 Task: Buy 1 Utility Knives from Kitchen Knives & Accessories section under best seller category for shipping address: Liam Wilson, 531 Junior Avenue, Duluth, Georgia 30097, Cell Number 4046170247. Pay from credit card ending with 9757, CVV 798
Action: Mouse moved to (22, 85)
Screenshot: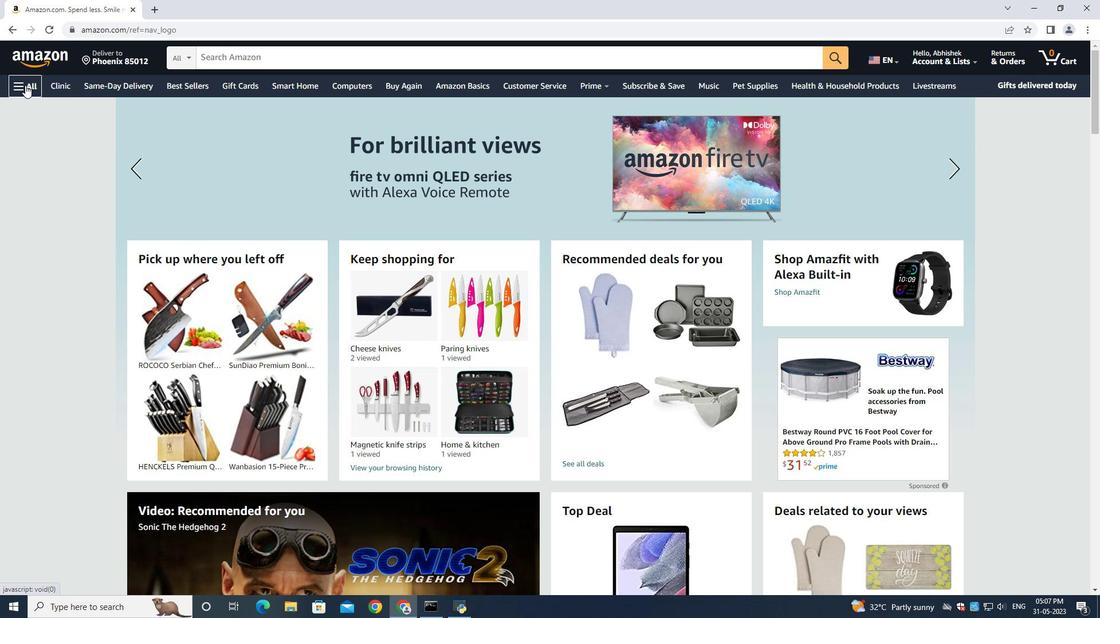 
Action: Mouse pressed left at (22, 85)
Screenshot: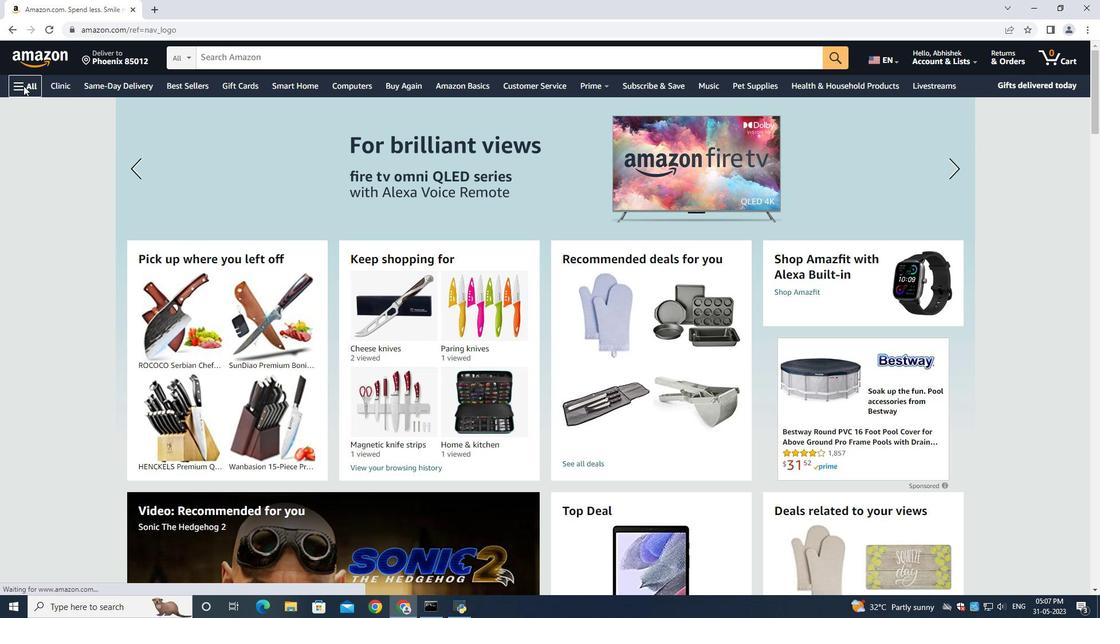 
Action: Mouse moved to (114, 112)
Screenshot: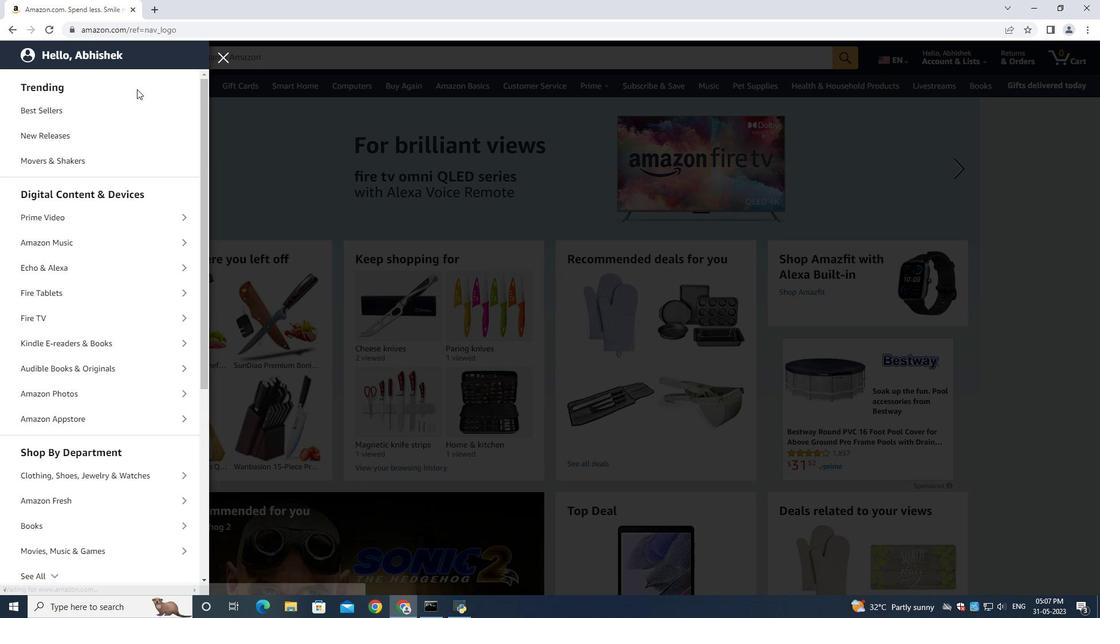 
Action: Mouse pressed left at (114, 112)
Screenshot: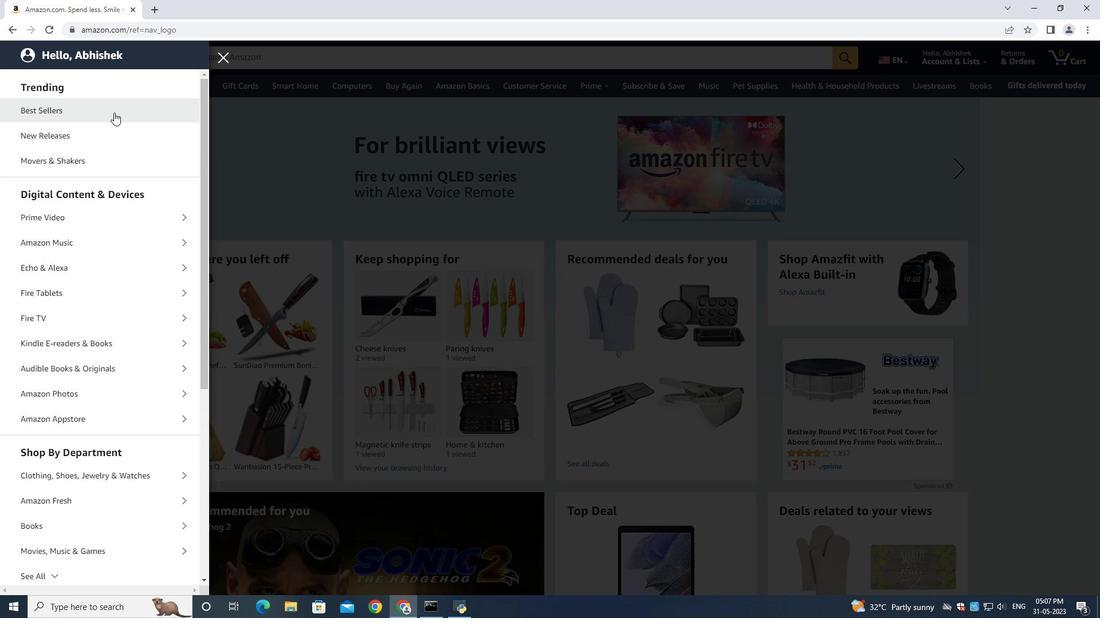 
Action: Mouse moved to (261, 59)
Screenshot: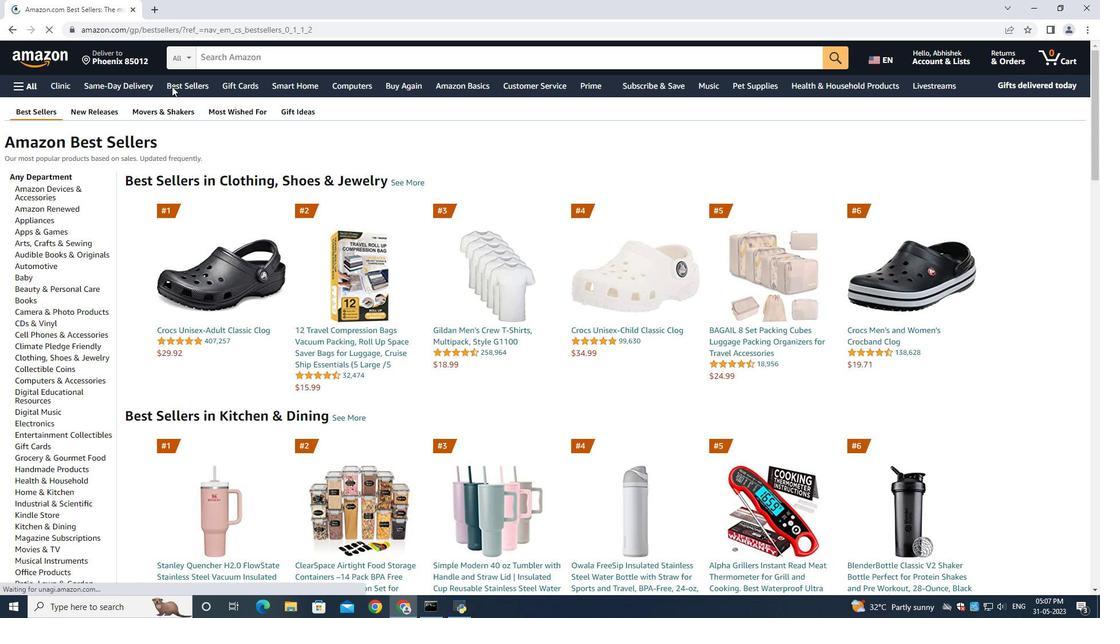 
Action: Mouse pressed left at (261, 59)
Screenshot: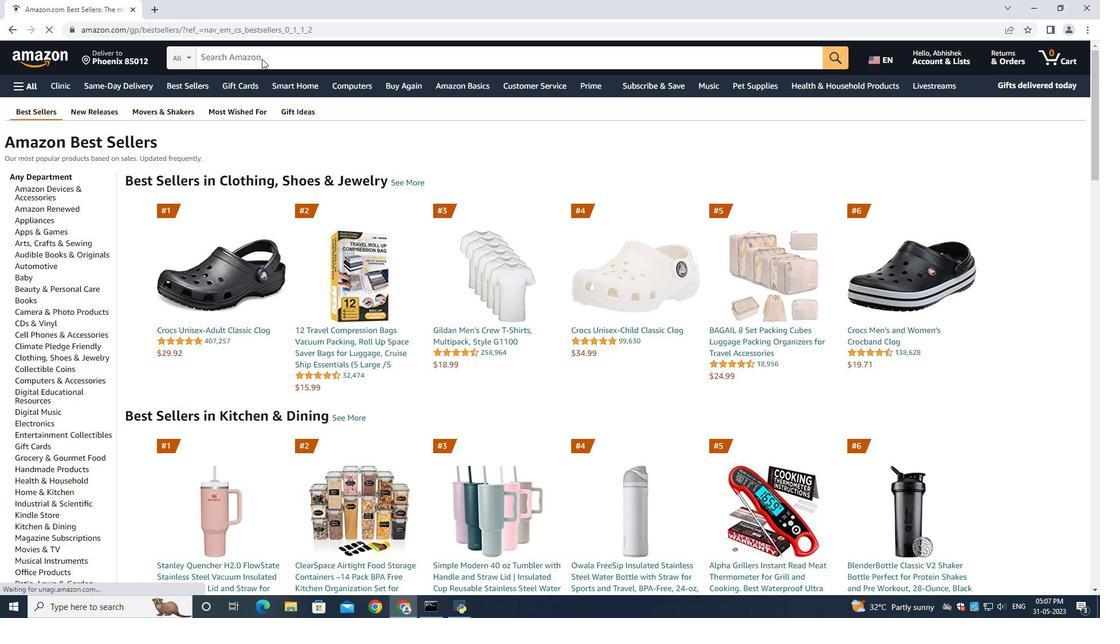 
Action: Key pressed <Key.shift>Utility<Key.space><Key.shift>Knives<Key.enter>
Screenshot: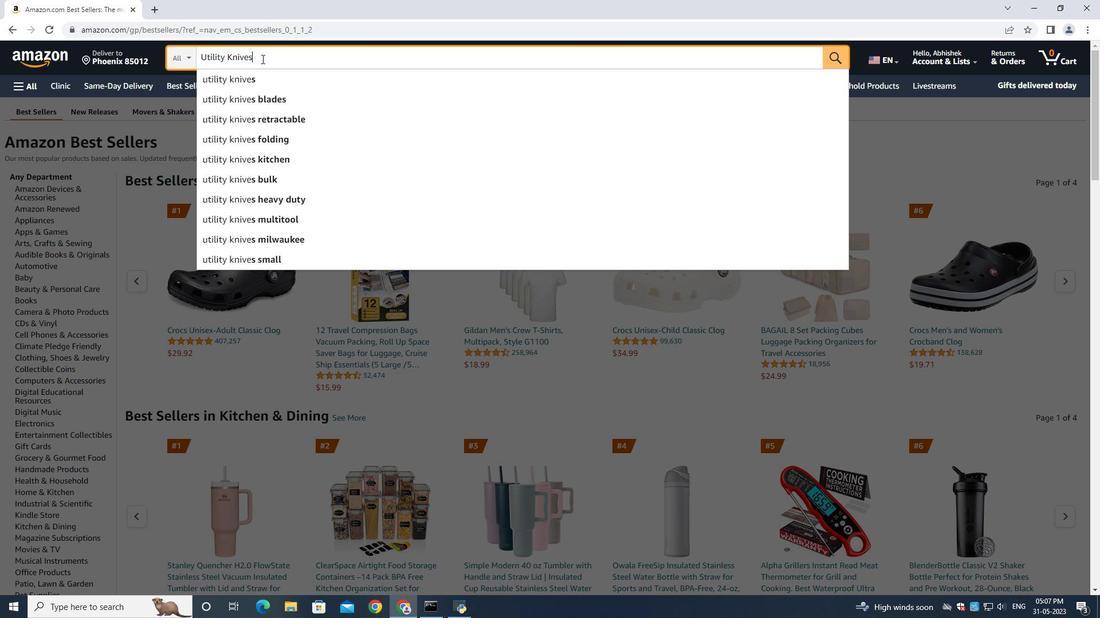 
Action: Mouse moved to (343, 55)
Screenshot: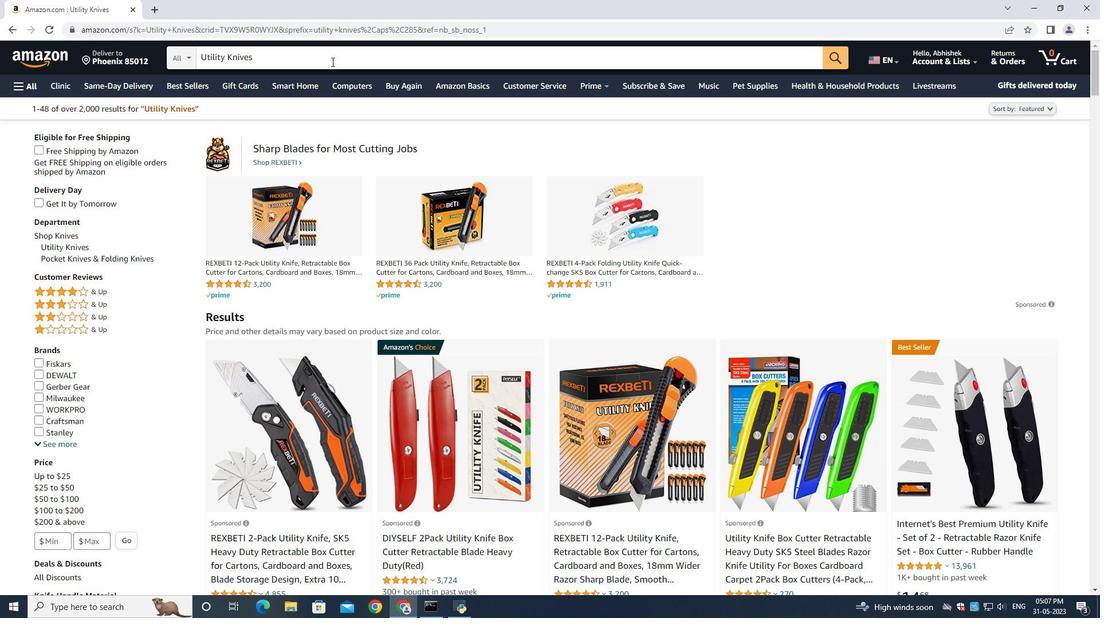 
Action: Mouse pressed left at (343, 55)
Screenshot: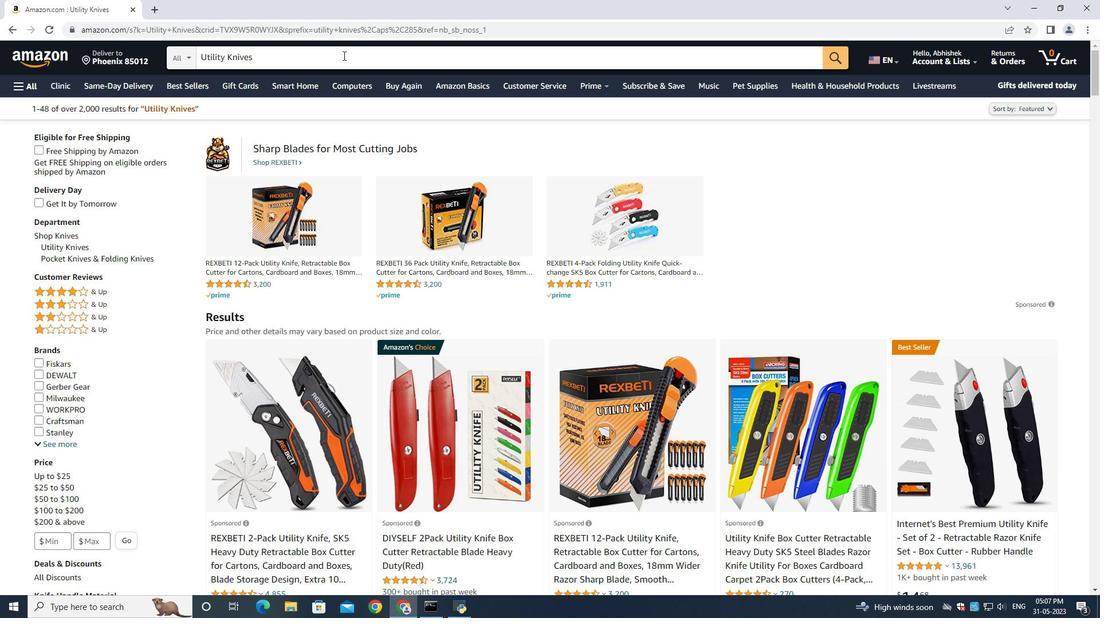 
Action: Key pressed <Key.space>kitchen<Key.enter>
Screenshot: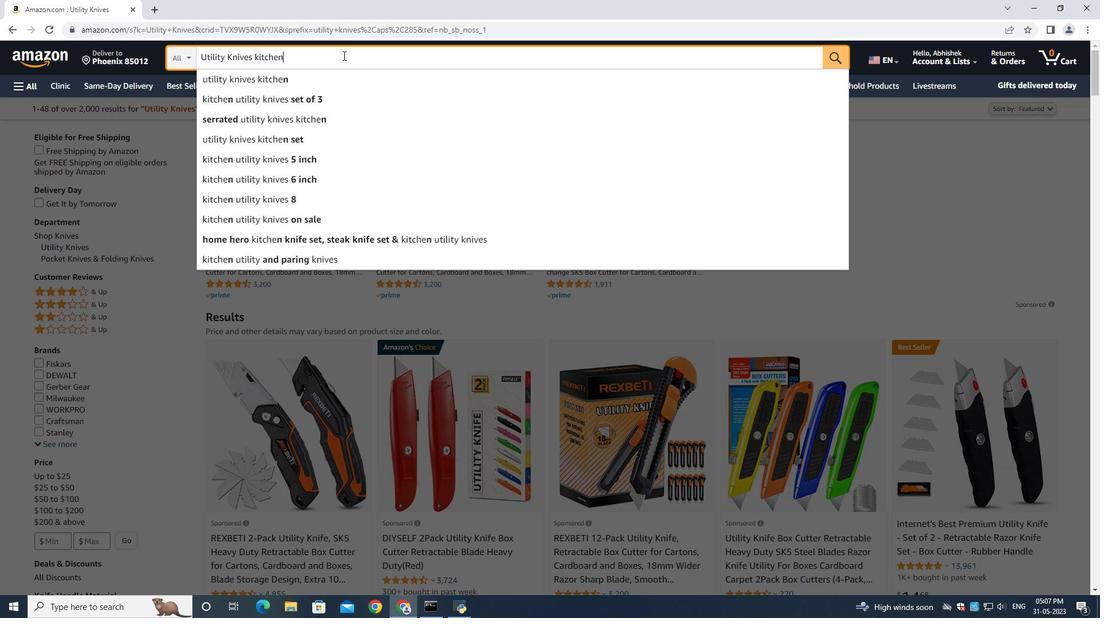 
Action: Mouse moved to (49, 235)
Screenshot: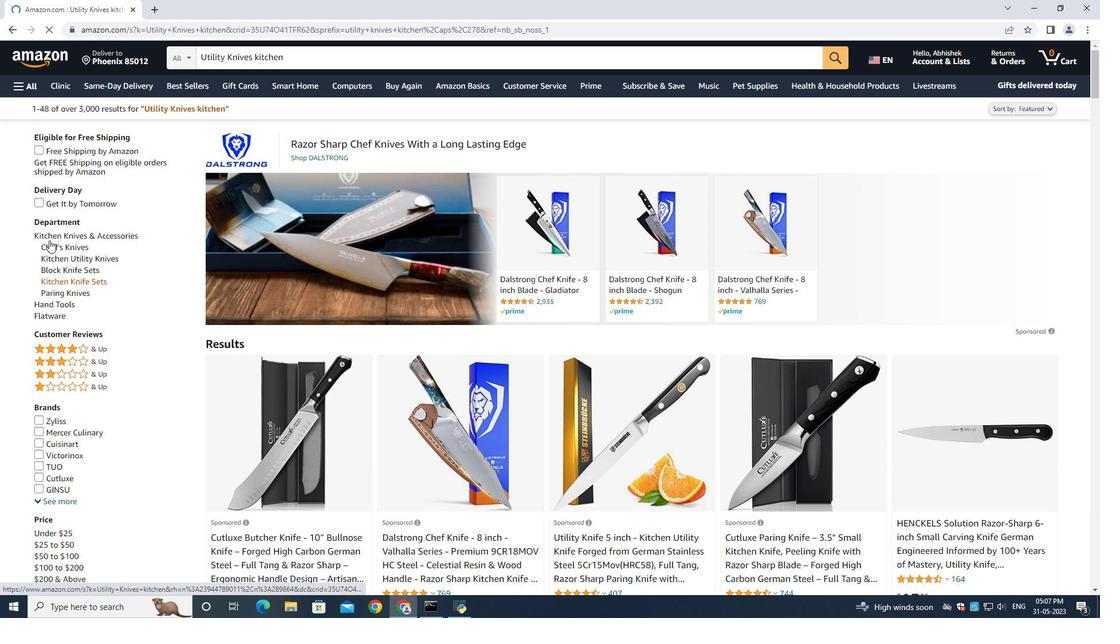 
Action: Mouse pressed left at (49, 235)
Screenshot: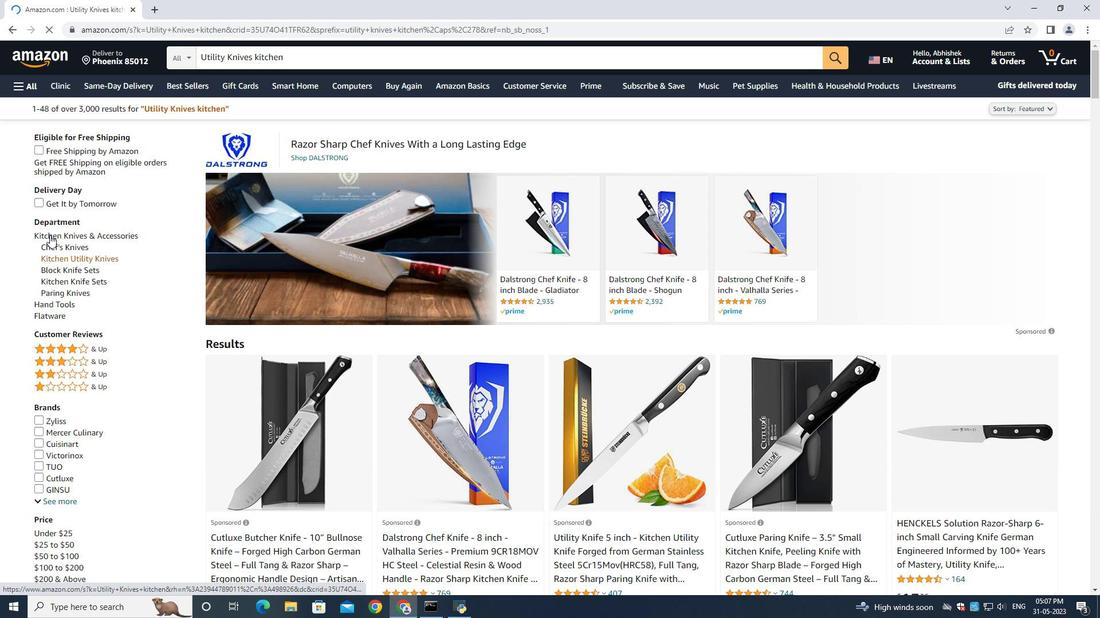 
Action: Mouse moved to (523, 354)
Screenshot: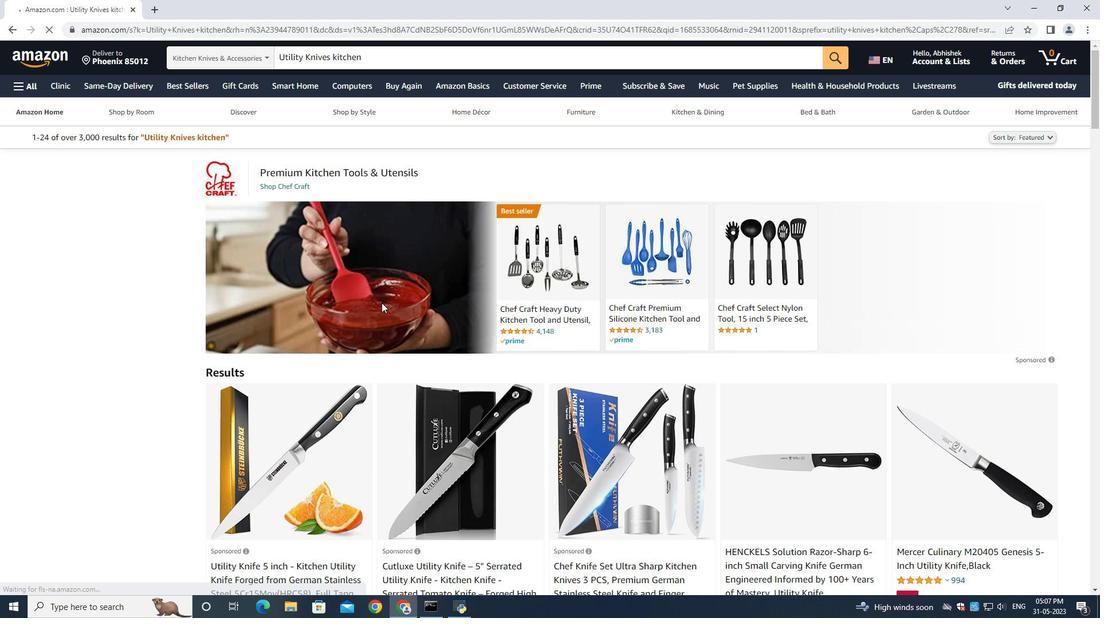 
Action: Mouse scrolled (522, 353) with delta (0, 0)
Screenshot: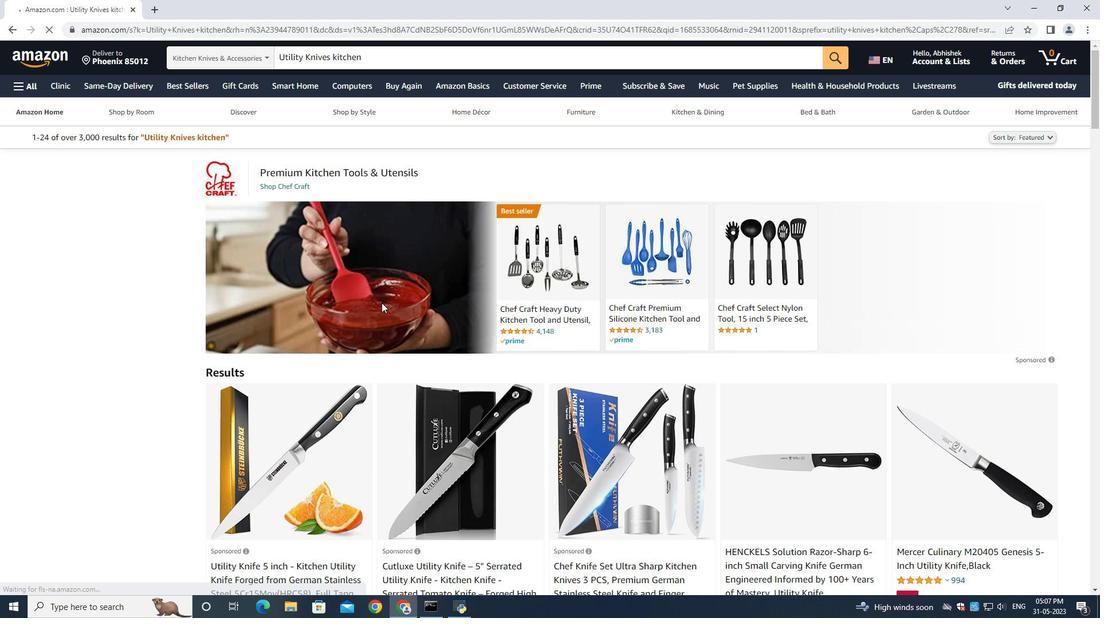 
Action: Mouse moved to (523, 354)
Screenshot: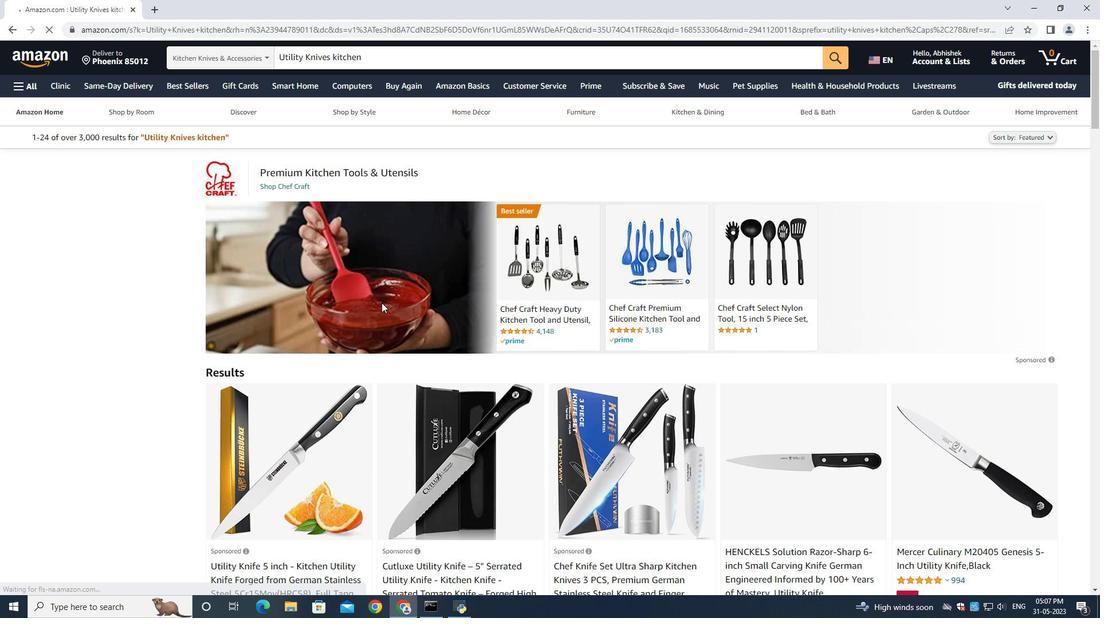 
Action: Mouse scrolled (523, 353) with delta (0, 0)
Screenshot: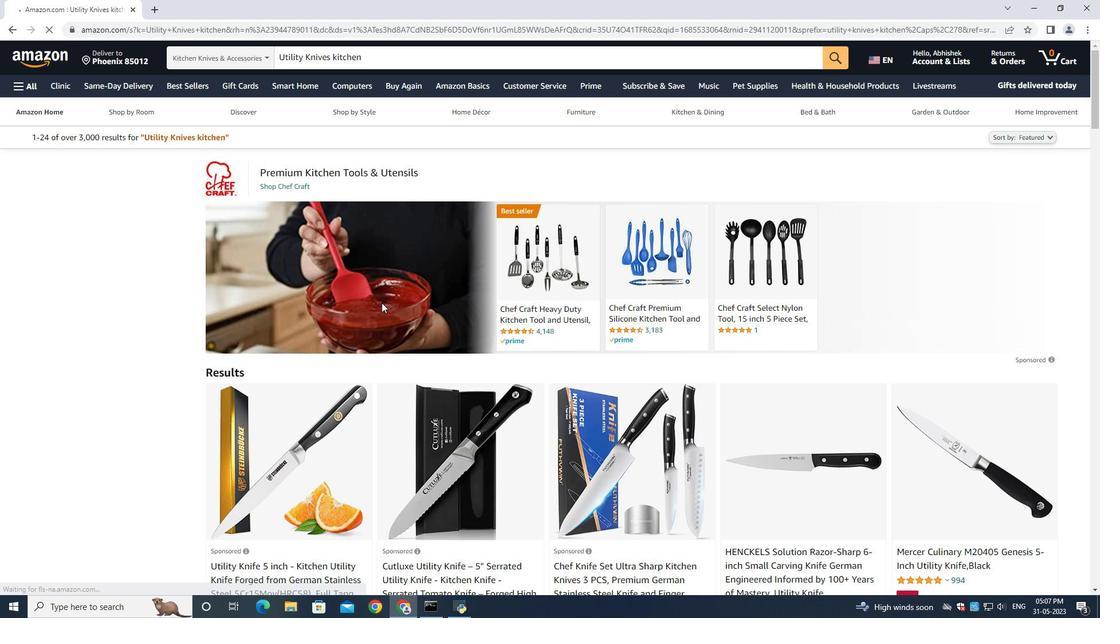 
Action: Mouse moved to (523, 354)
Screenshot: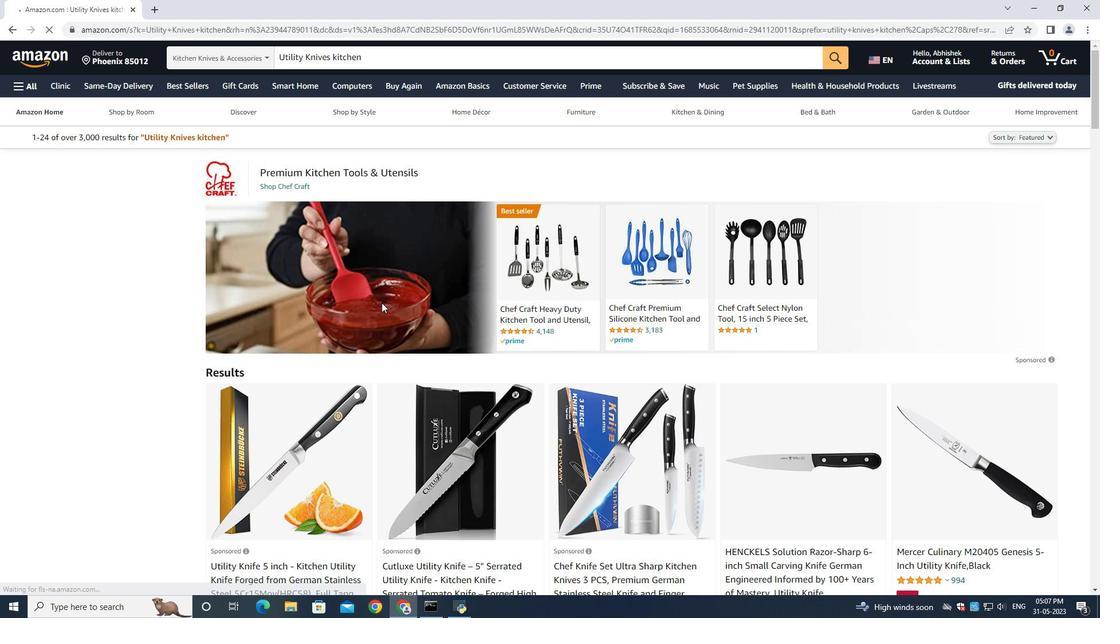 
Action: Mouse scrolled (523, 353) with delta (0, 0)
Screenshot: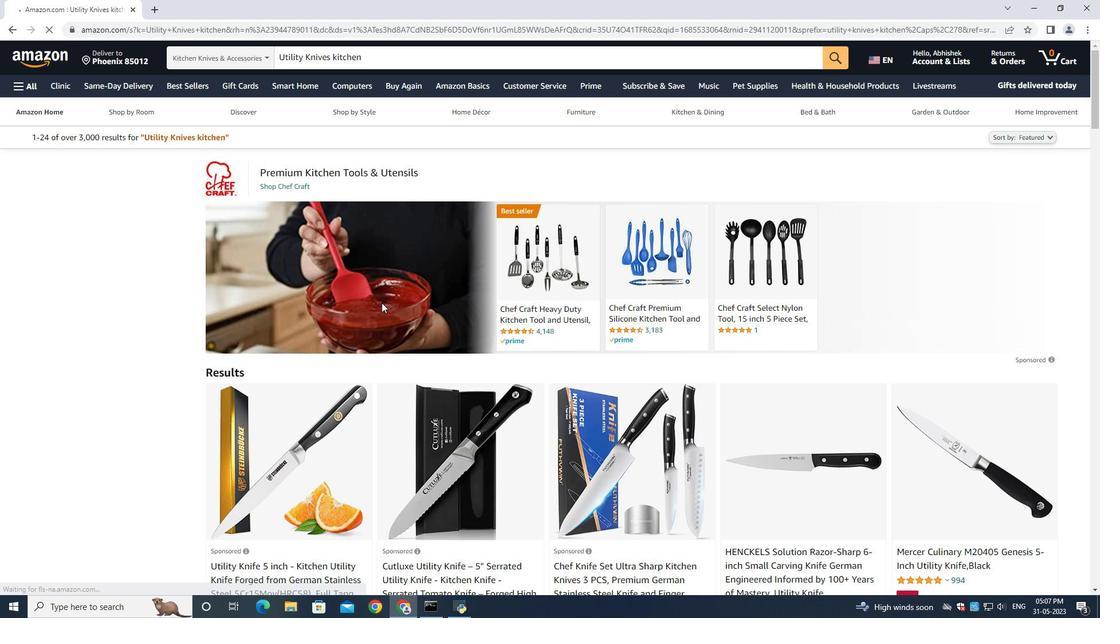 
Action: Mouse moved to (523, 352)
Screenshot: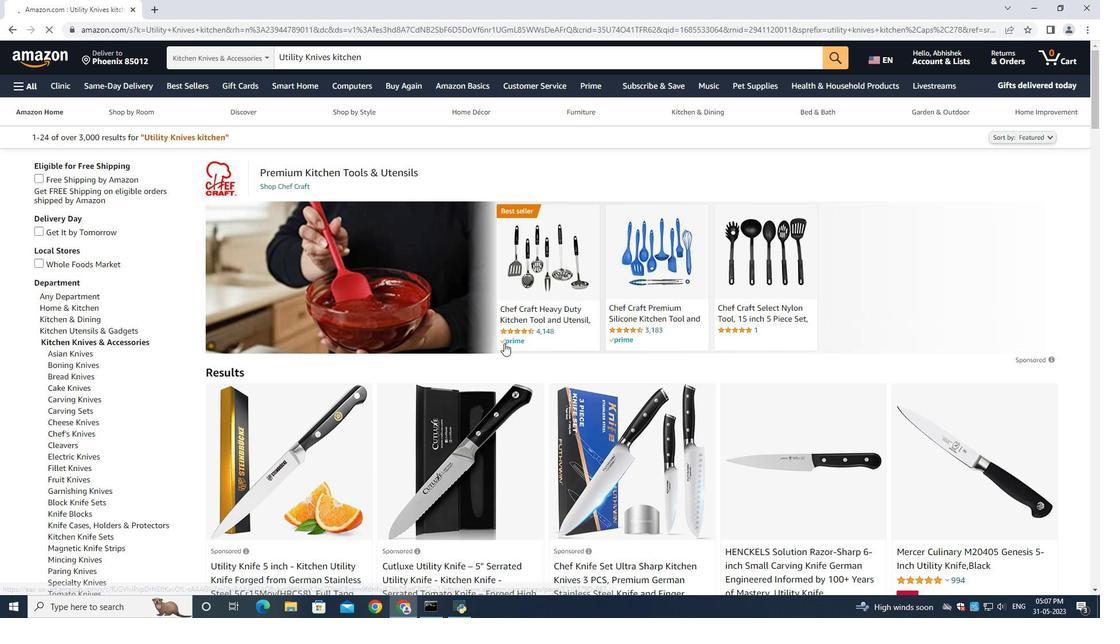 
Action: Mouse scrolled (523, 353) with delta (0, 0)
Screenshot: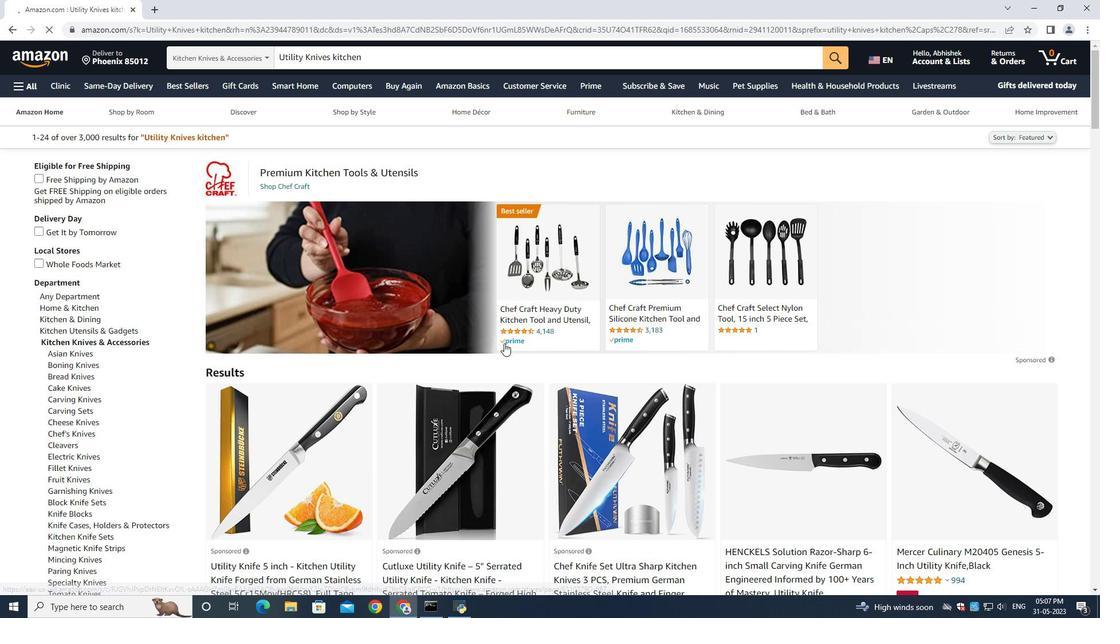 
Action: Mouse moved to (463, 340)
Screenshot: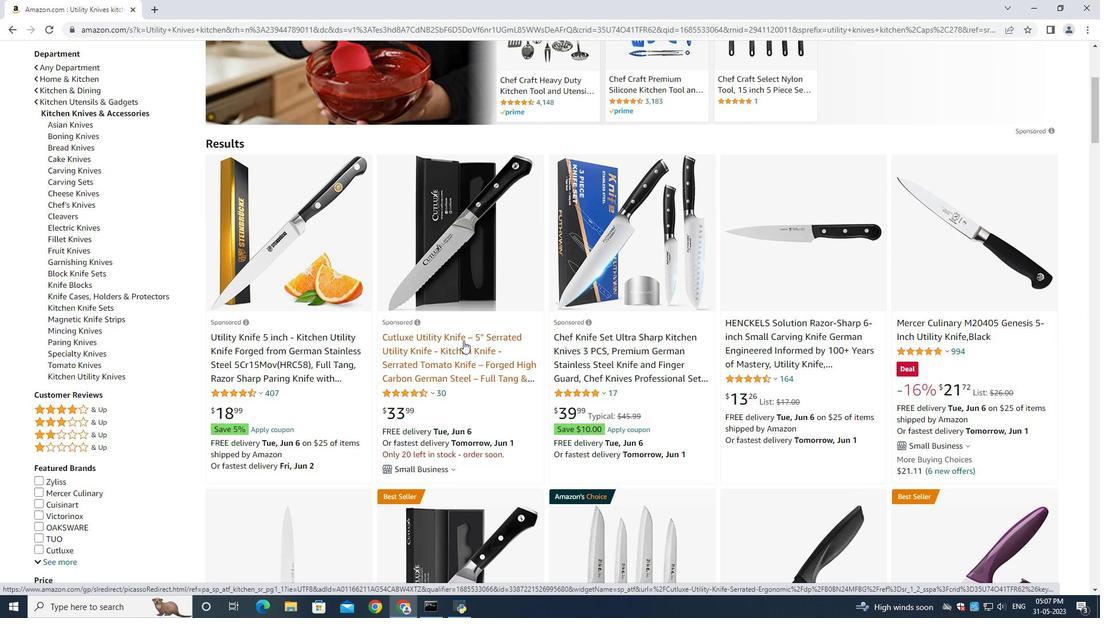 
Action: Mouse pressed left at (463, 340)
Screenshot: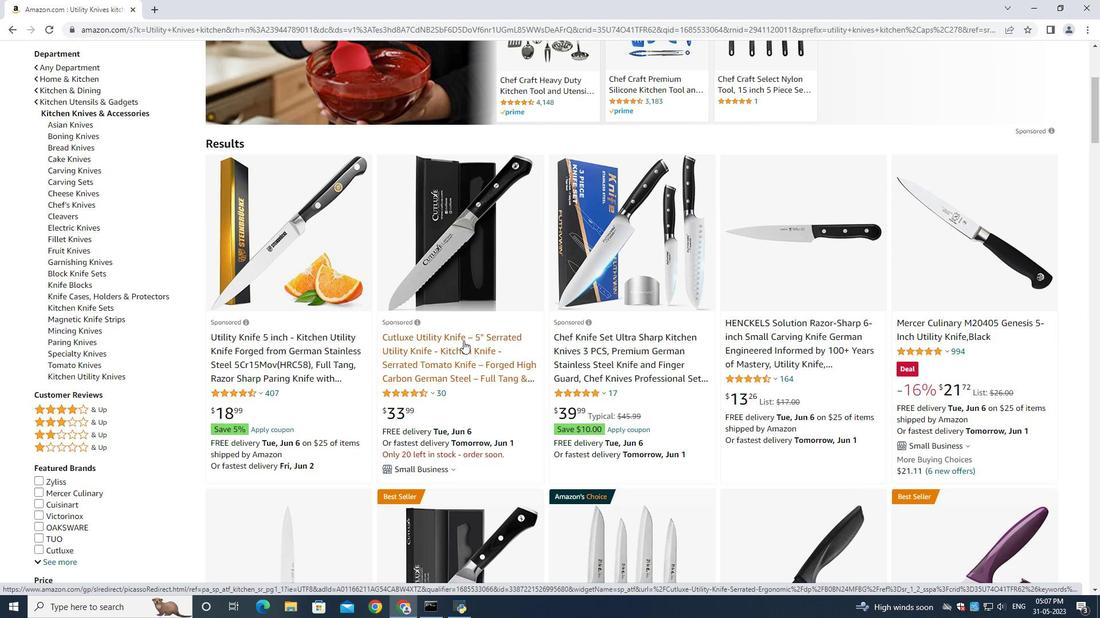 
Action: Mouse moved to (895, 469)
Screenshot: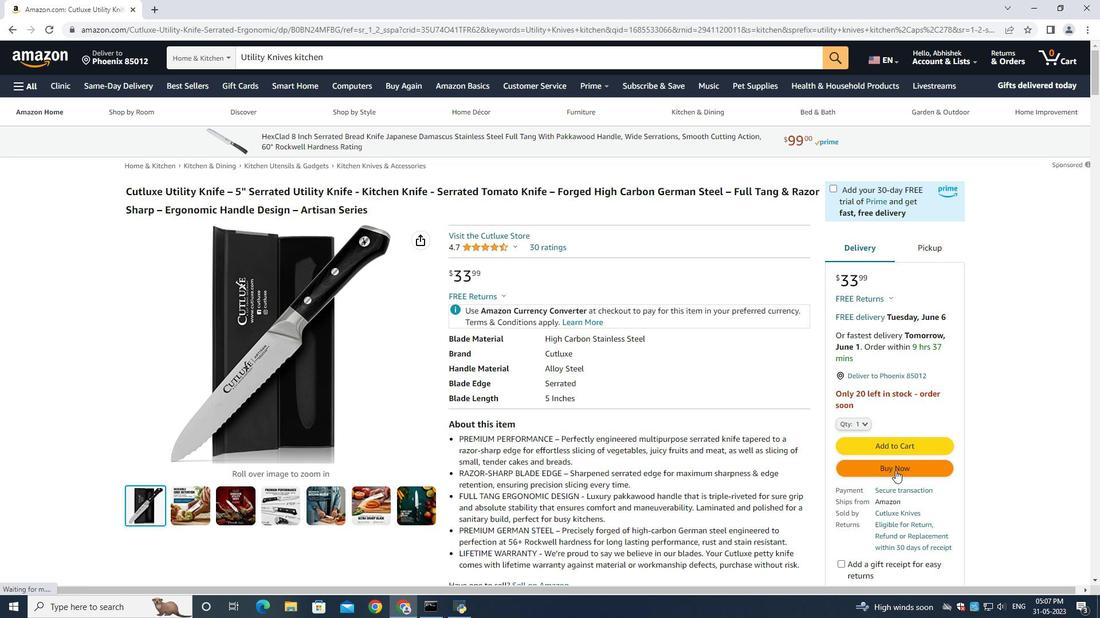 
Action: Mouse pressed left at (895, 469)
Screenshot: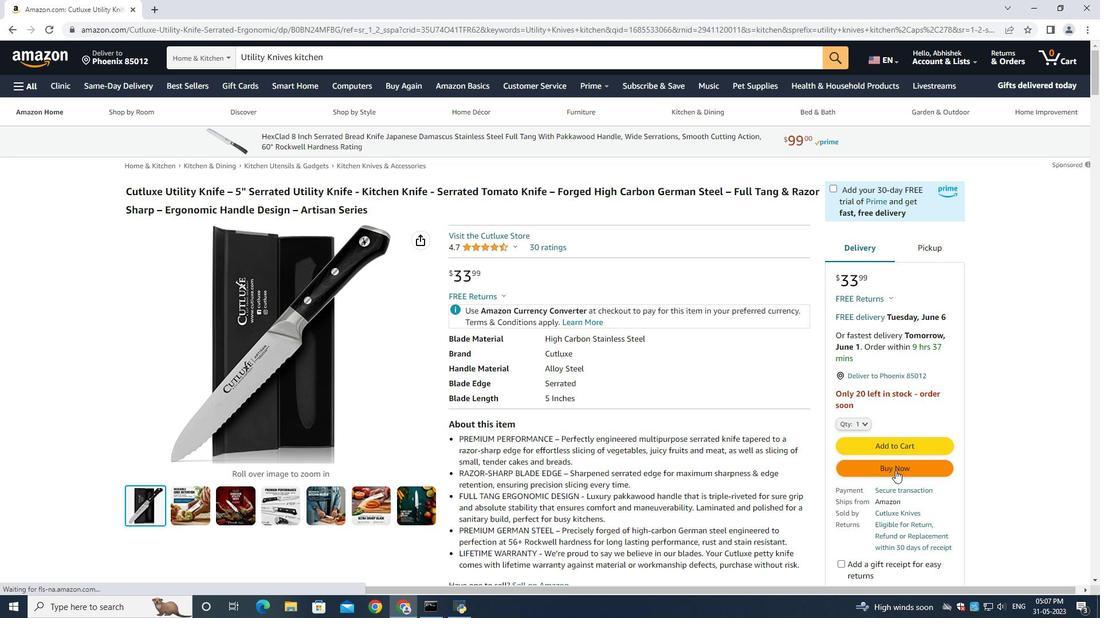
Action: Mouse moved to (833, 430)
Screenshot: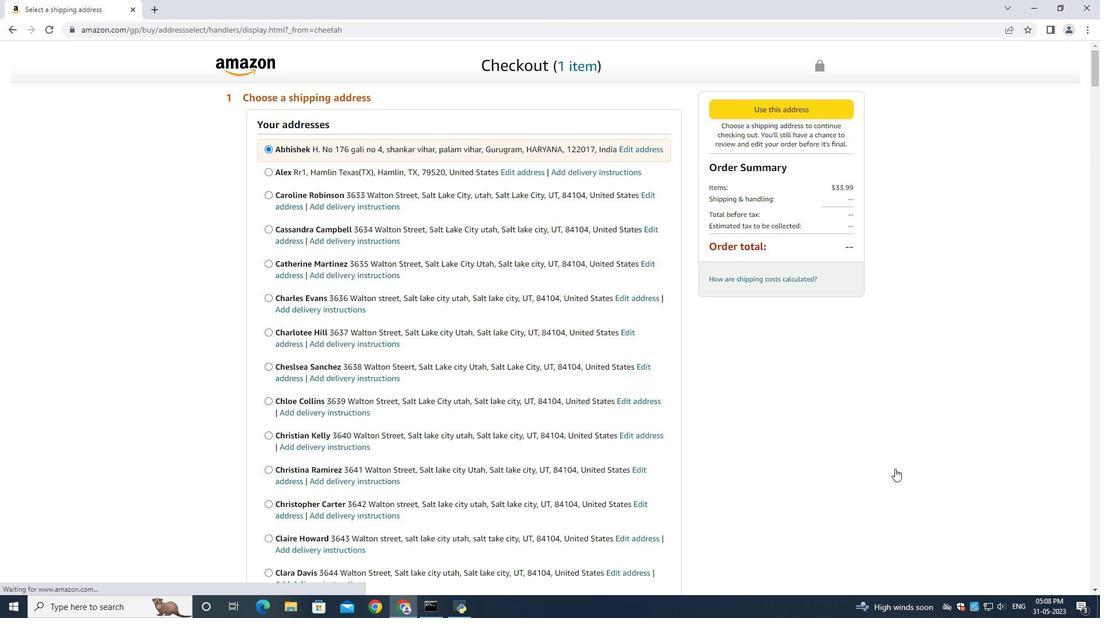 
Action: Mouse scrolled (833, 429) with delta (0, 0)
Screenshot: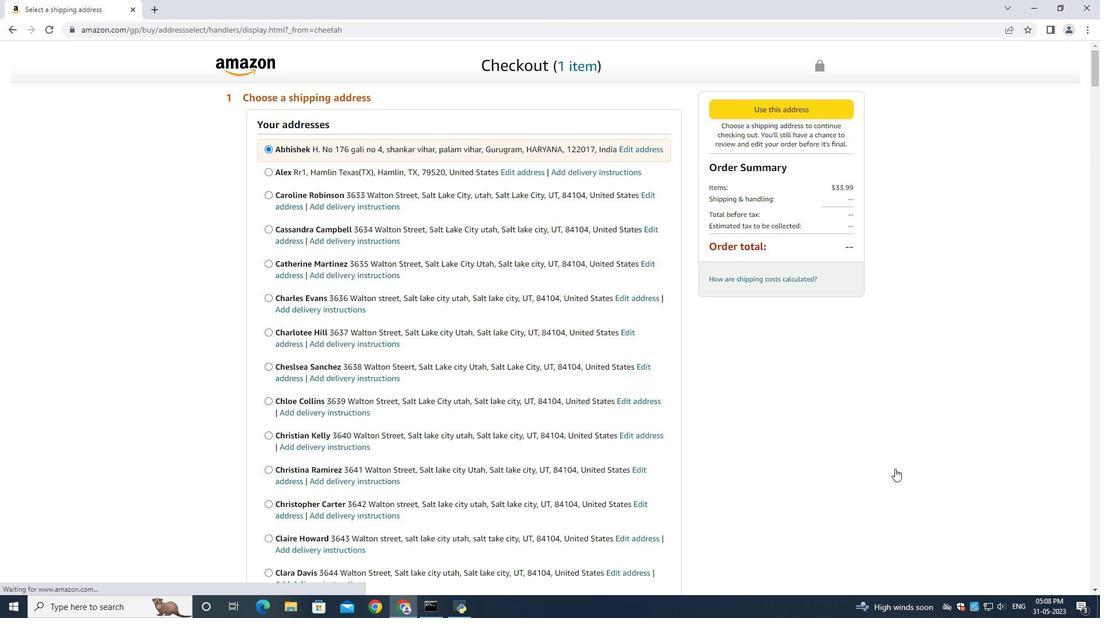 
Action: Mouse moved to (832, 428)
Screenshot: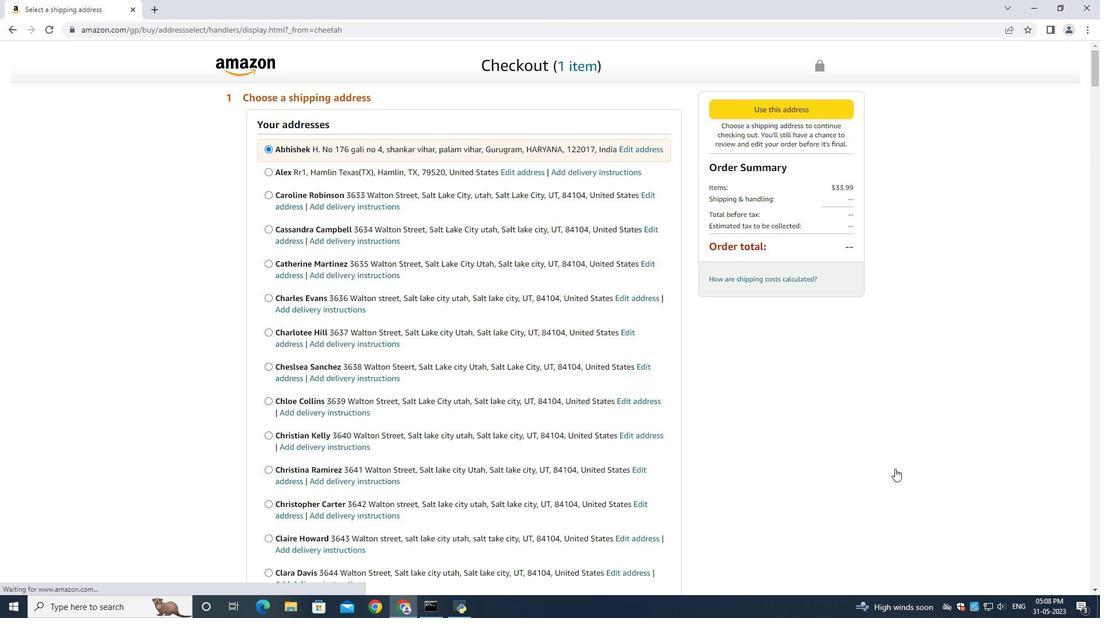 
Action: Mouse scrolled (832, 428) with delta (0, 0)
Screenshot: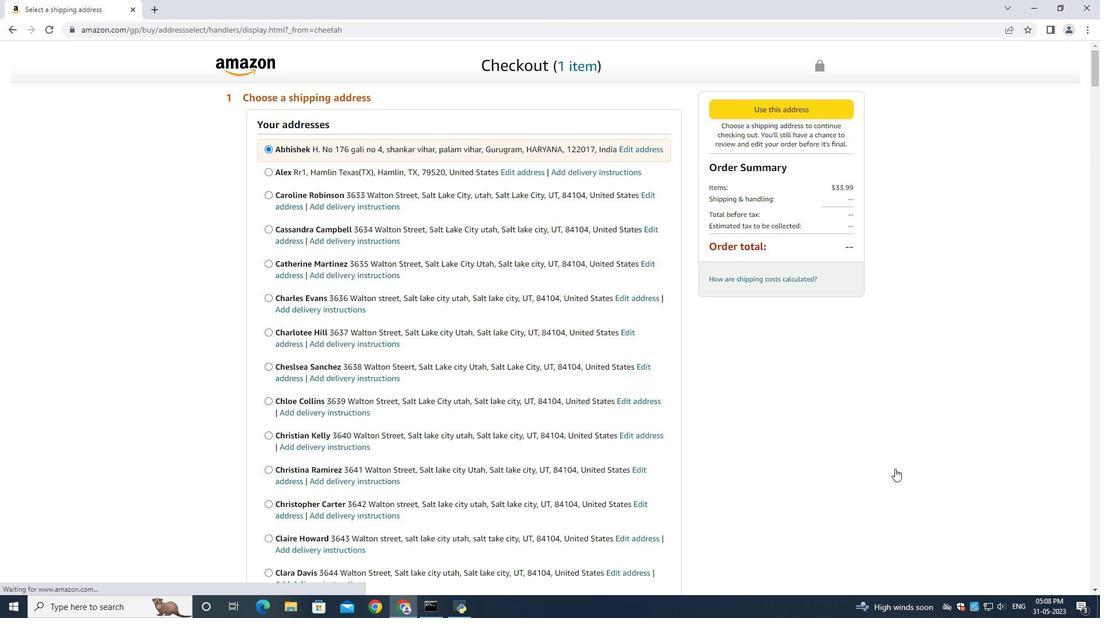 
Action: Mouse moved to (832, 423)
Screenshot: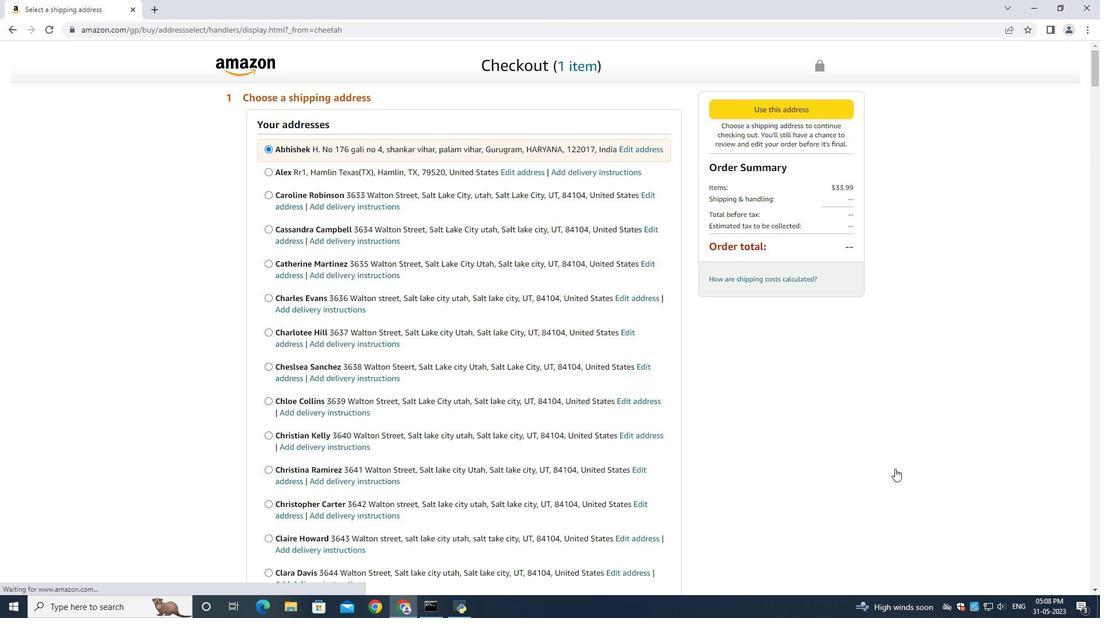 
Action: Mouse scrolled (832, 426) with delta (0, 0)
Screenshot: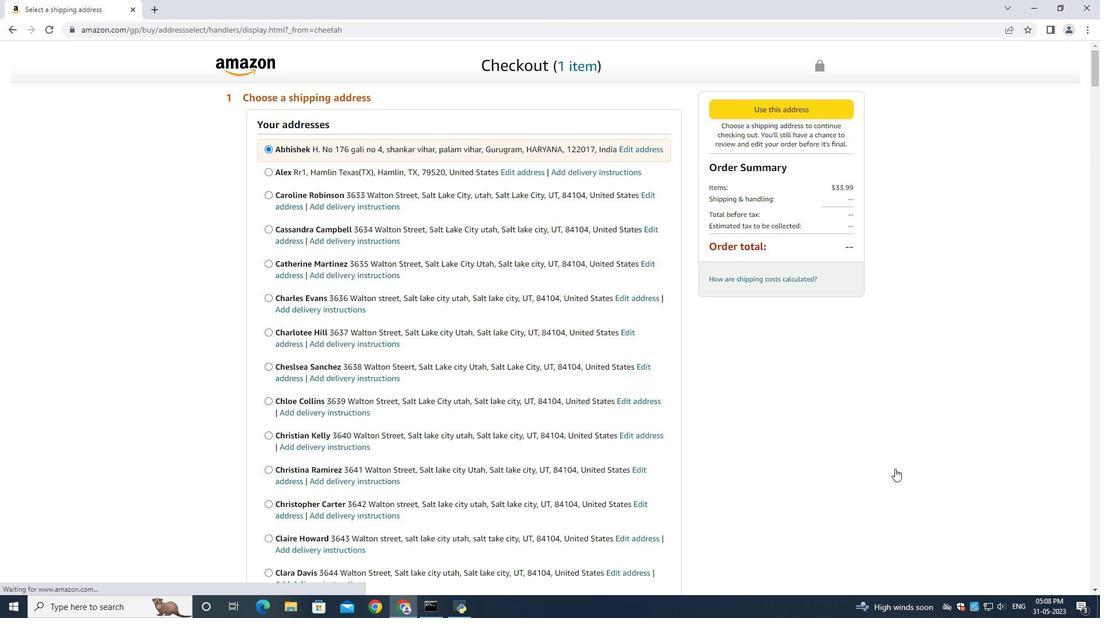 
Action: Mouse moved to (830, 416)
Screenshot: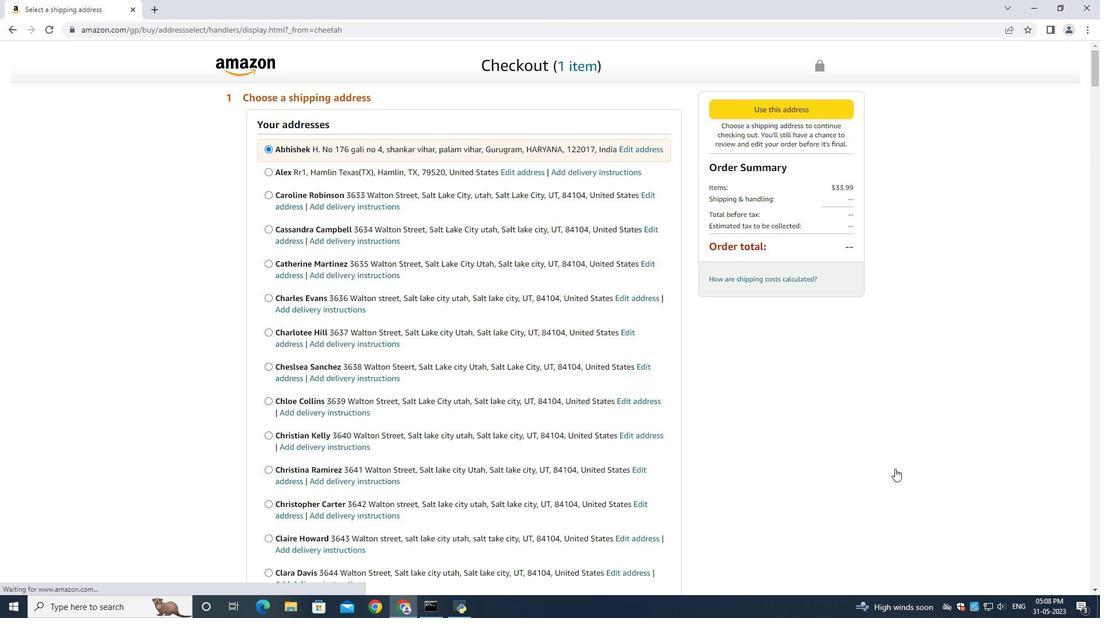 
Action: Mouse scrolled (832, 422) with delta (0, 0)
Screenshot: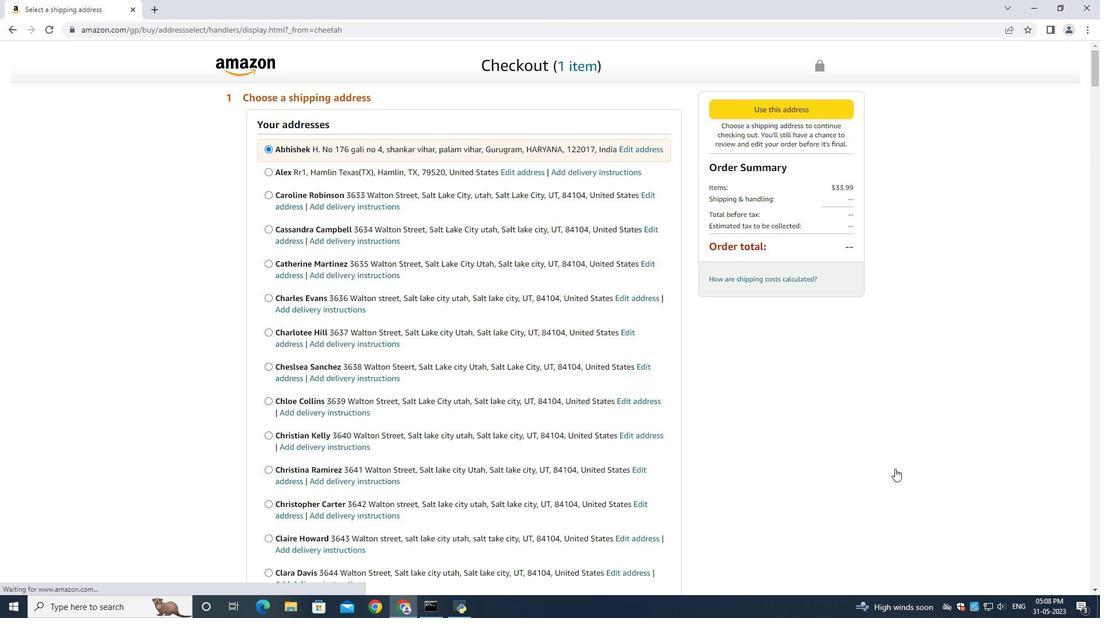 
Action: Mouse moved to (829, 404)
Screenshot: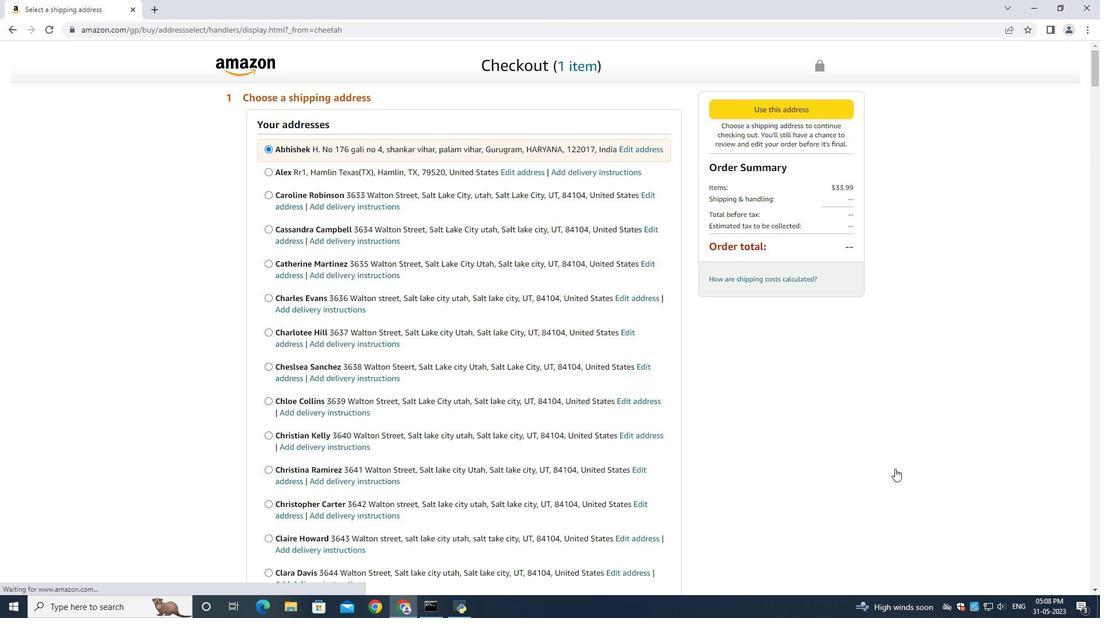 
Action: Mouse scrolled (830, 415) with delta (0, -1)
Screenshot: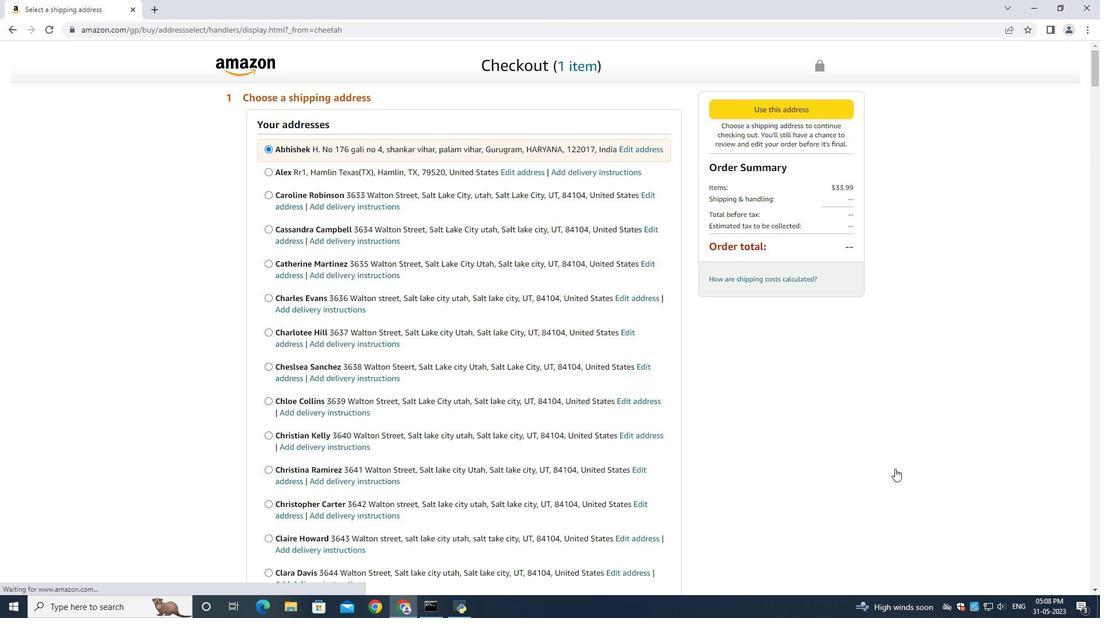 
Action: Mouse moved to (825, 395)
Screenshot: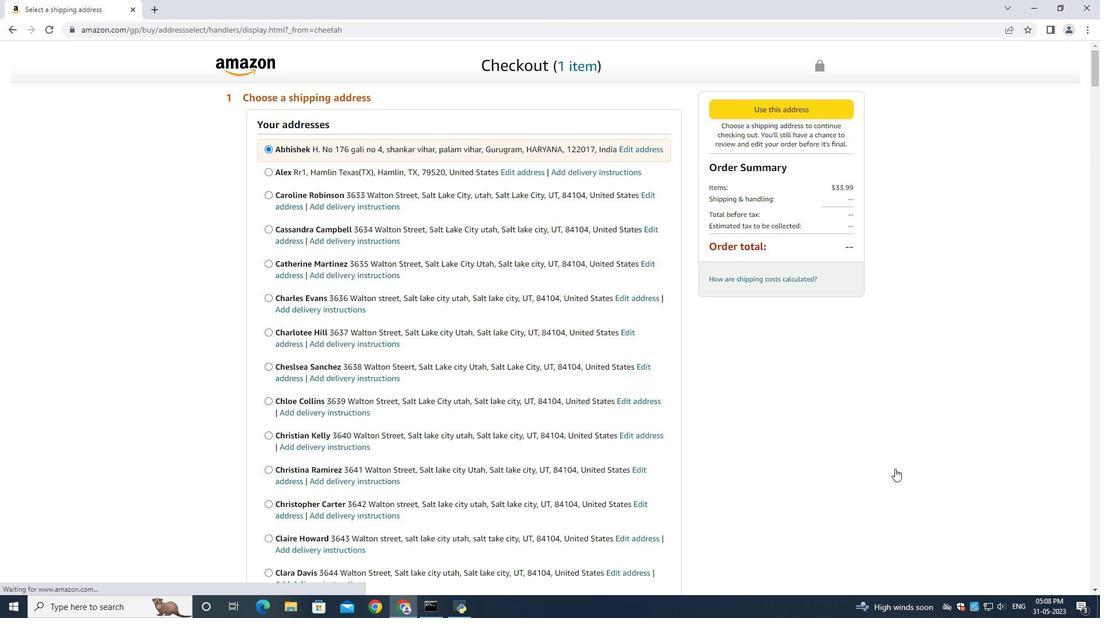 
Action: Mouse scrolled (829, 403) with delta (0, 0)
Screenshot: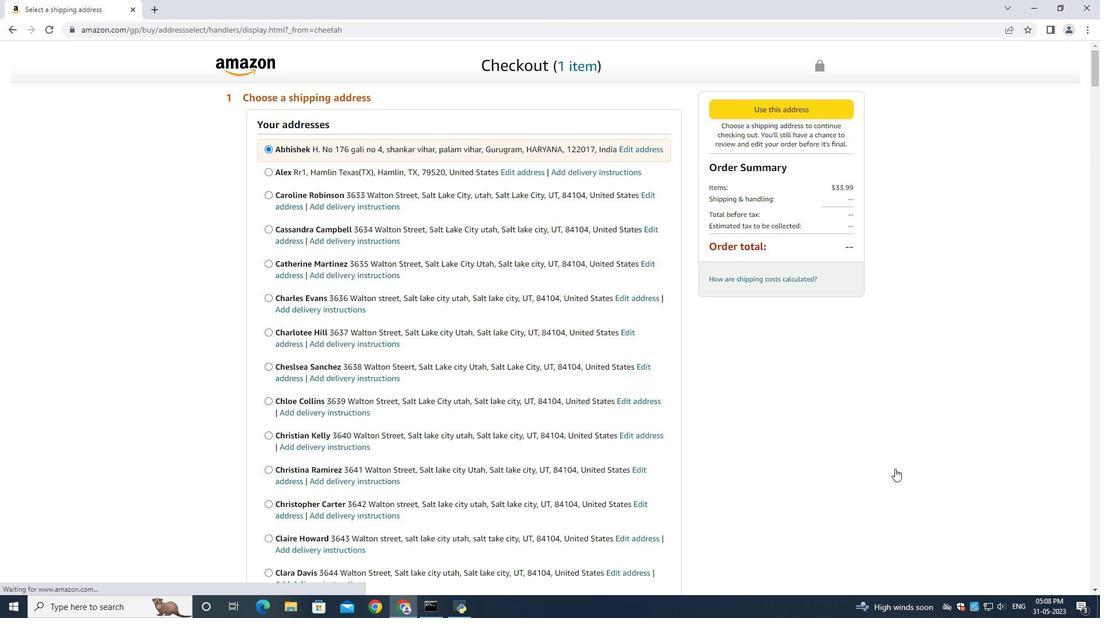 
Action: Mouse moved to (792, 365)
Screenshot: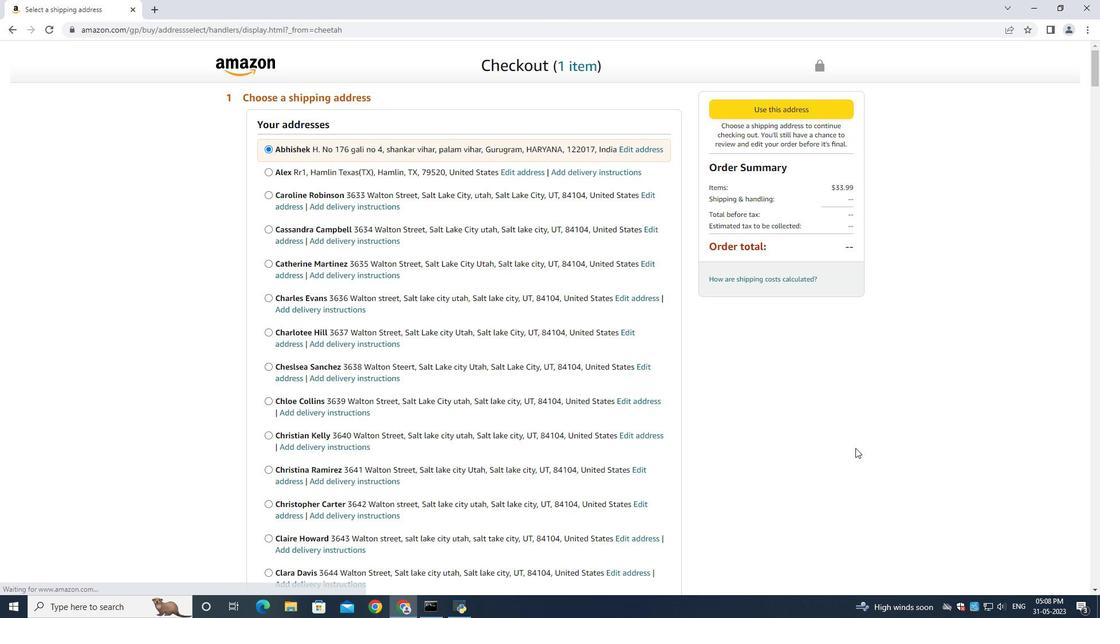 
Action: Mouse scrolled (816, 387) with delta (0, 0)
Screenshot: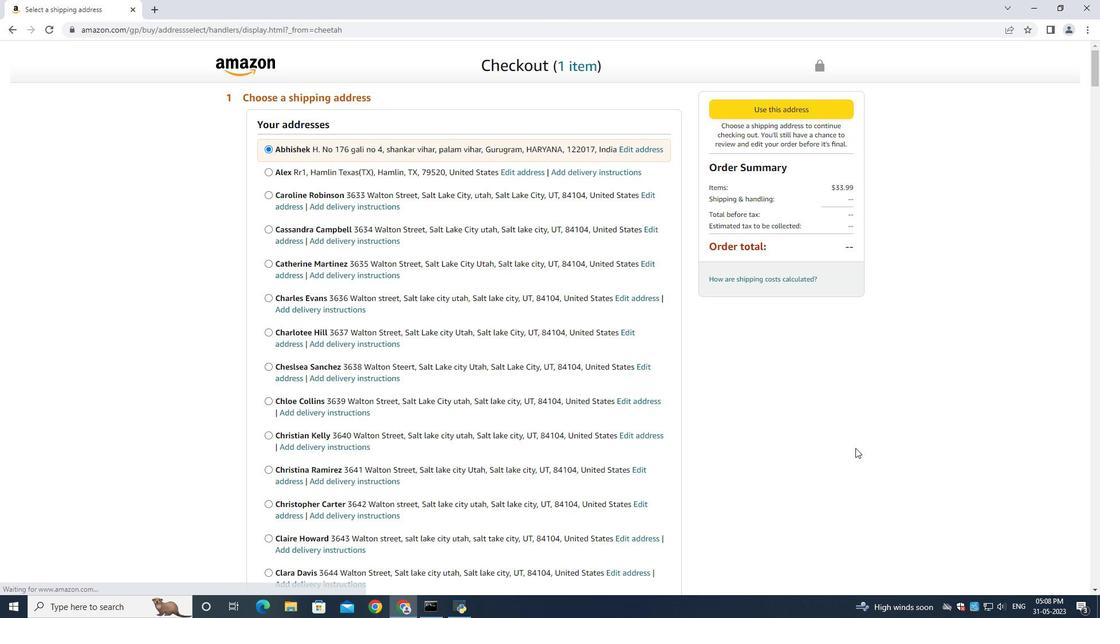 
Action: Mouse moved to (762, 320)
Screenshot: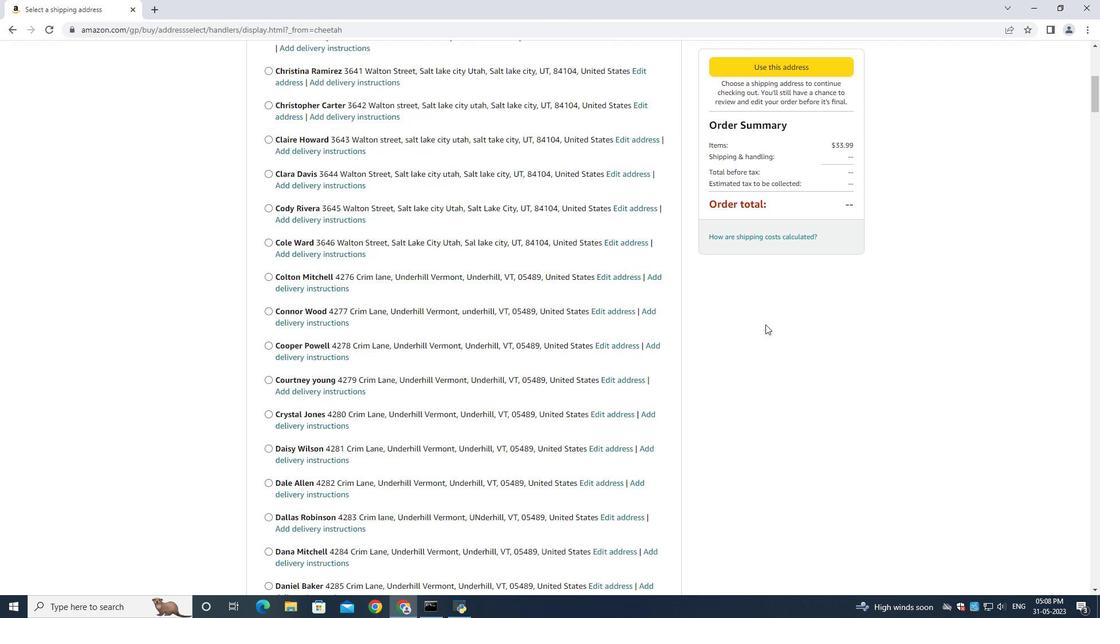 
Action: Mouse scrolled (762, 319) with delta (0, 0)
Screenshot: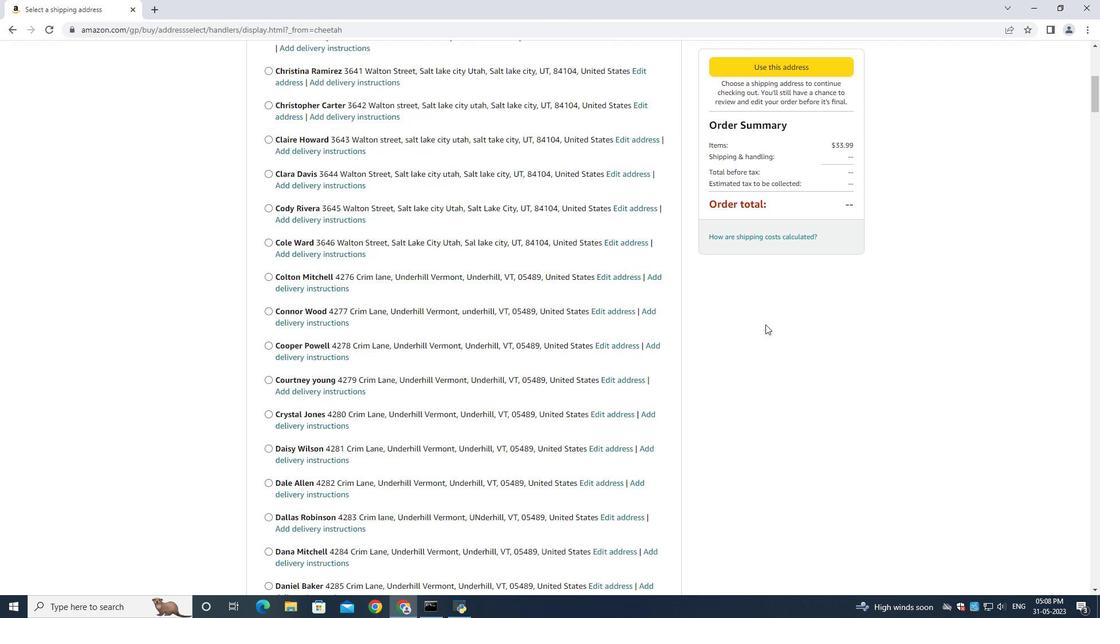 
Action: Mouse scrolled (762, 319) with delta (0, 0)
Screenshot: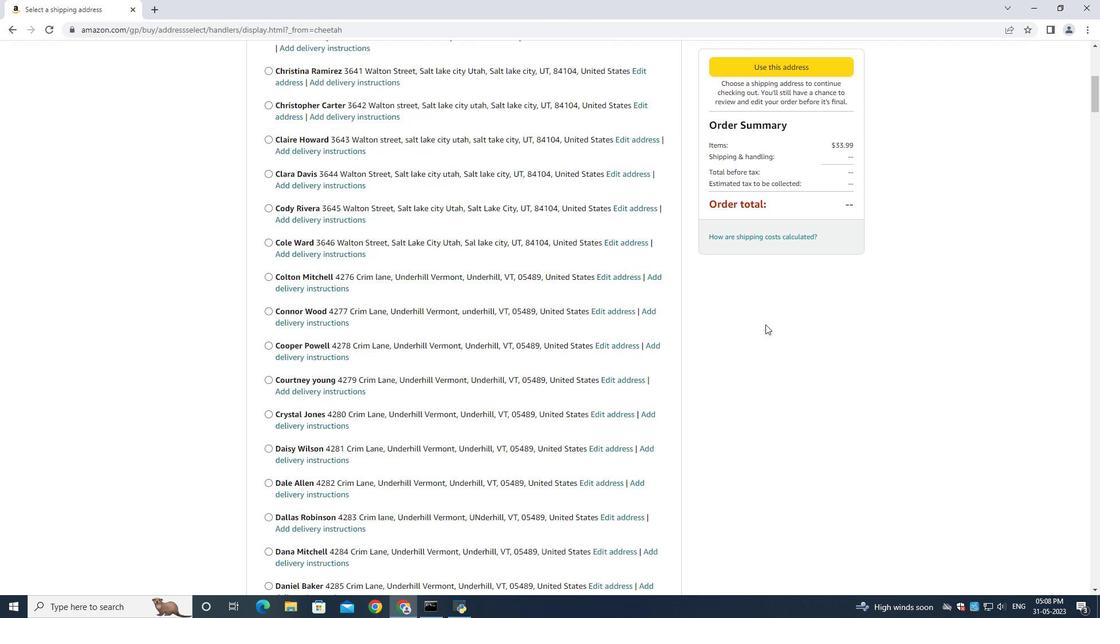 
Action: Mouse scrolled (762, 319) with delta (0, -1)
Screenshot: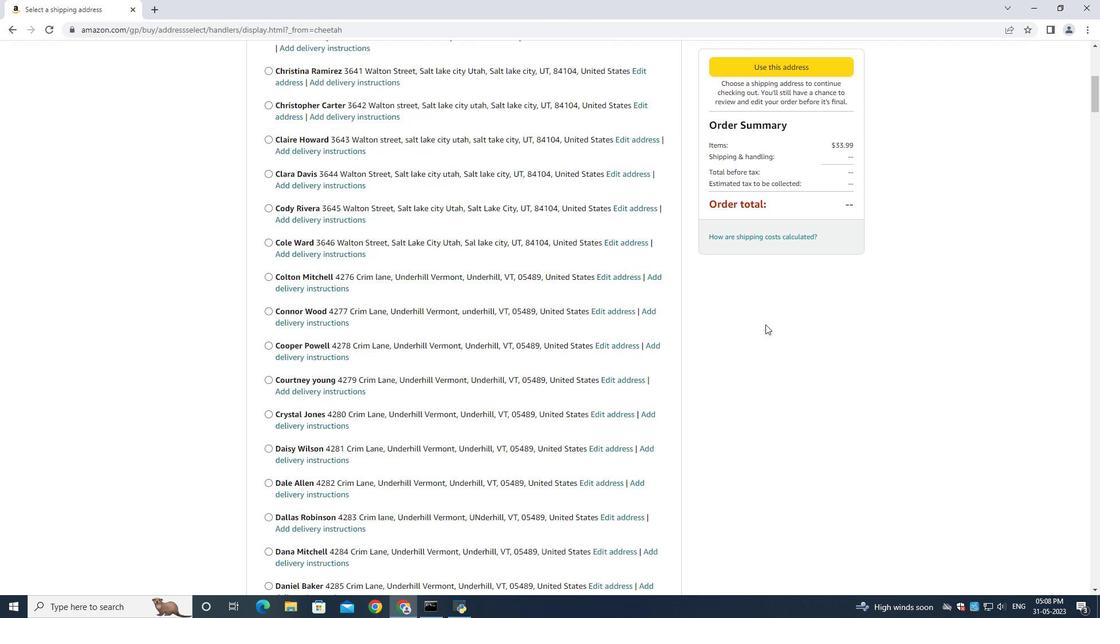 
Action: Mouse scrolled (762, 319) with delta (0, -1)
Screenshot: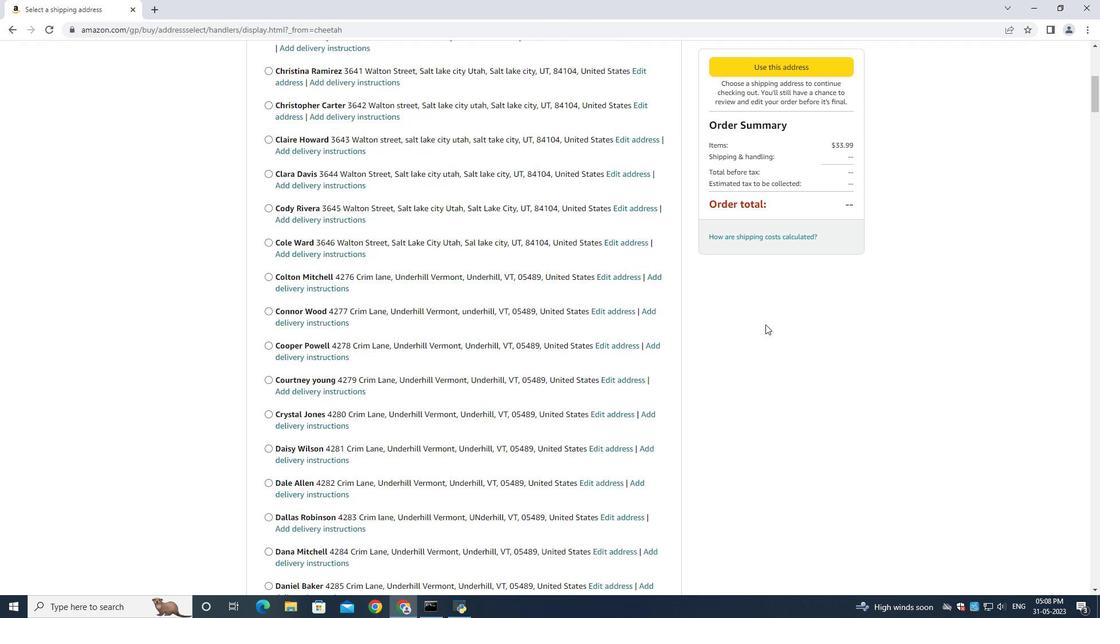 
Action: Mouse scrolled (762, 319) with delta (0, 0)
Screenshot: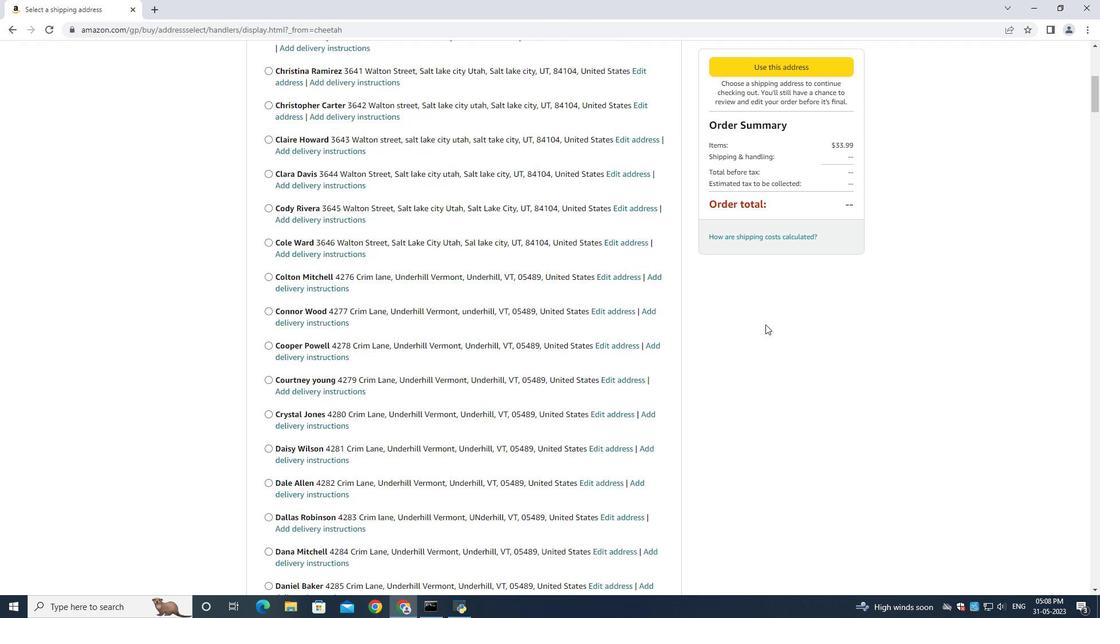
Action: Mouse moved to (764, 321)
Screenshot: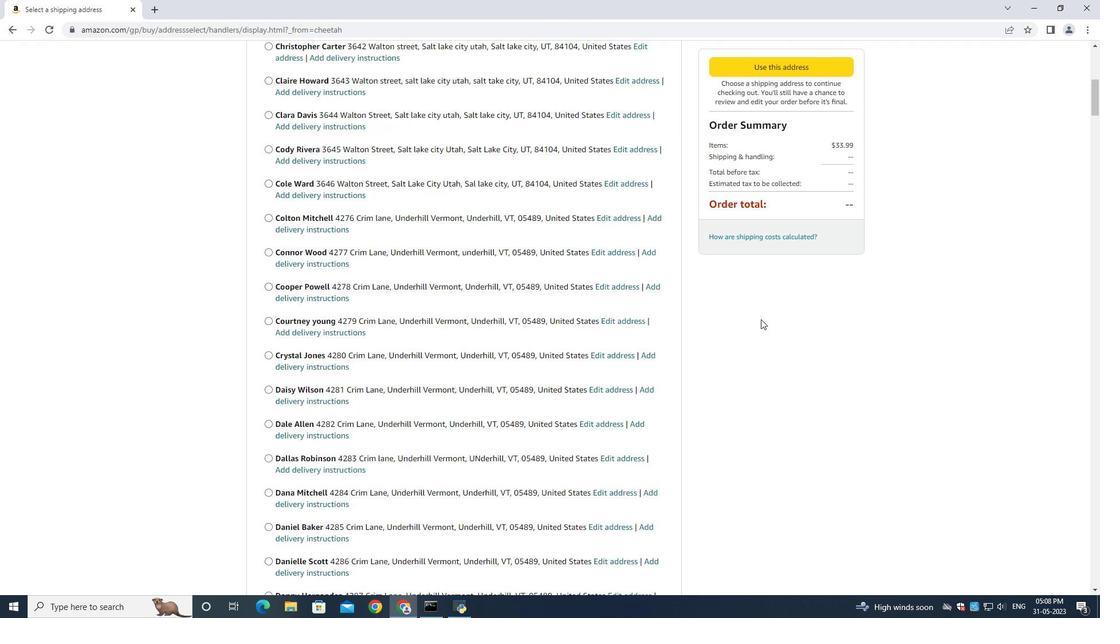 
Action: Mouse scrolled (764, 320) with delta (0, 0)
Screenshot: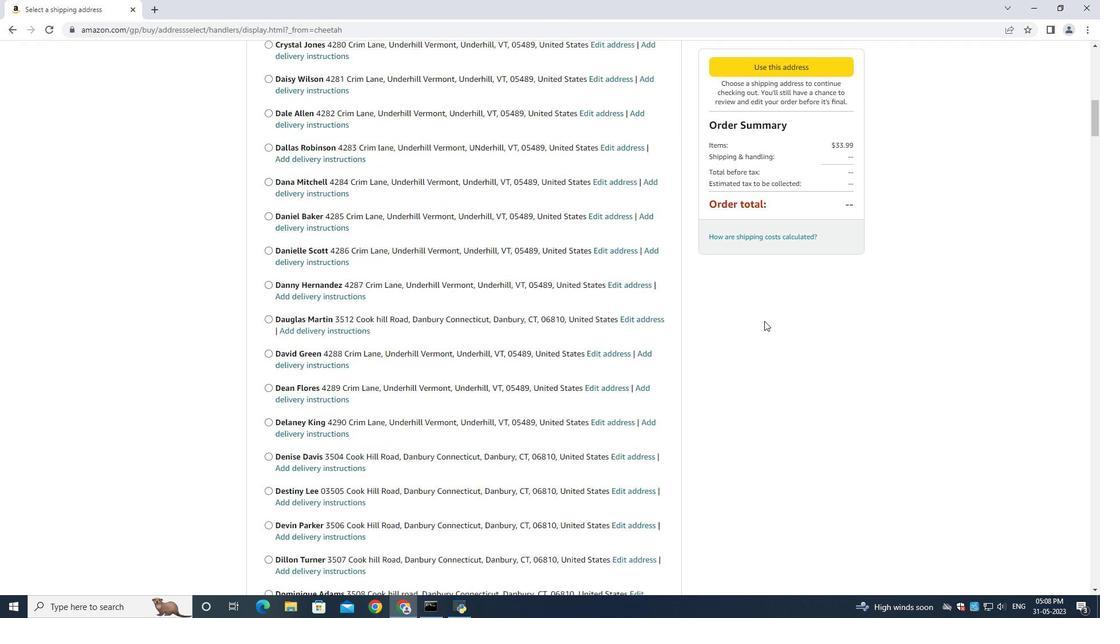 
Action: Mouse scrolled (764, 320) with delta (0, 0)
Screenshot: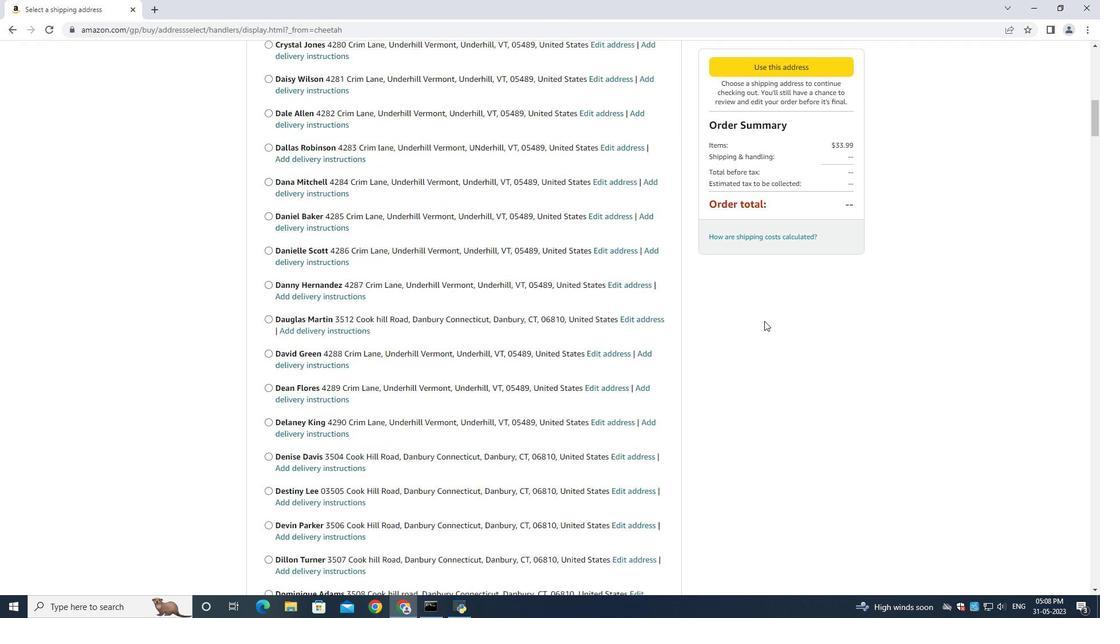 
Action: Mouse scrolled (764, 320) with delta (0, -1)
Screenshot: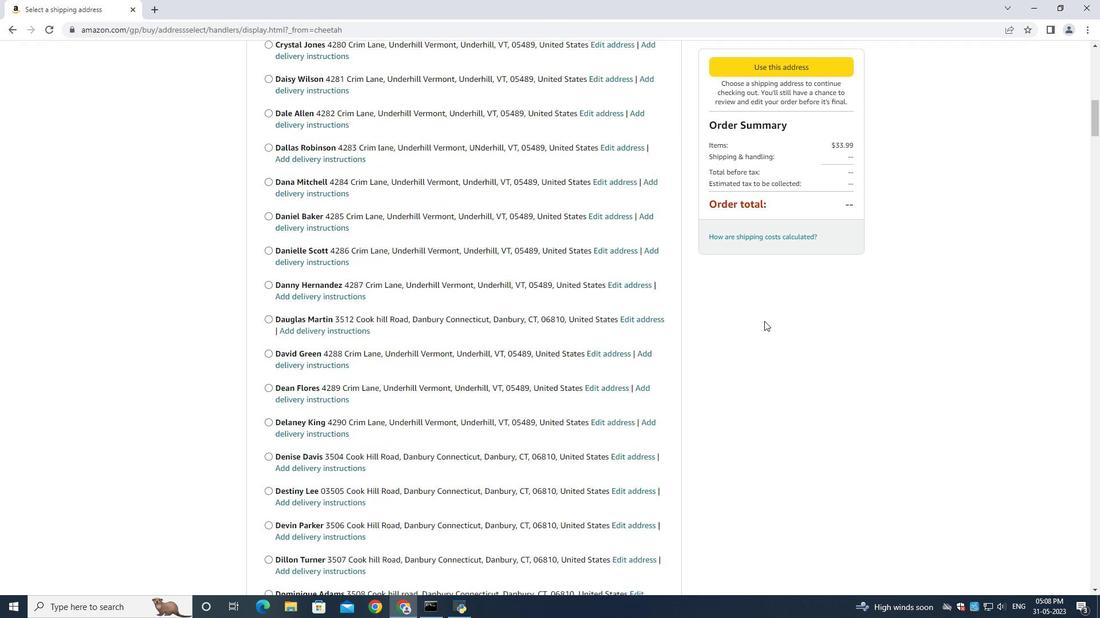 
Action: Mouse scrolled (764, 320) with delta (0, 0)
Screenshot: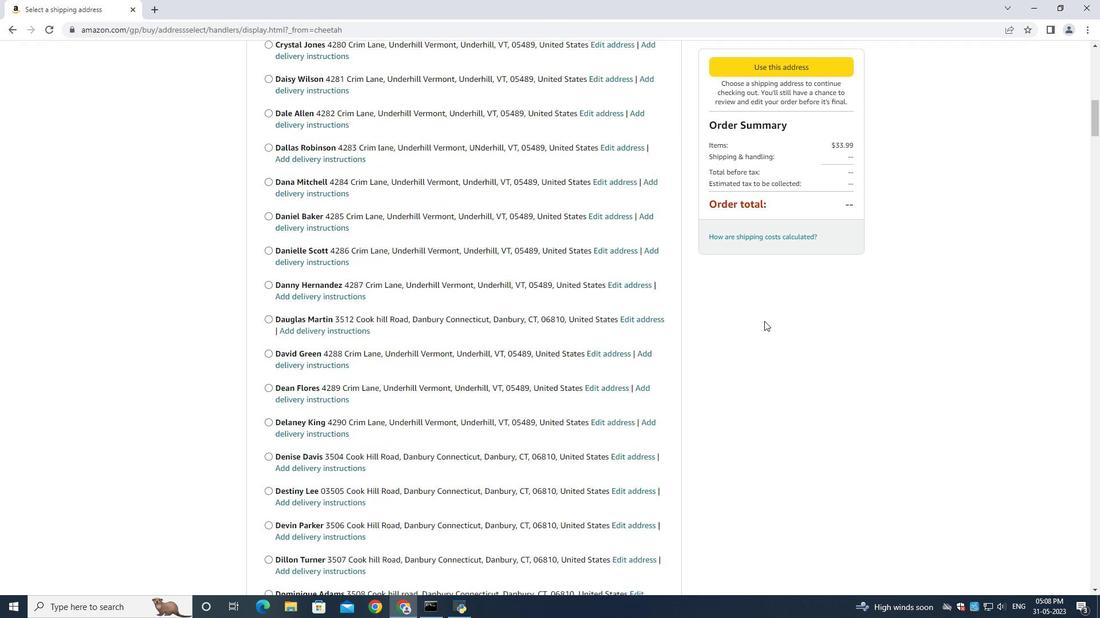 
Action: Mouse moved to (764, 321)
Screenshot: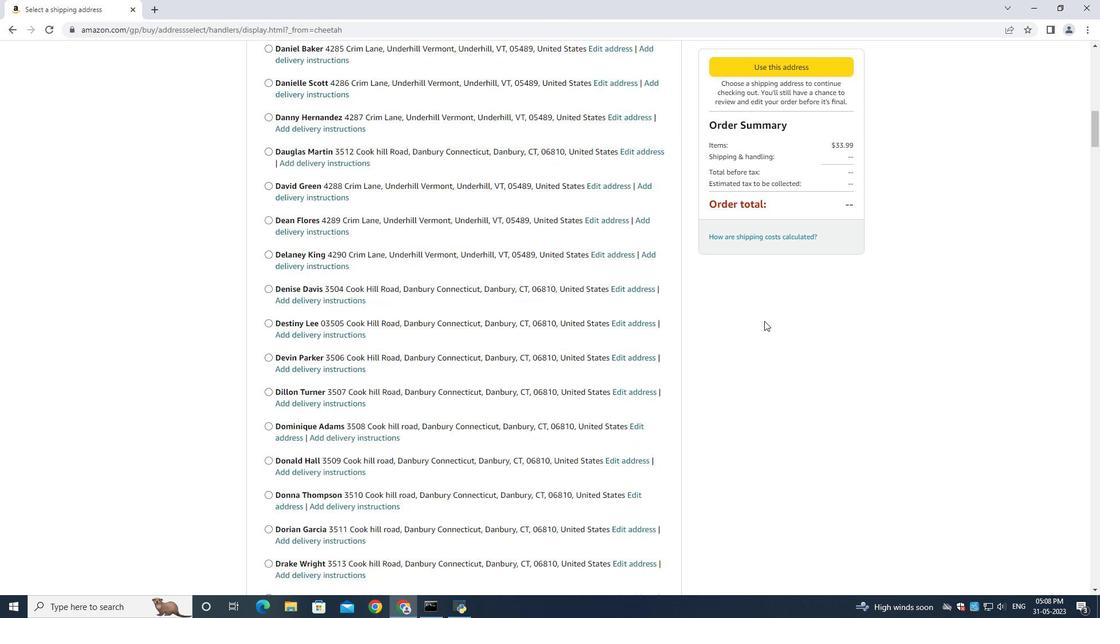 
Action: Mouse scrolled (764, 320) with delta (0, 0)
Screenshot: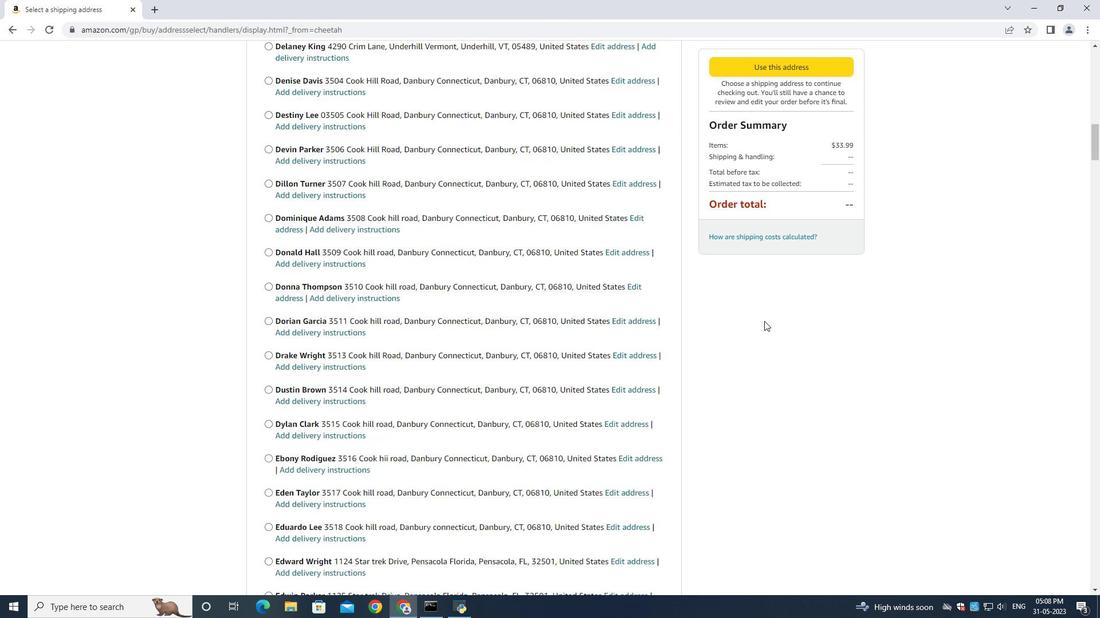 
Action: Mouse scrolled (764, 320) with delta (0, 0)
Screenshot: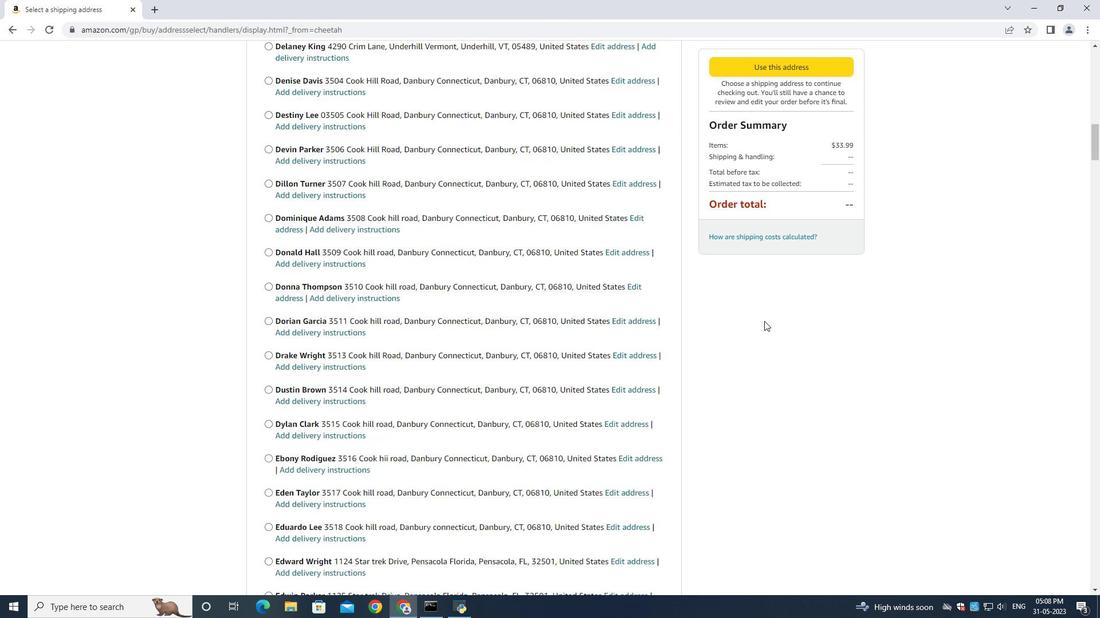 
Action: Mouse scrolled (764, 320) with delta (0, 0)
Screenshot: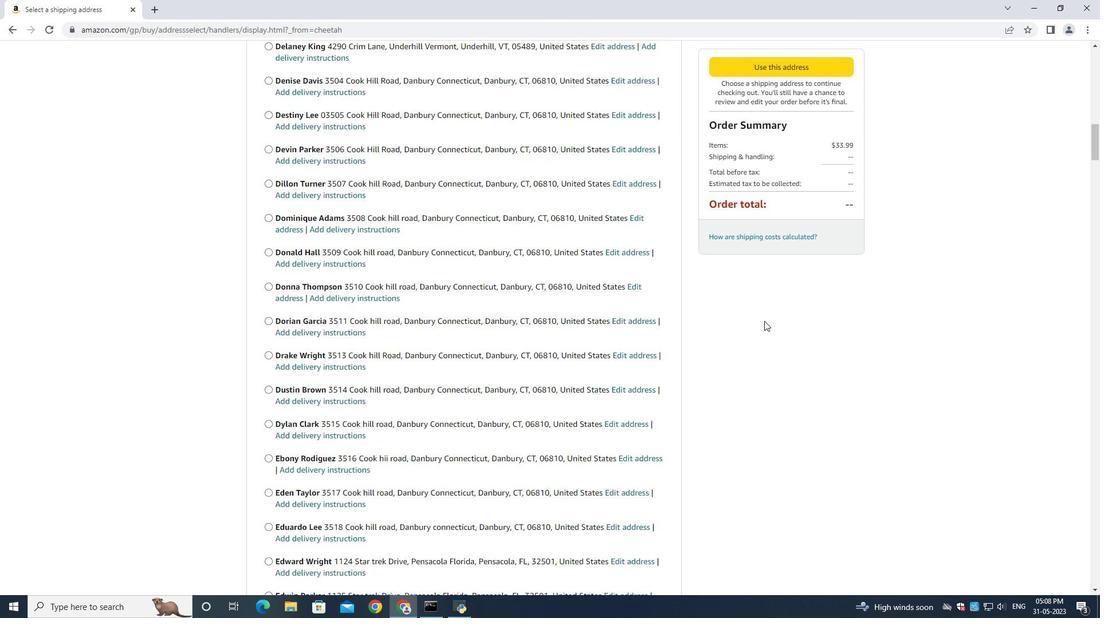 
Action: Mouse scrolled (764, 320) with delta (0, -1)
Screenshot: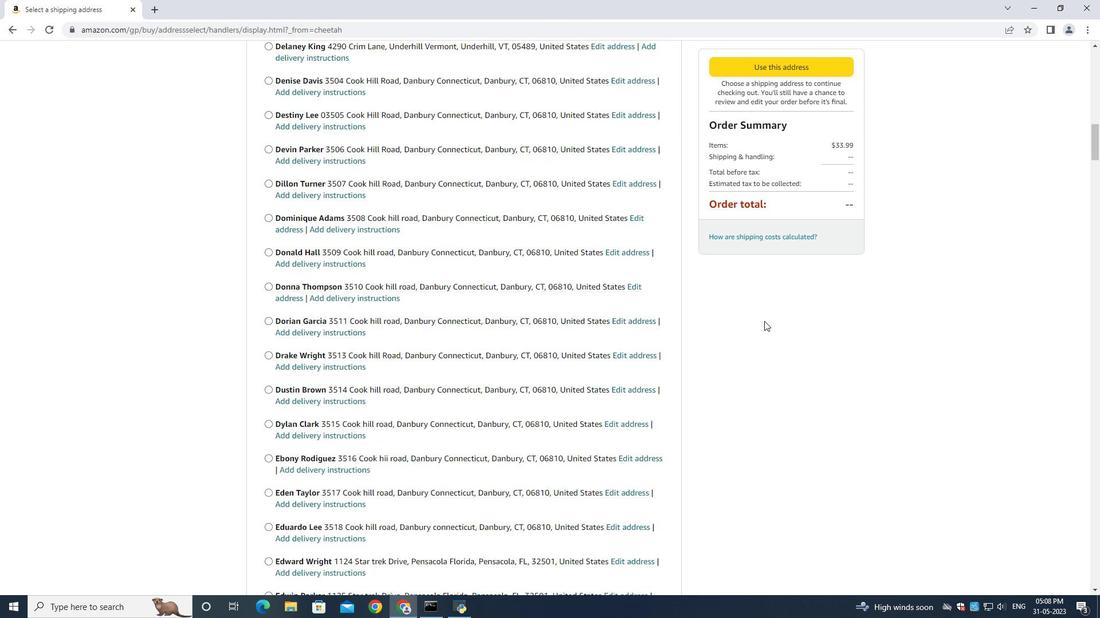 
Action: Mouse scrolled (764, 320) with delta (0, 0)
Screenshot: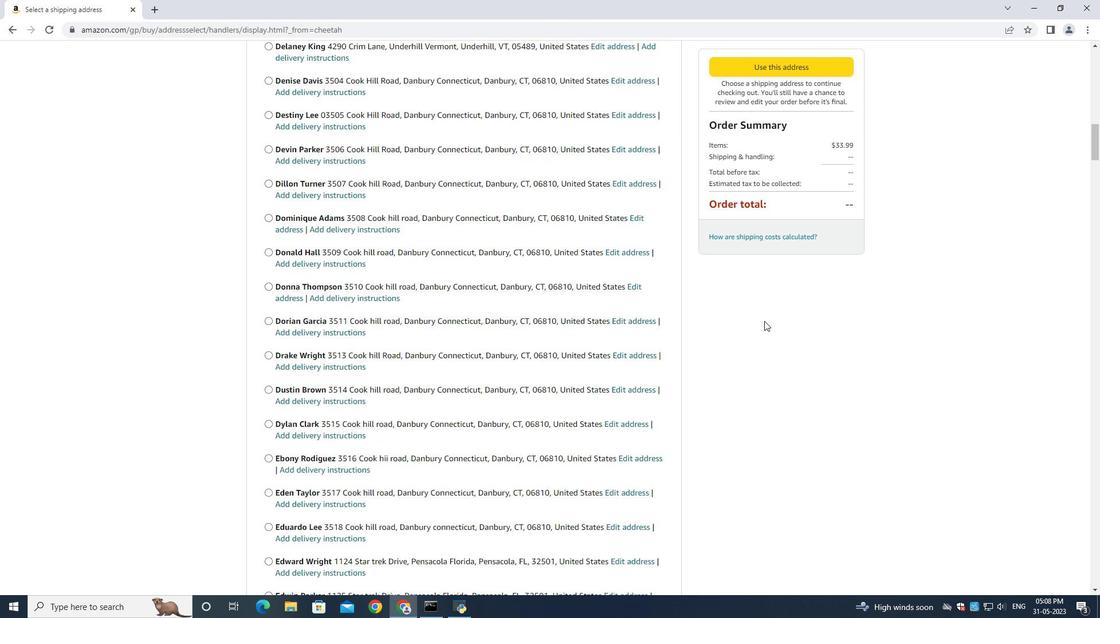 
Action: Mouse scrolled (764, 320) with delta (0, 0)
Screenshot: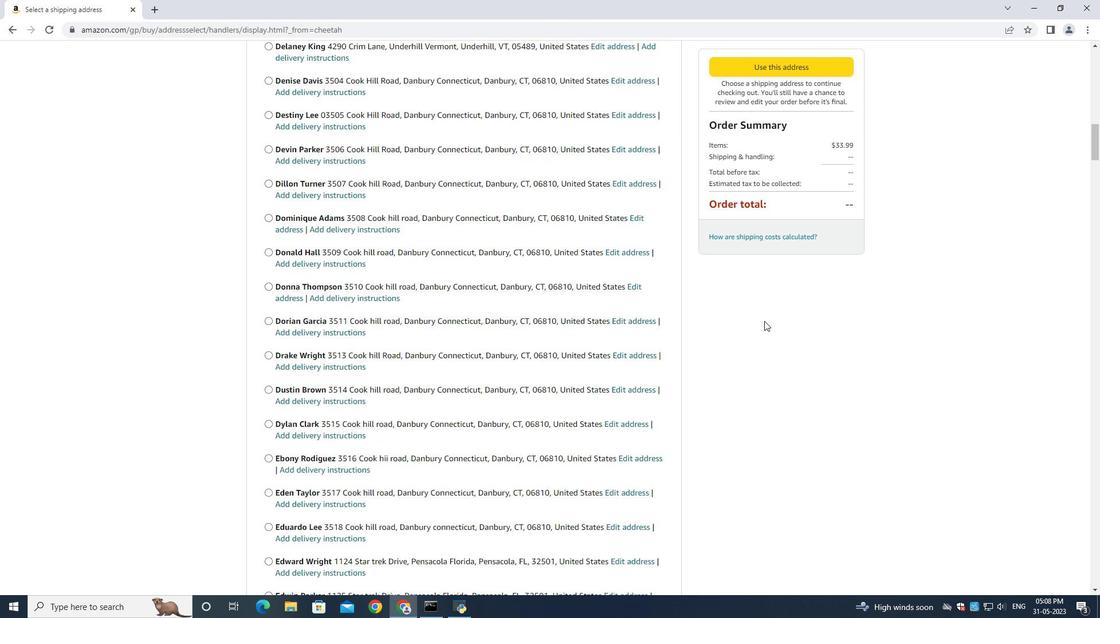 
Action: Mouse scrolled (764, 320) with delta (0, 0)
Screenshot: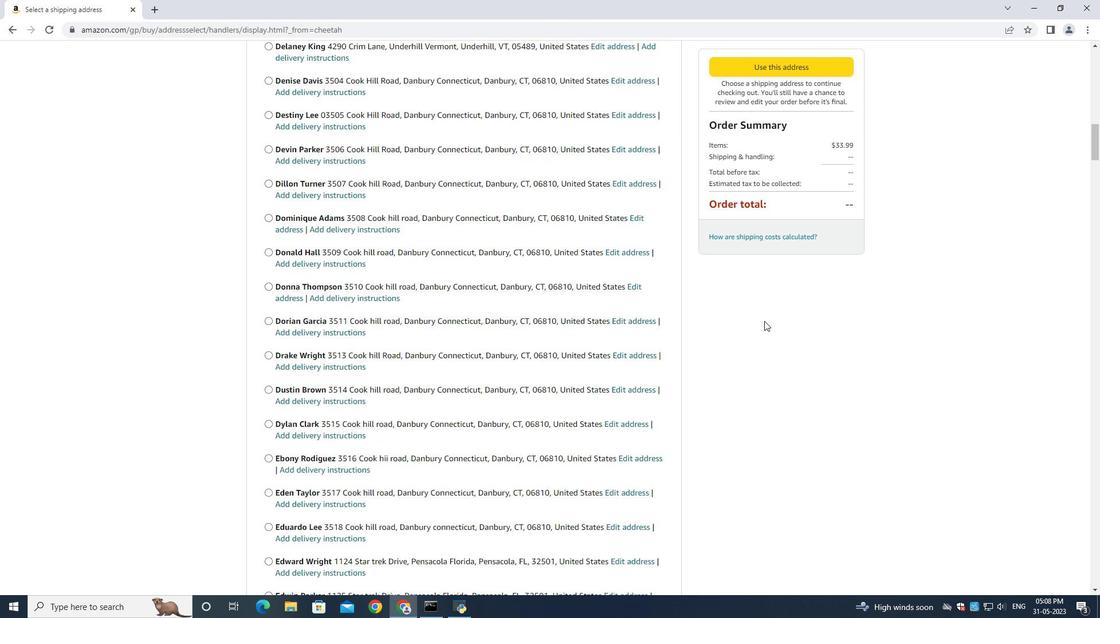 
Action: Mouse scrolled (764, 320) with delta (0, 0)
Screenshot: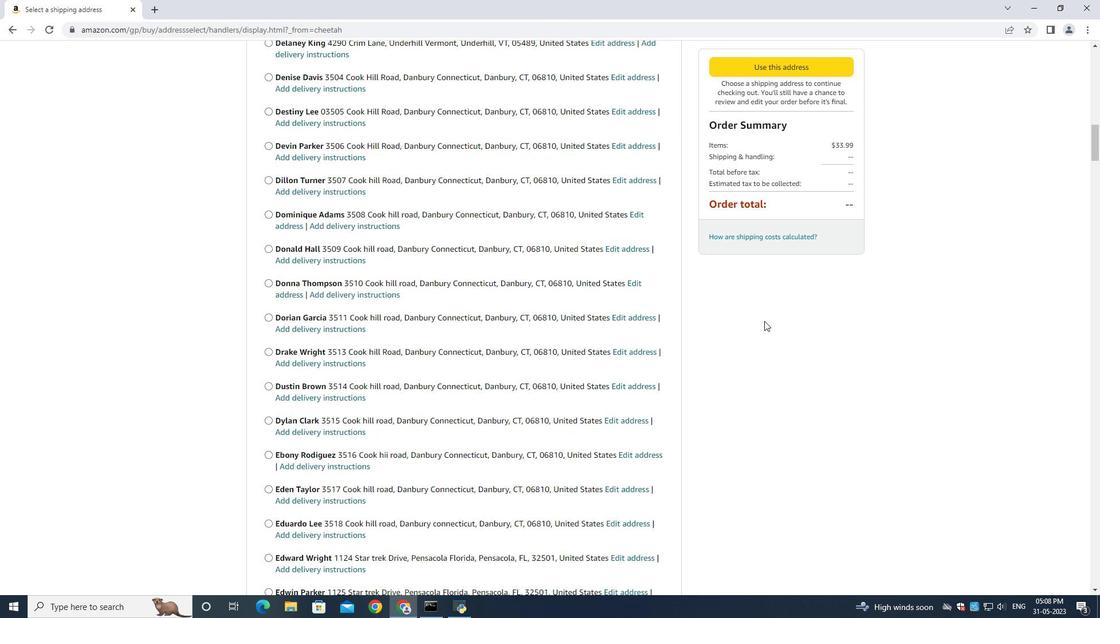
Action: Mouse scrolled (764, 320) with delta (0, 0)
Screenshot: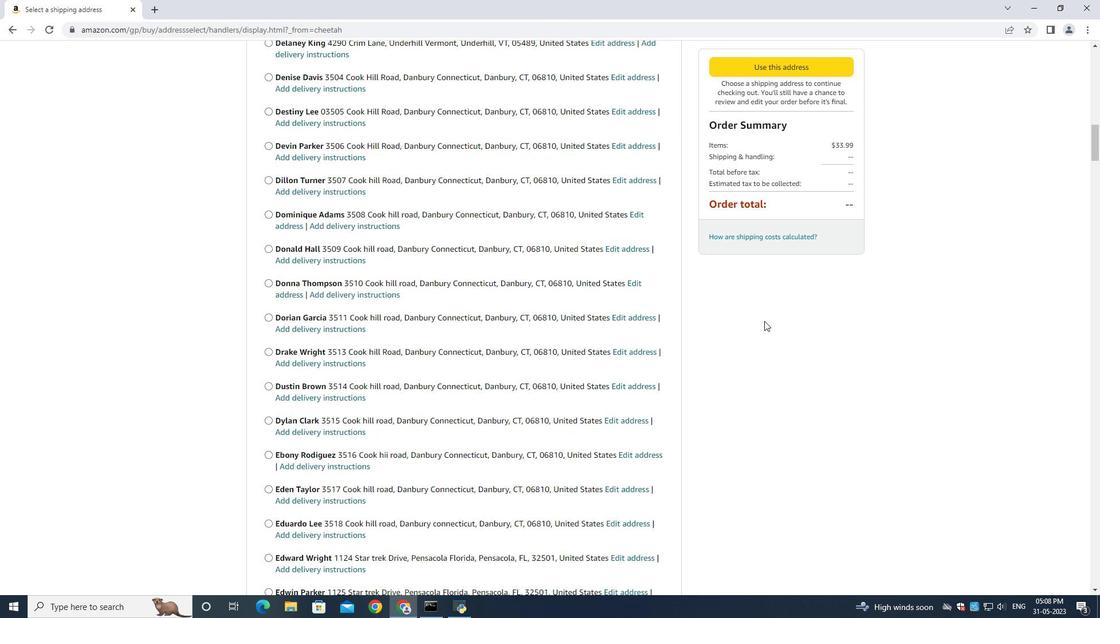
Action: Mouse scrolled (764, 320) with delta (0, -1)
Screenshot: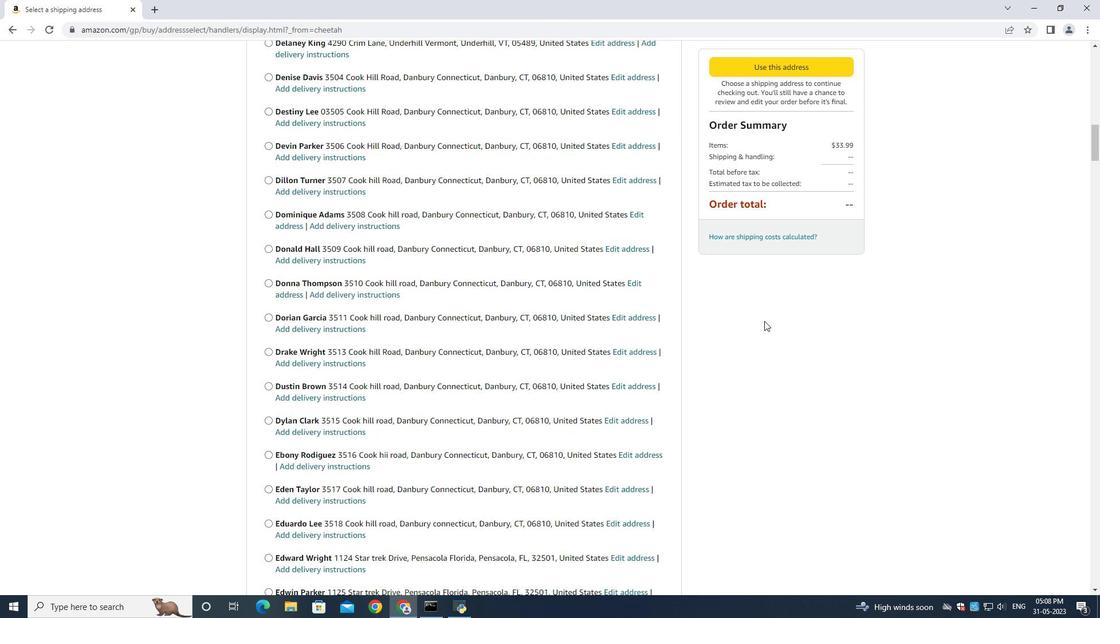 
Action: Mouse scrolled (764, 320) with delta (0, 0)
Screenshot: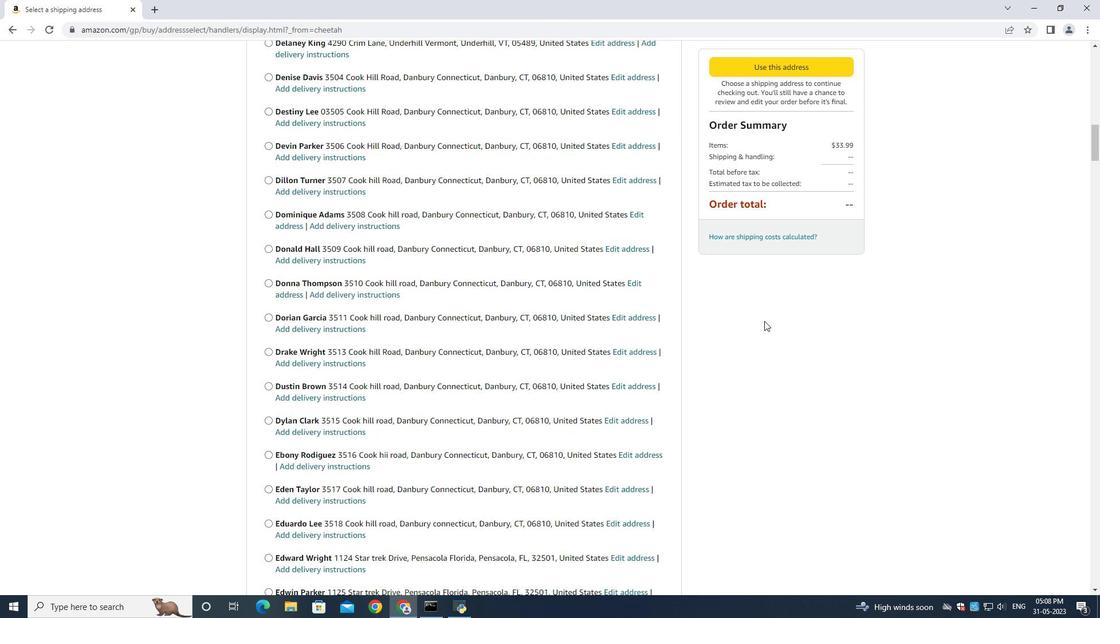 
Action: Mouse scrolled (764, 320) with delta (0, -1)
Screenshot: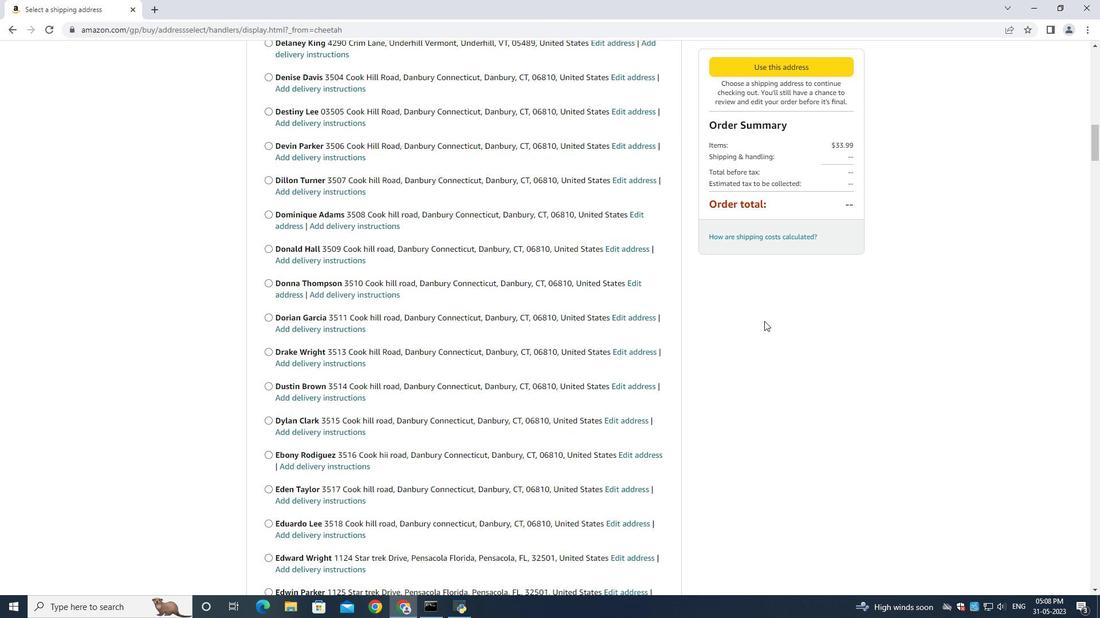 
Action: Mouse scrolled (764, 320) with delta (0, 0)
Screenshot: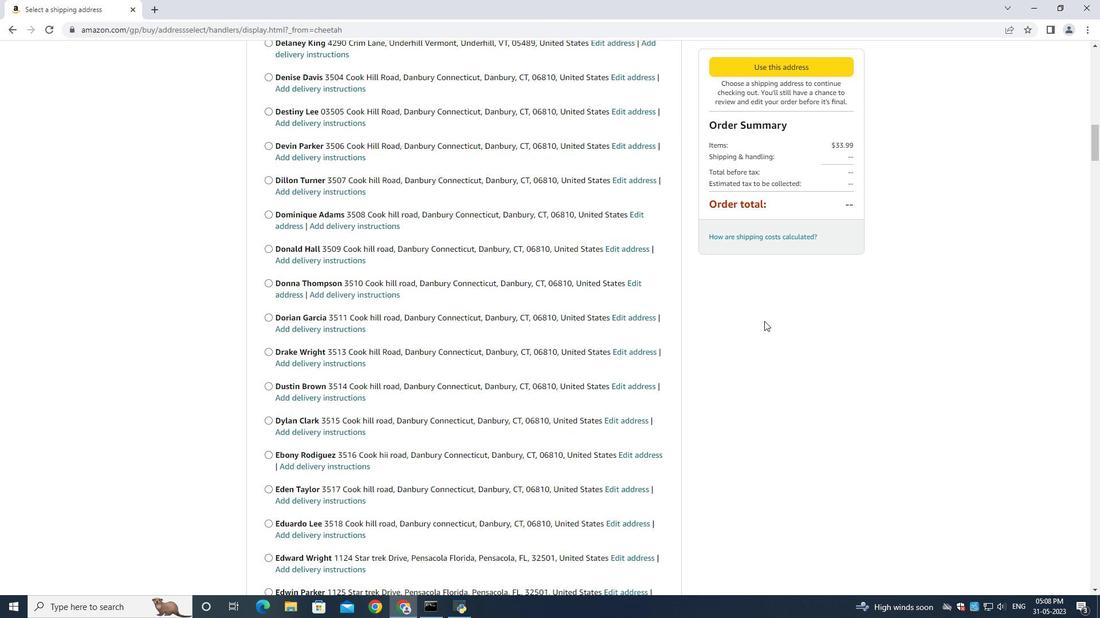 
Action: Mouse scrolled (764, 320) with delta (0, 0)
Screenshot: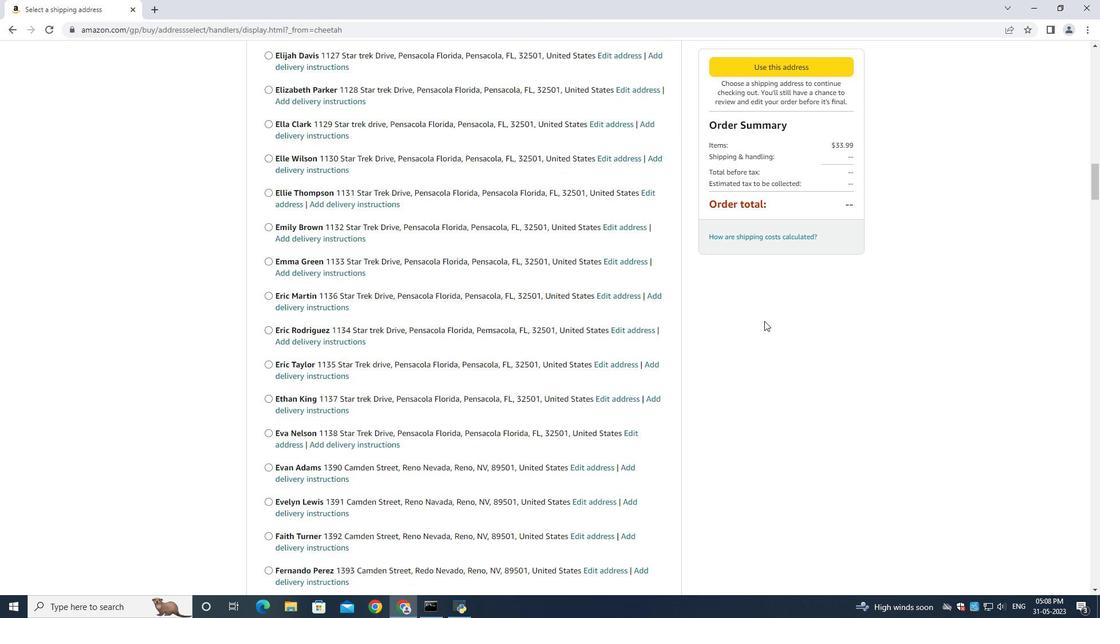 
Action: Mouse scrolled (764, 320) with delta (0, 0)
Screenshot: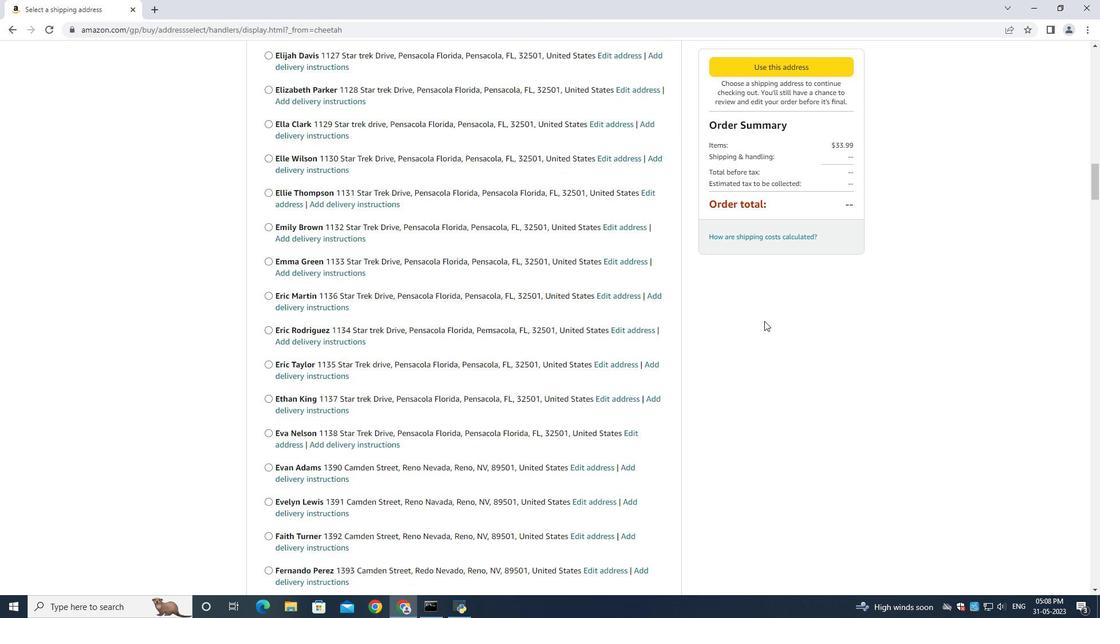 
Action: Mouse scrolled (764, 320) with delta (0, -1)
Screenshot: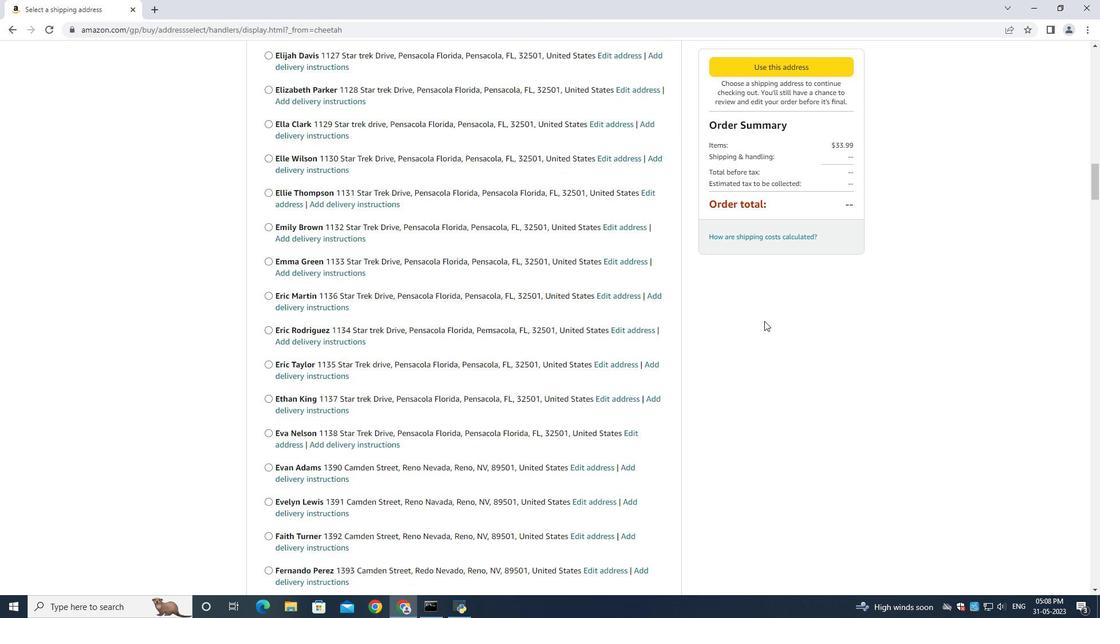 
Action: Mouse scrolled (764, 320) with delta (0, -1)
Screenshot: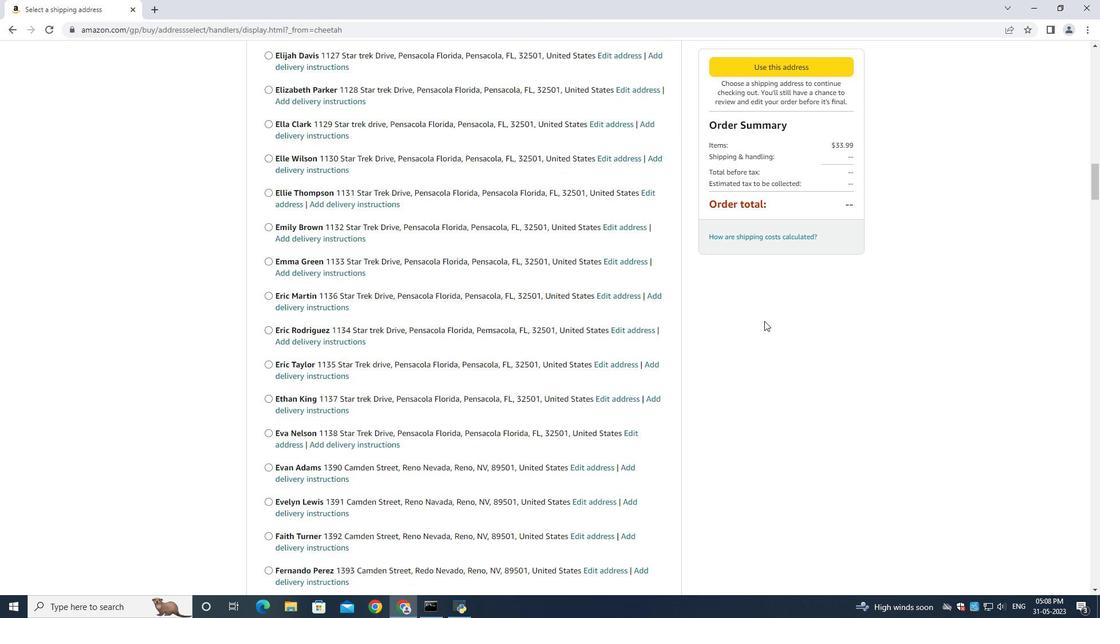 
Action: Mouse scrolled (764, 320) with delta (0, 0)
Screenshot: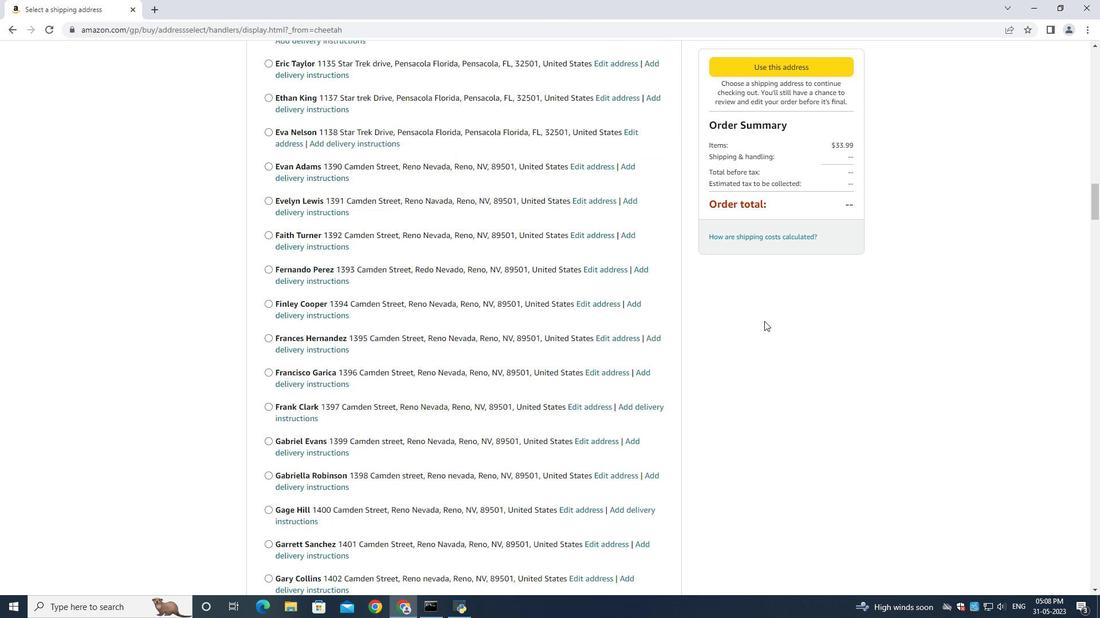 
Action: Mouse scrolled (764, 320) with delta (0, 0)
Screenshot: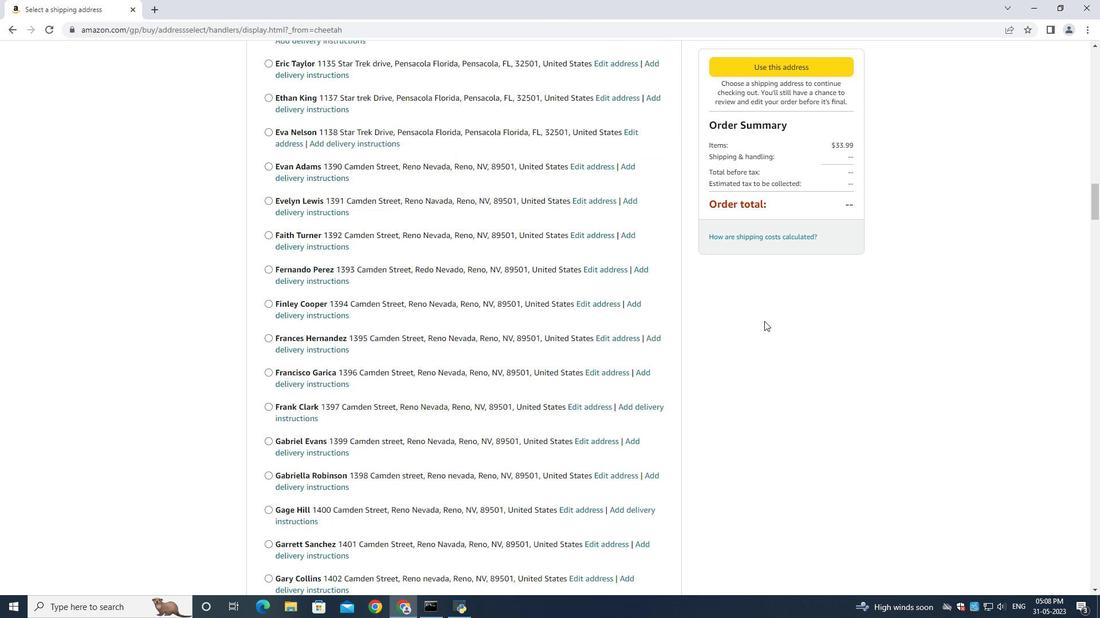 
Action: Mouse scrolled (764, 320) with delta (0, 0)
Screenshot: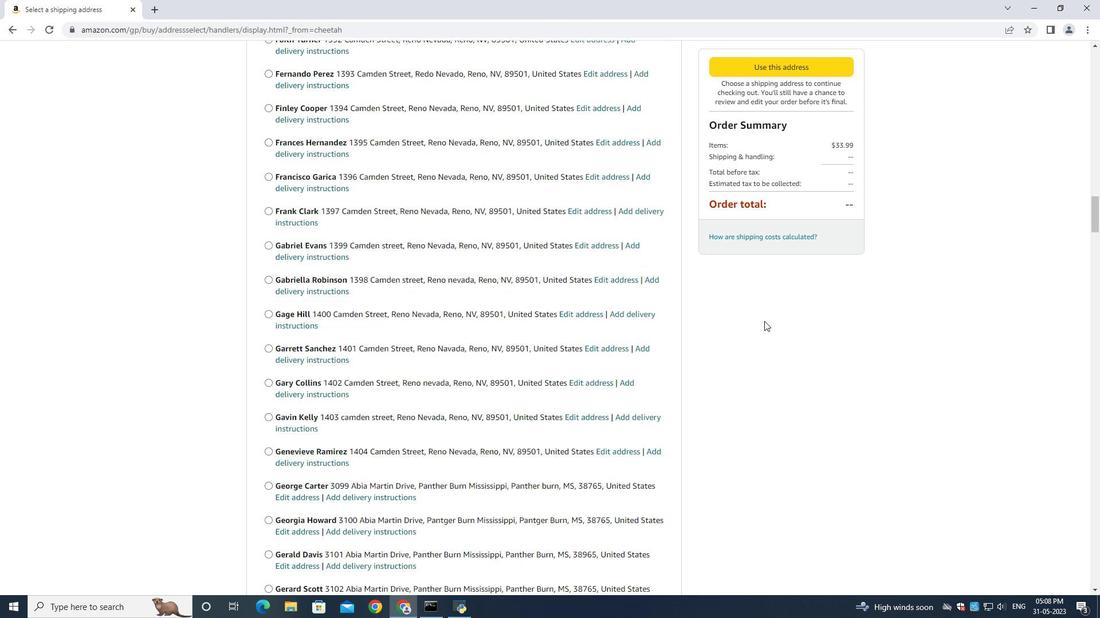 
Action: Mouse scrolled (764, 320) with delta (0, 0)
Screenshot: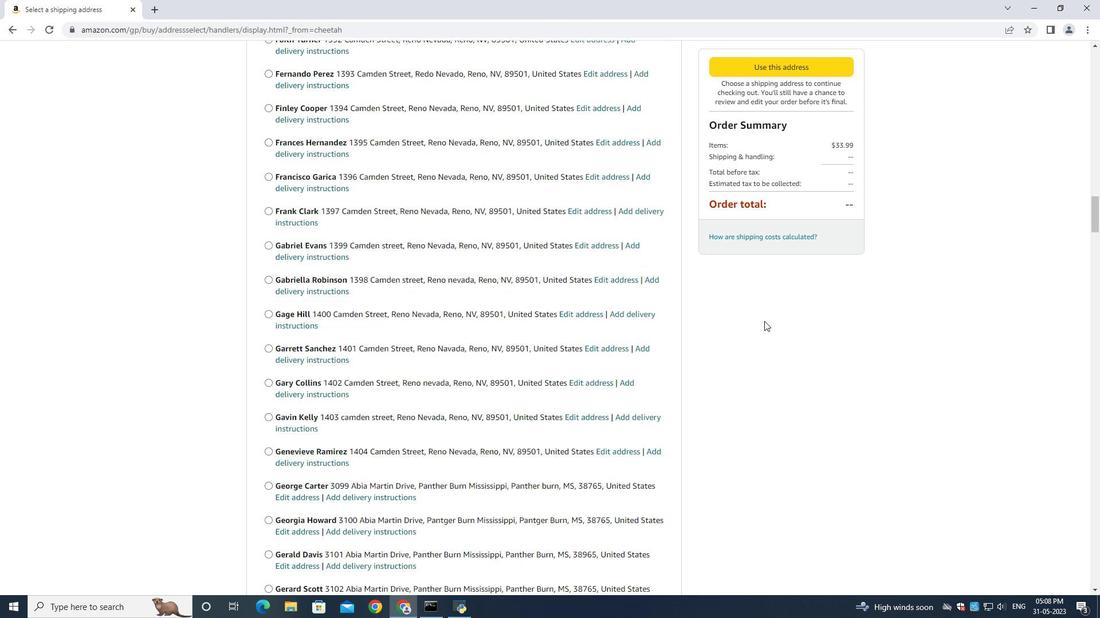 
Action: Mouse scrolled (764, 320) with delta (0, -1)
Screenshot: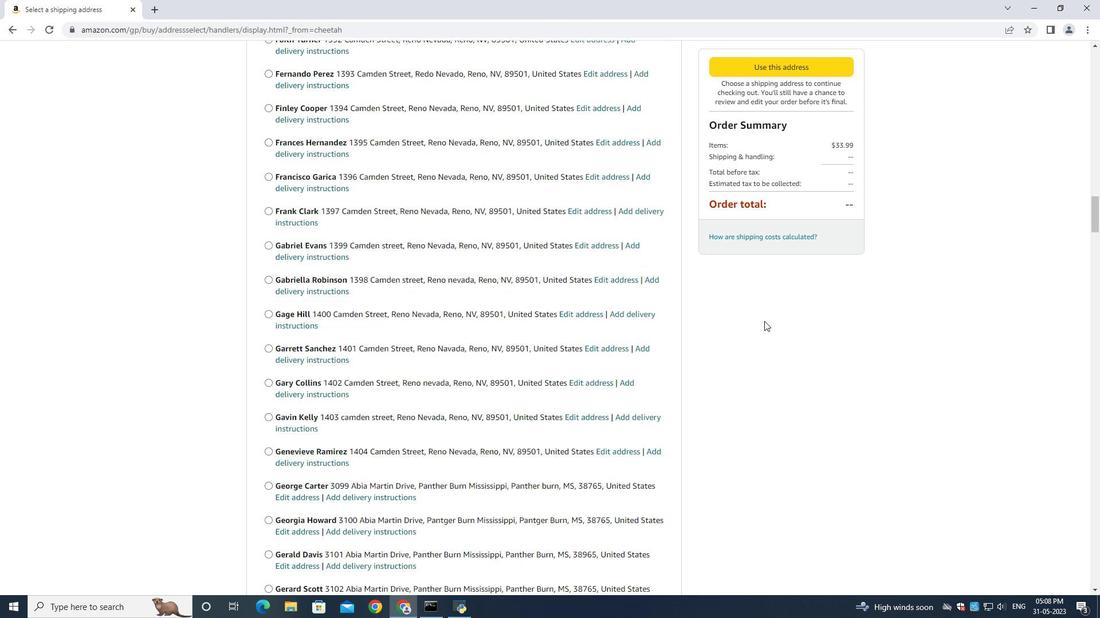 
Action: Mouse scrolled (764, 320) with delta (0, 0)
Screenshot: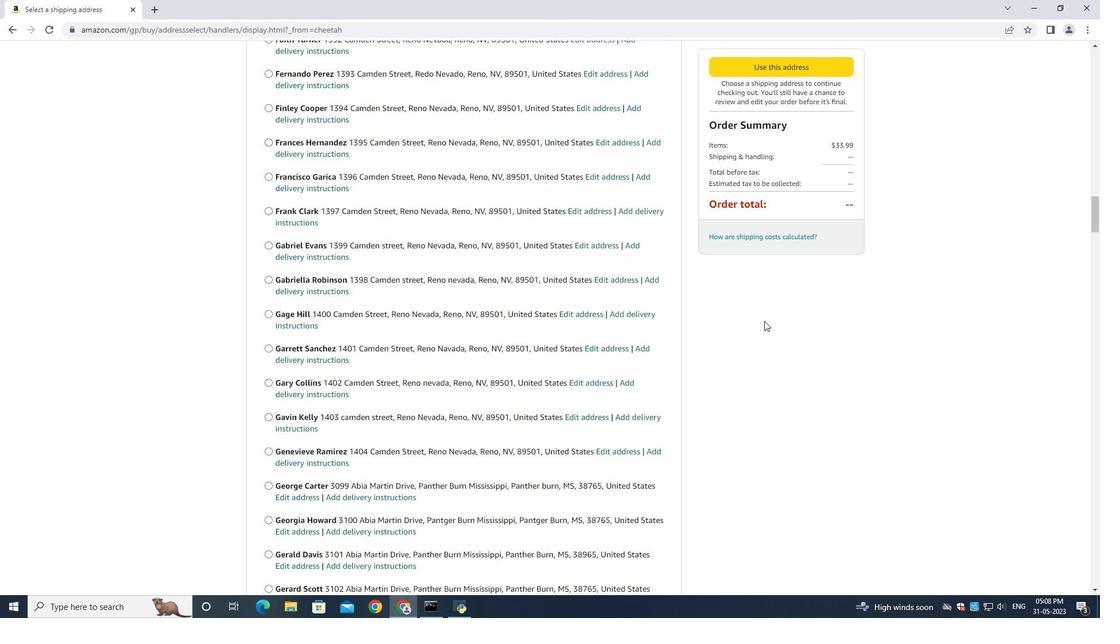 
Action: Mouse scrolled (764, 320) with delta (0, -1)
Screenshot: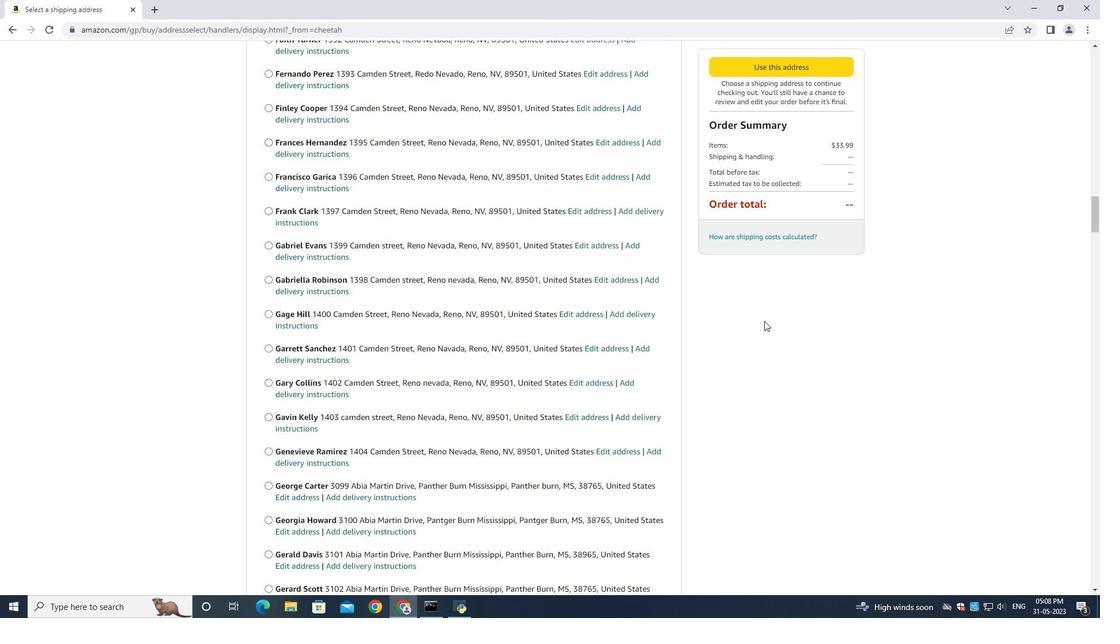 
Action: Mouse scrolled (764, 320) with delta (0, 0)
Screenshot: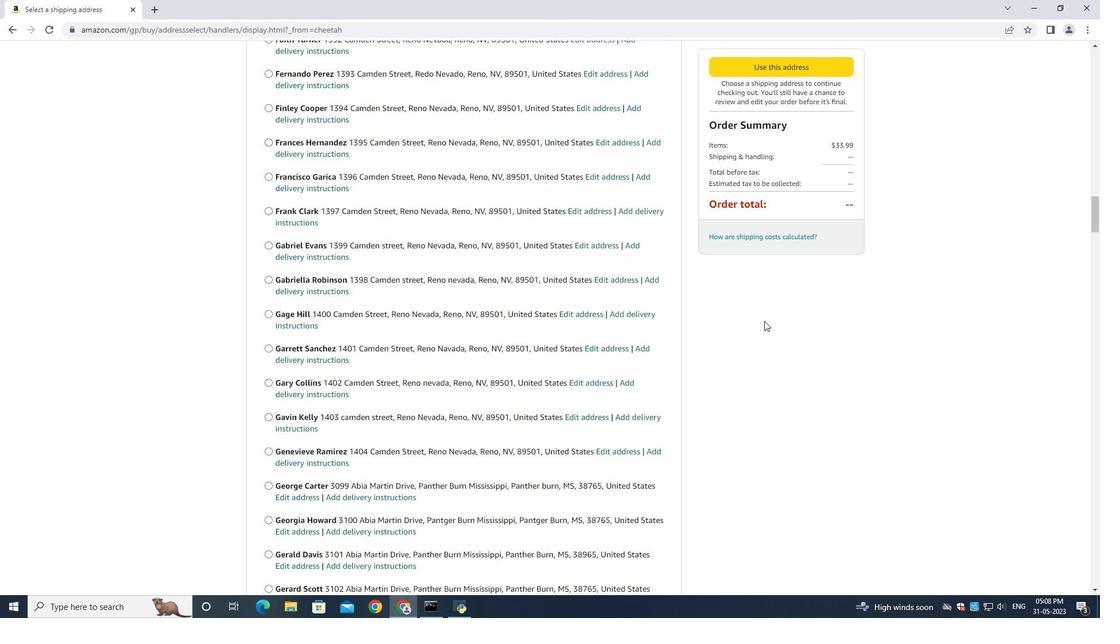 
Action: Mouse scrolled (764, 320) with delta (0, 0)
Screenshot: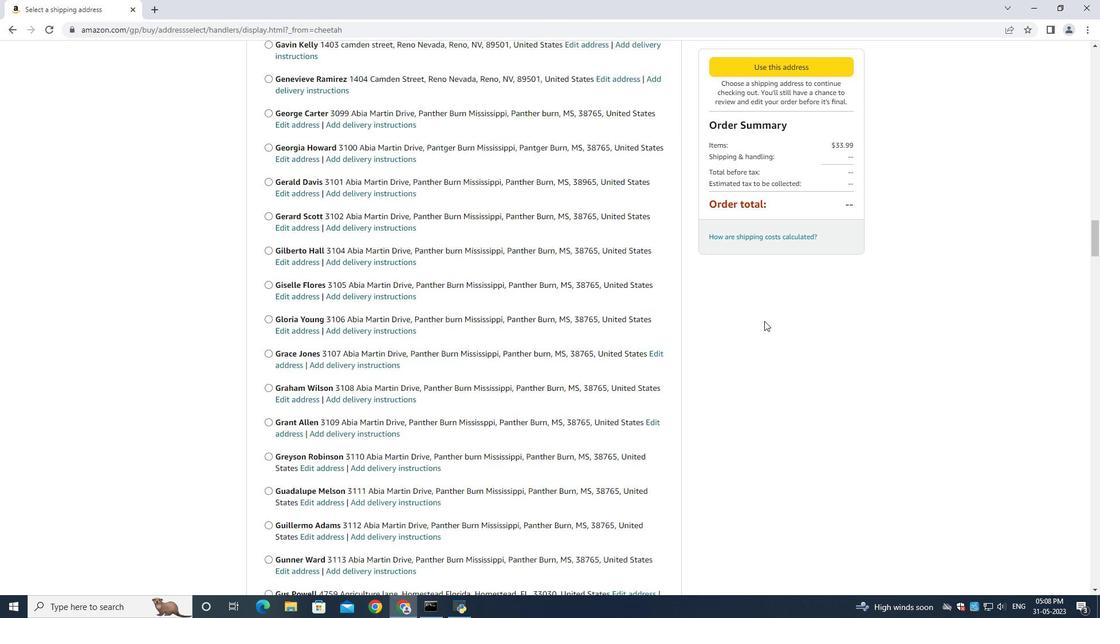 
Action: Mouse scrolled (764, 320) with delta (0, 0)
Screenshot: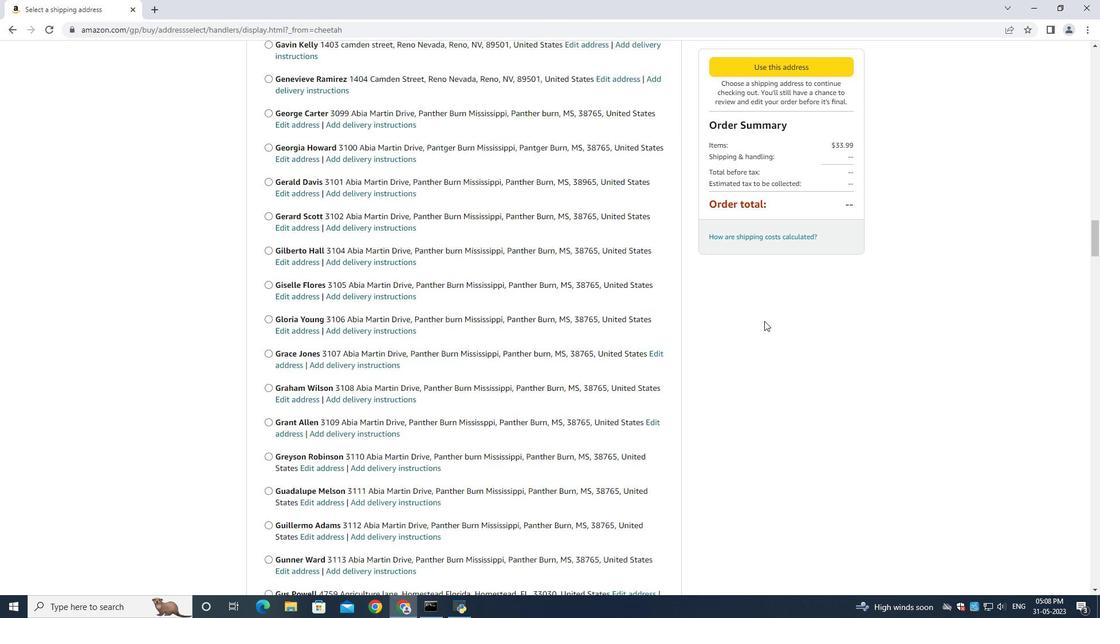 
Action: Mouse scrolled (764, 320) with delta (0, 0)
Screenshot: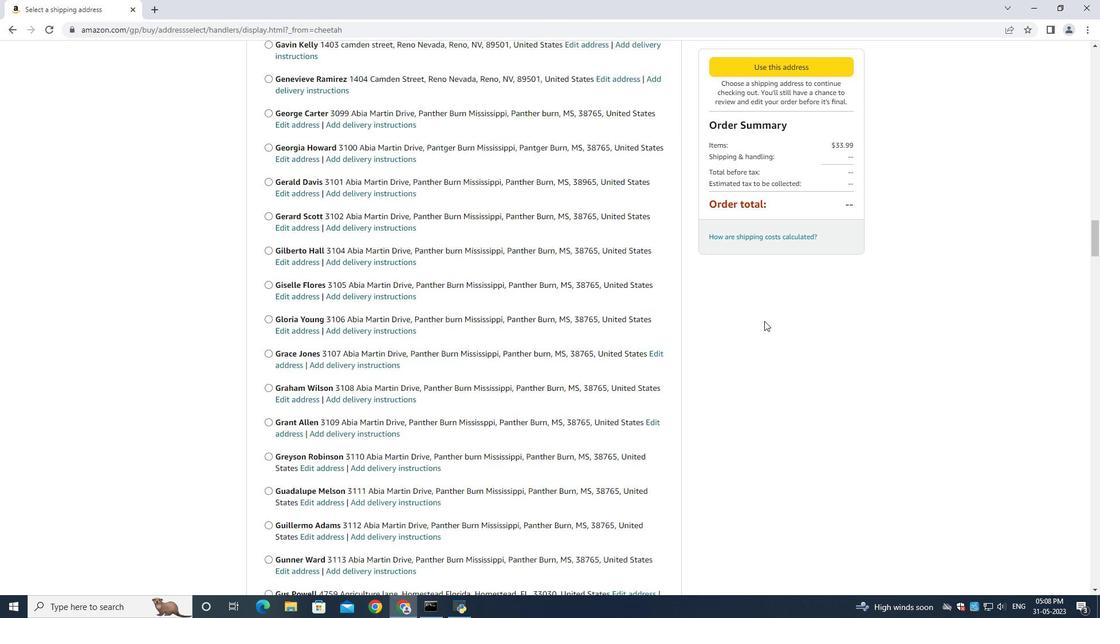 
Action: Mouse scrolled (764, 320) with delta (0, 0)
Screenshot: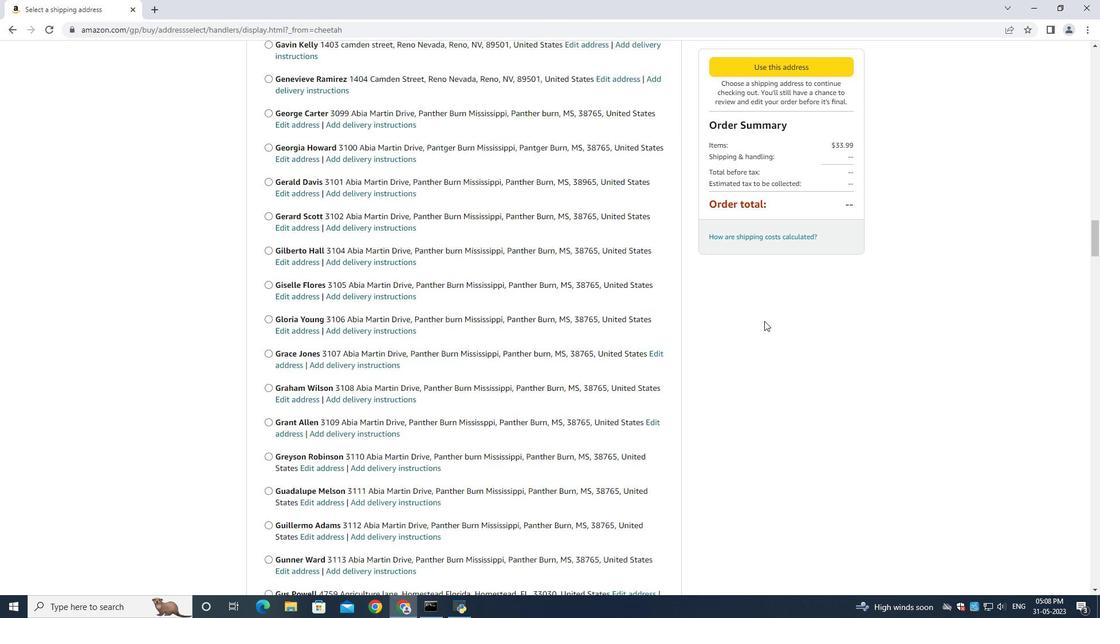 
Action: Mouse scrolled (764, 320) with delta (0, -1)
Screenshot: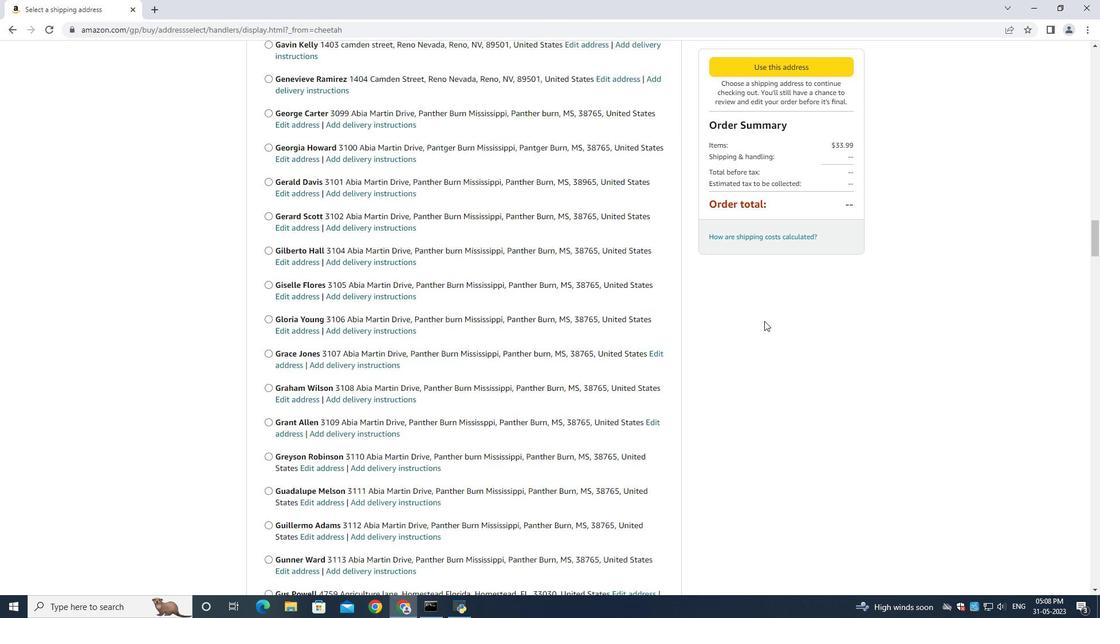 
Action: Mouse scrolled (764, 320) with delta (0, 0)
Screenshot: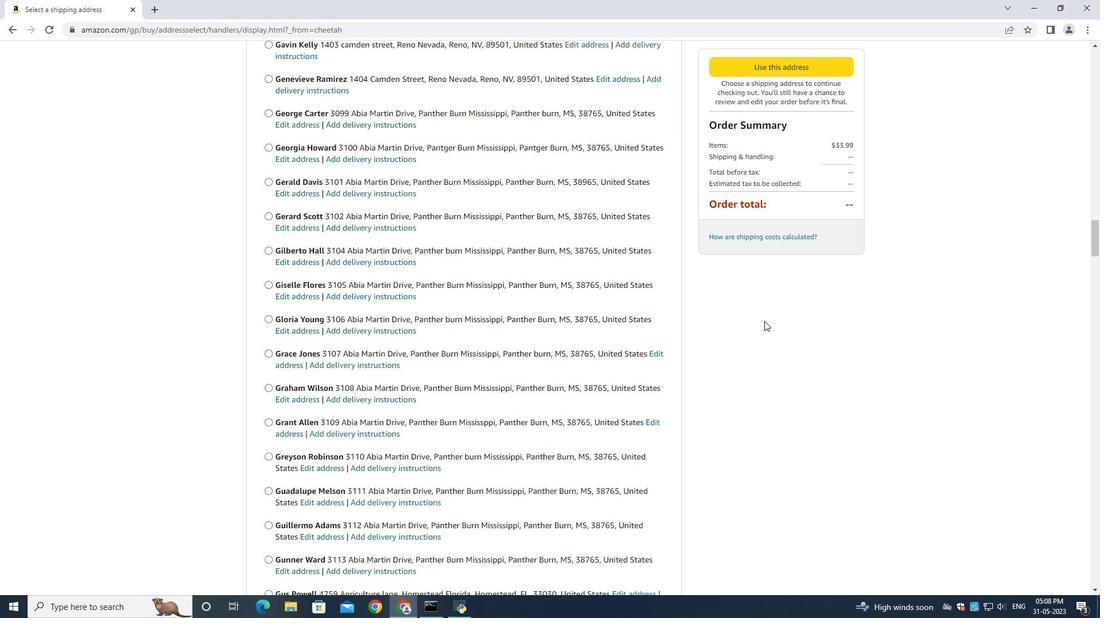 
Action: Mouse scrolled (764, 320) with delta (0, 0)
Screenshot: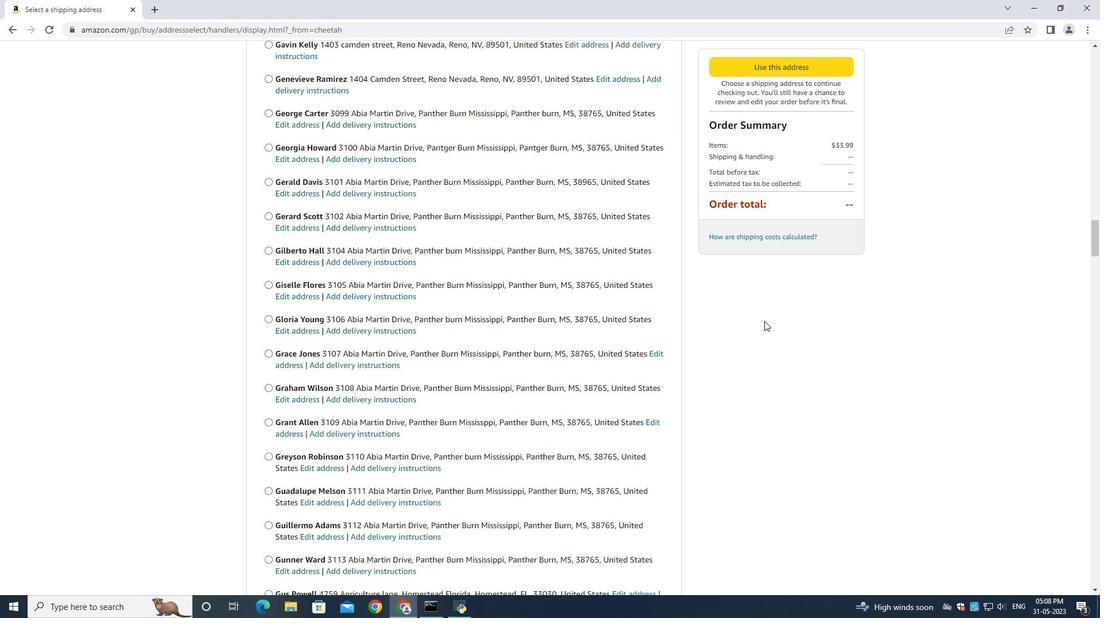 
Action: Mouse scrolled (764, 320) with delta (0, 0)
Screenshot: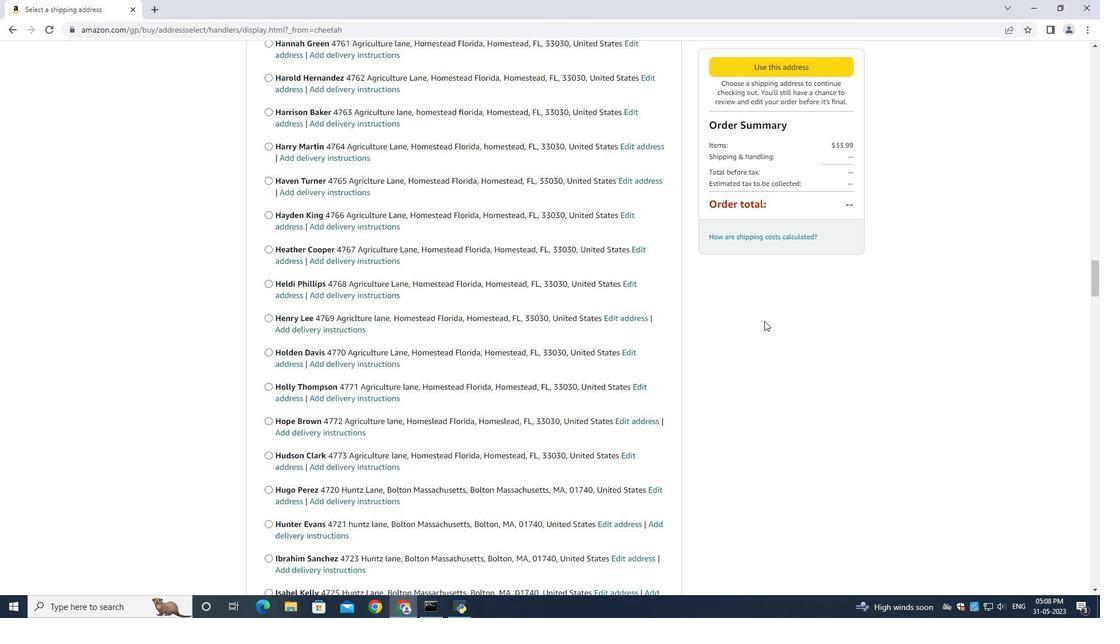 
Action: Mouse scrolled (764, 320) with delta (0, -1)
Screenshot: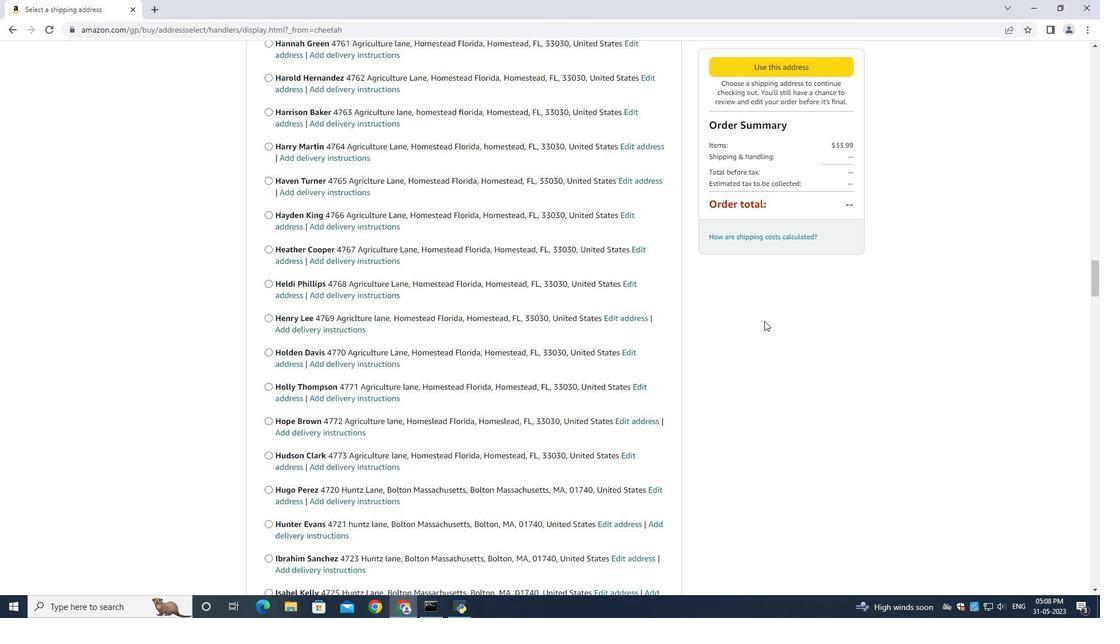 
Action: Mouse scrolled (764, 320) with delta (0, 0)
Screenshot: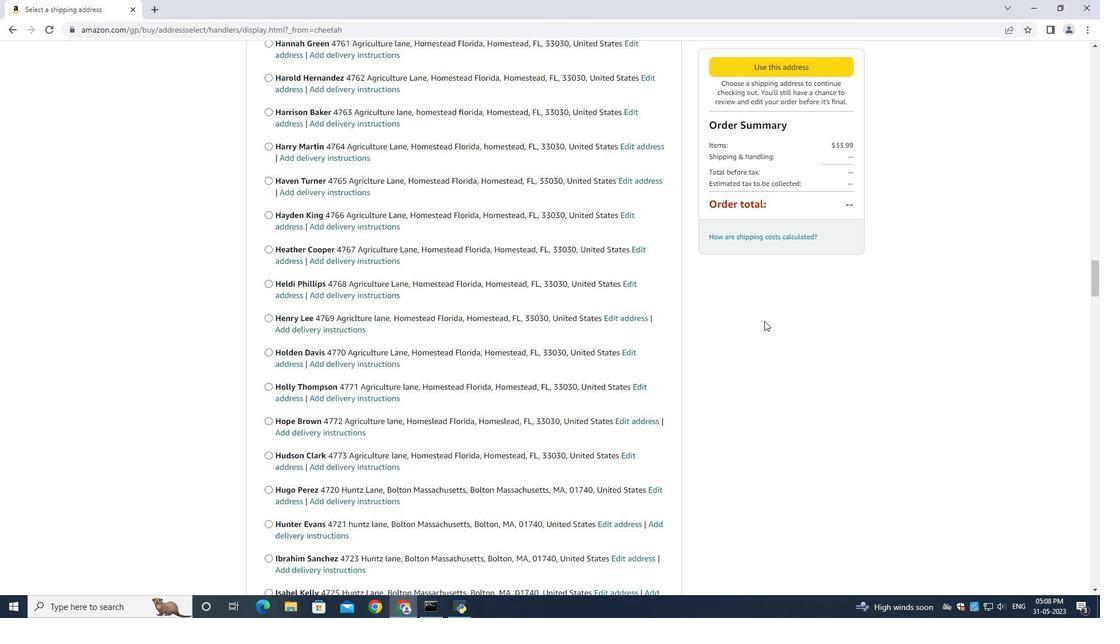 
Action: Mouse scrolled (764, 320) with delta (0, 0)
Screenshot: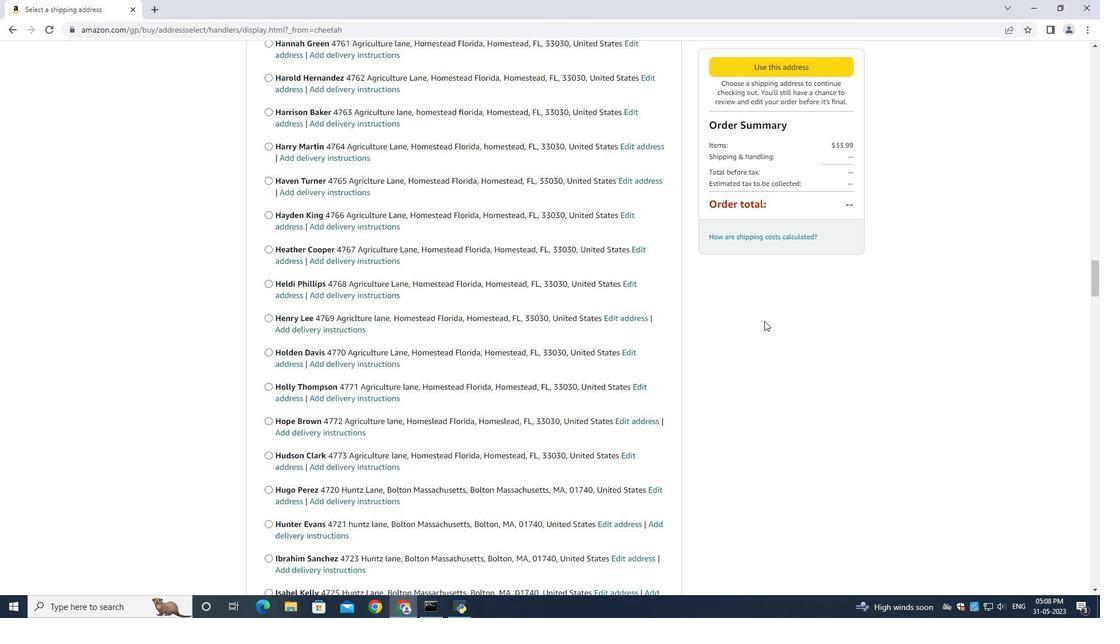 
Action: Mouse scrolled (764, 320) with delta (0, 0)
Screenshot: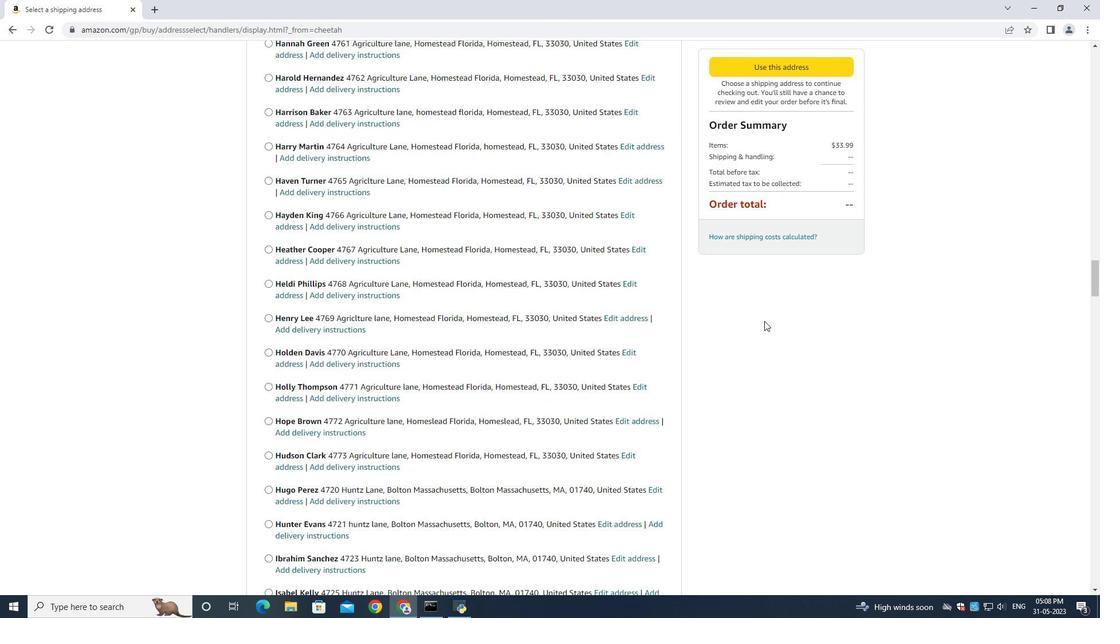 
Action: Mouse scrolled (764, 320) with delta (0, 0)
Screenshot: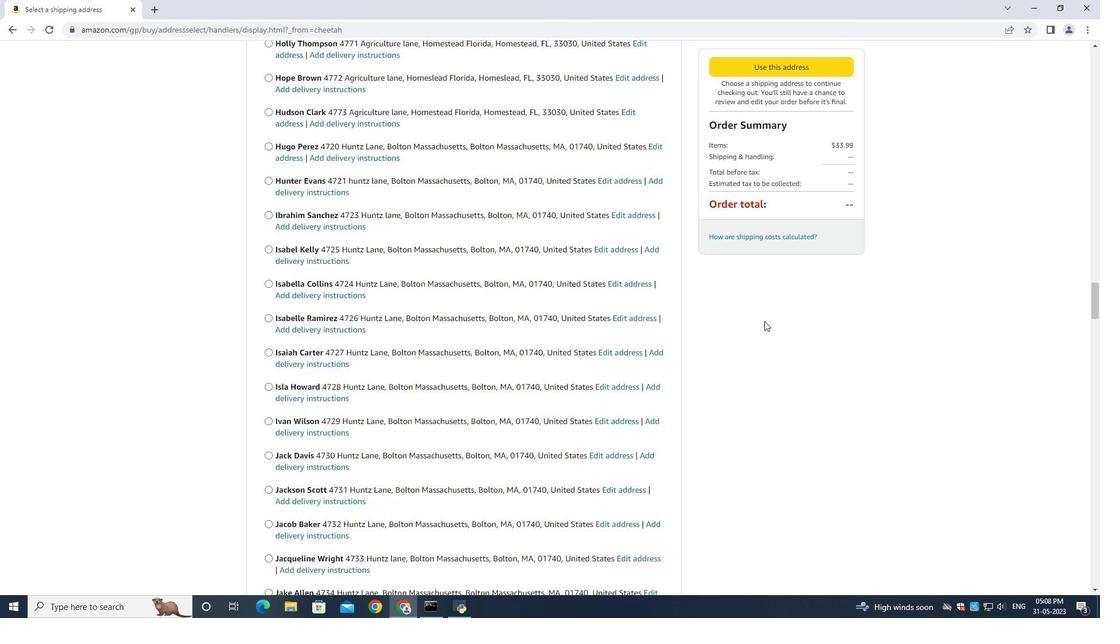 
Action: Mouse scrolled (764, 320) with delta (0, 0)
Screenshot: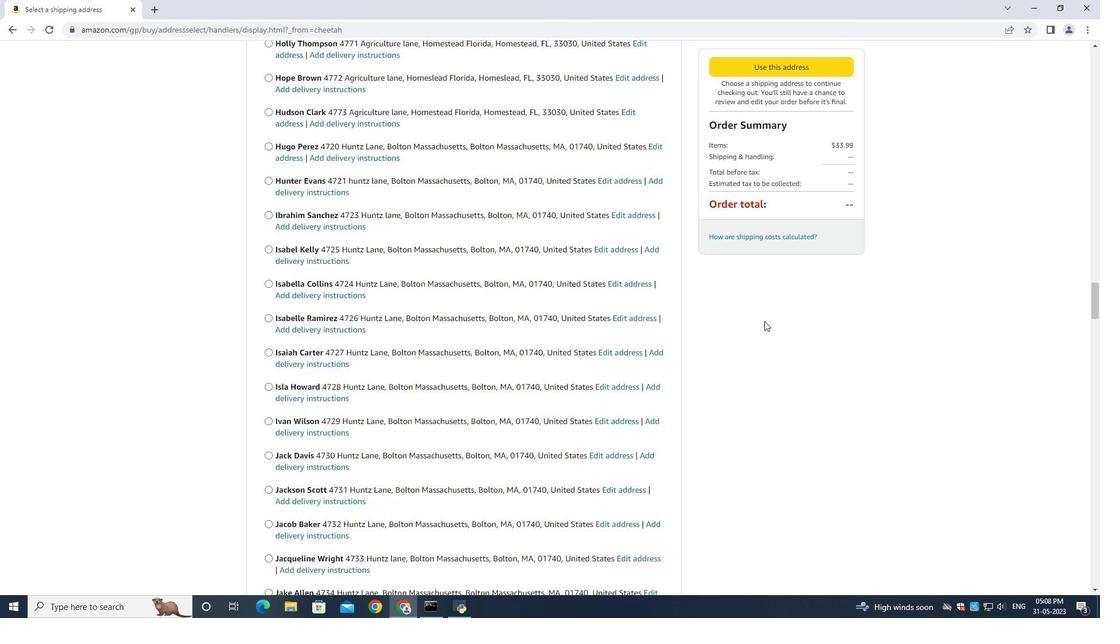 
Action: Mouse scrolled (764, 320) with delta (0, 0)
Screenshot: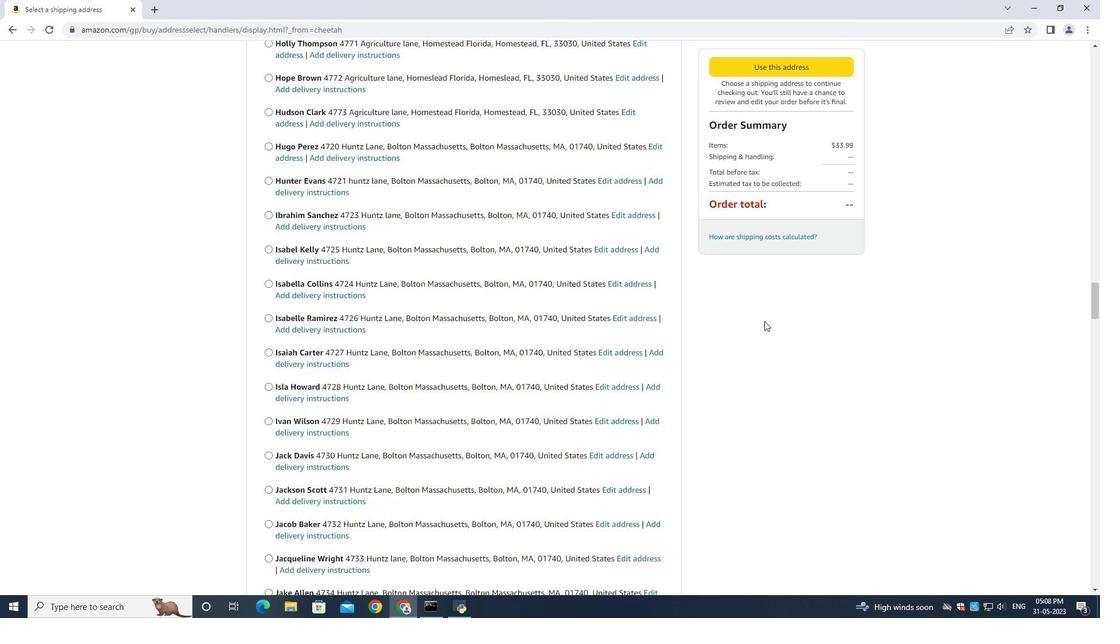 
Action: Mouse scrolled (764, 320) with delta (0, 0)
Screenshot: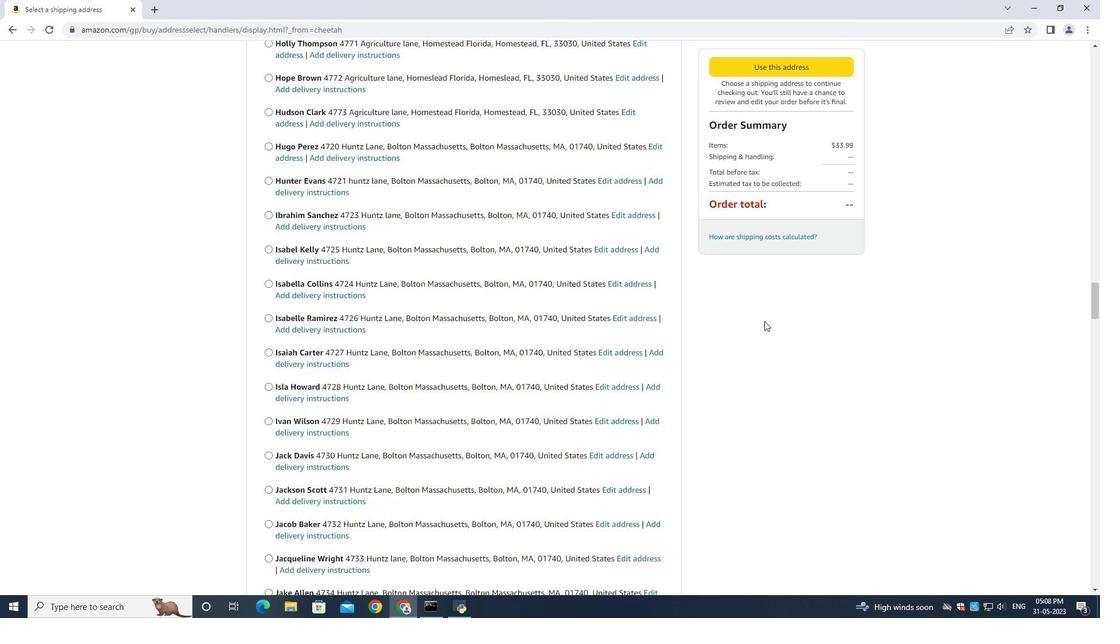 
Action: Mouse scrolled (764, 320) with delta (0, 0)
Screenshot: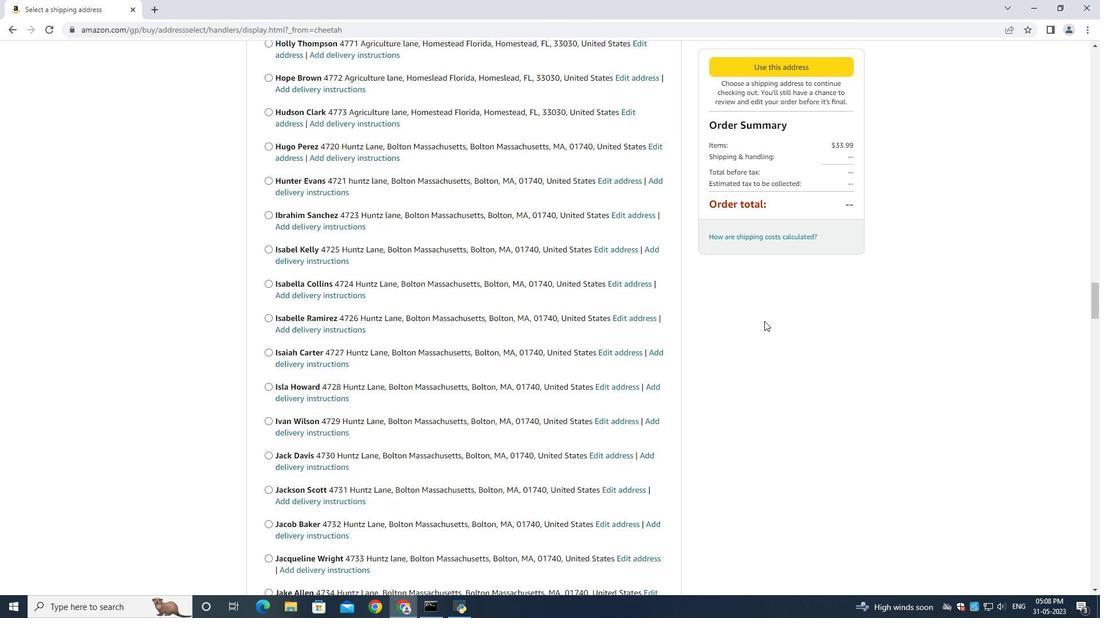 
Action: Mouse scrolled (764, 320) with delta (0, 0)
Screenshot: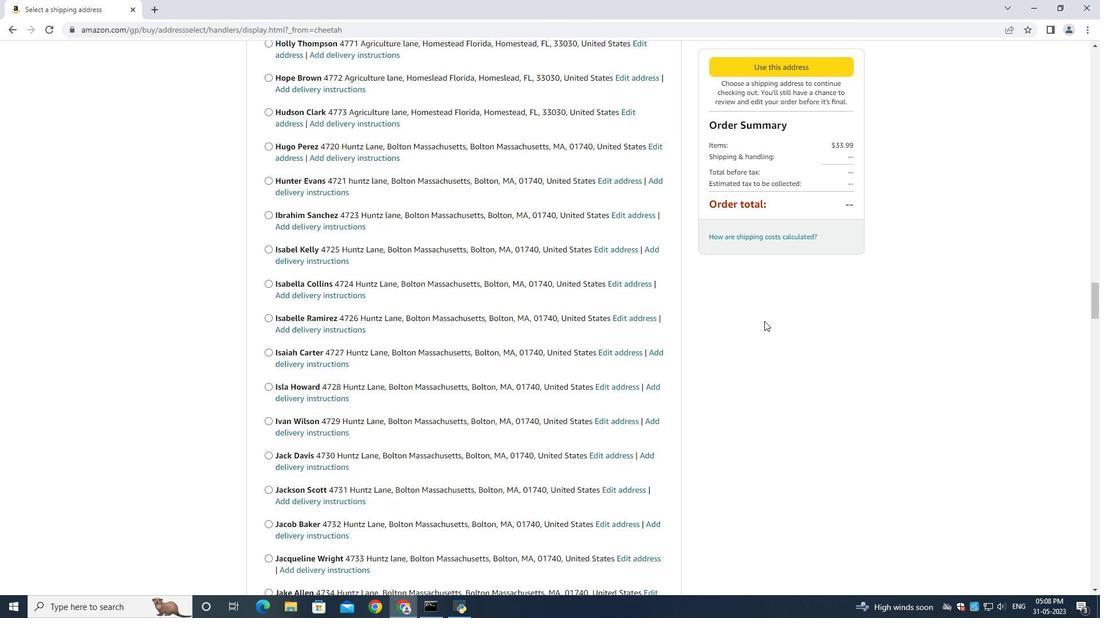 
Action: Mouse scrolled (764, 320) with delta (0, 0)
Screenshot: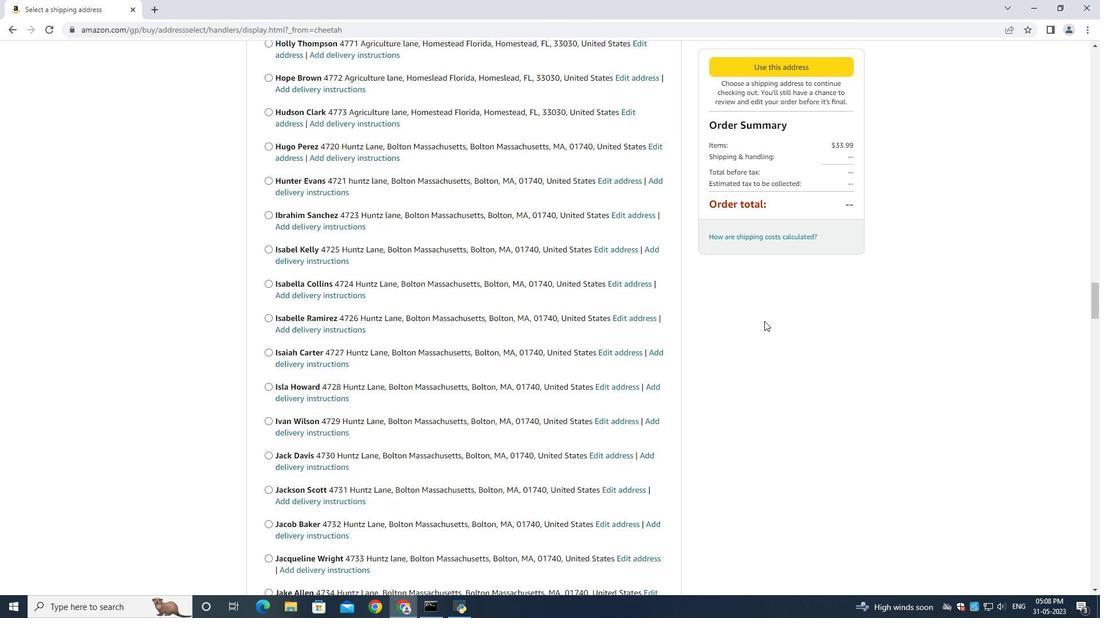 
Action: Mouse scrolled (764, 320) with delta (0, 0)
Screenshot: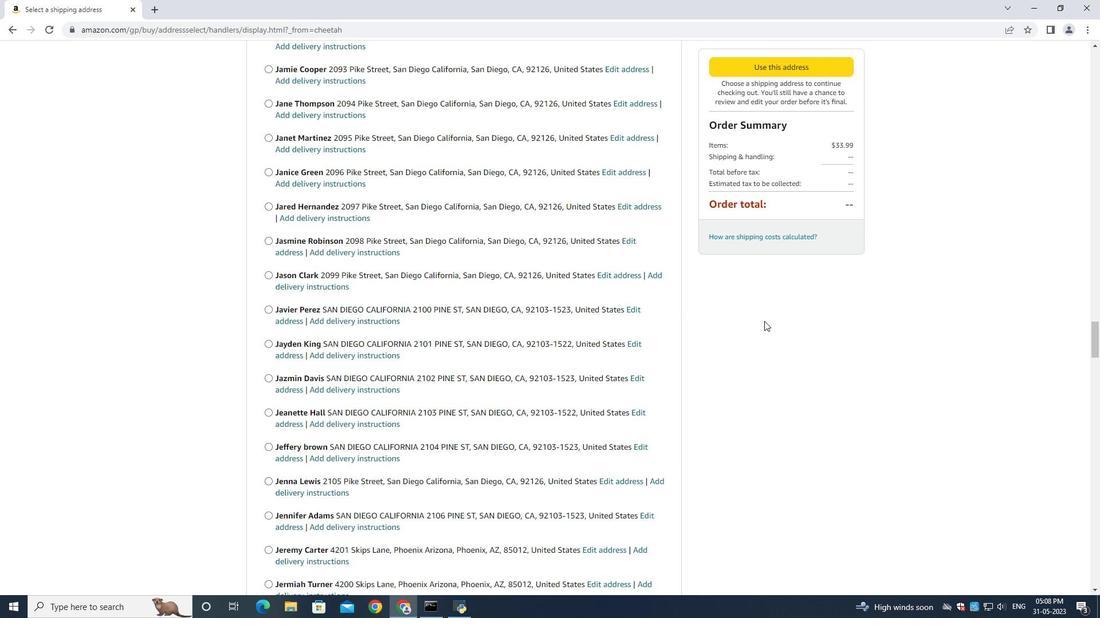 
Action: Mouse scrolled (764, 320) with delta (0, 0)
Screenshot: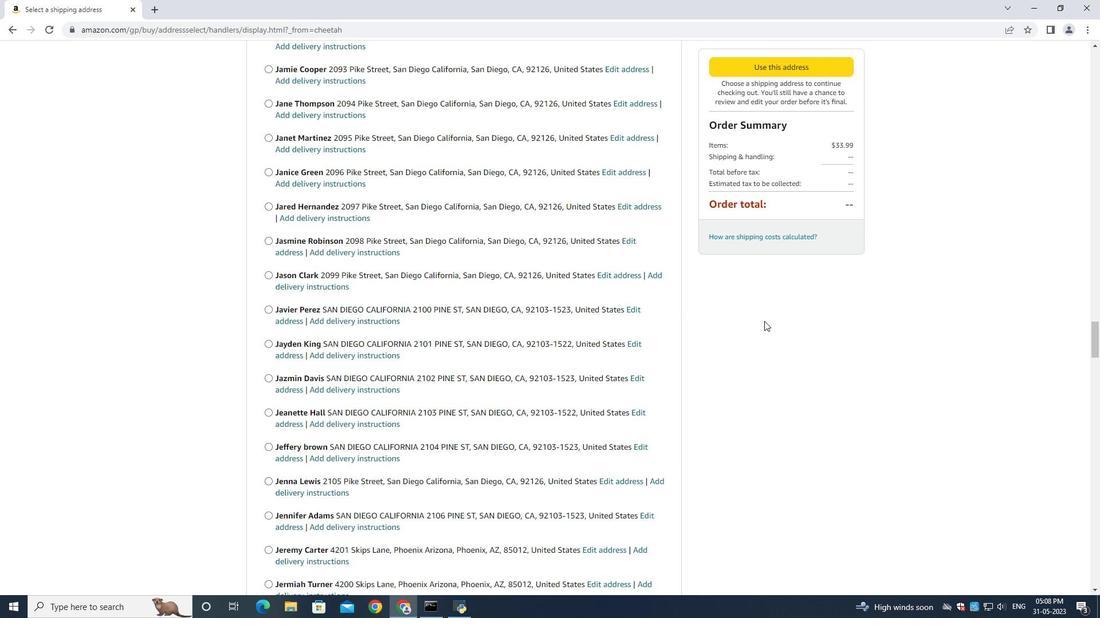 
Action: Mouse scrolled (764, 320) with delta (0, 0)
Screenshot: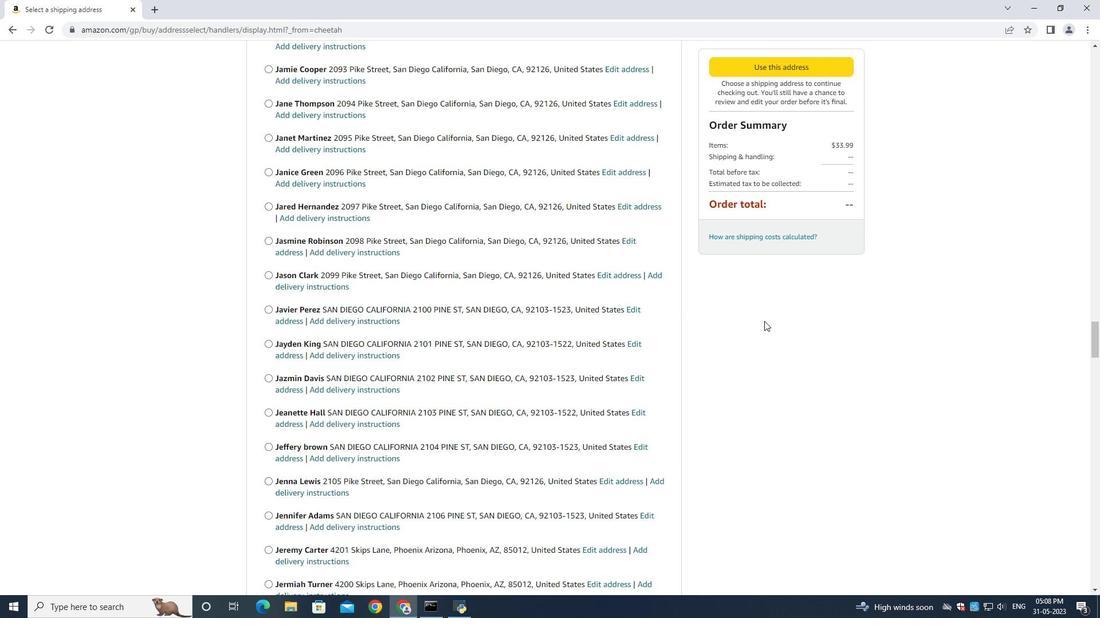 
Action: Mouse scrolled (764, 320) with delta (0, 0)
Screenshot: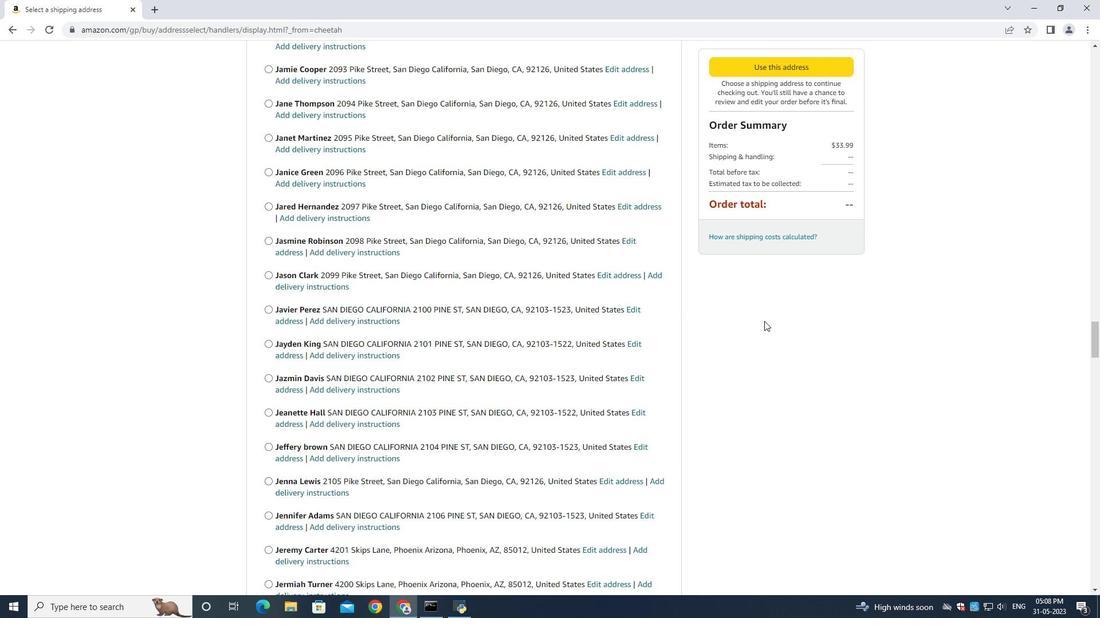 
Action: Mouse scrolled (764, 320) with delta (0, 0)
Screenshot: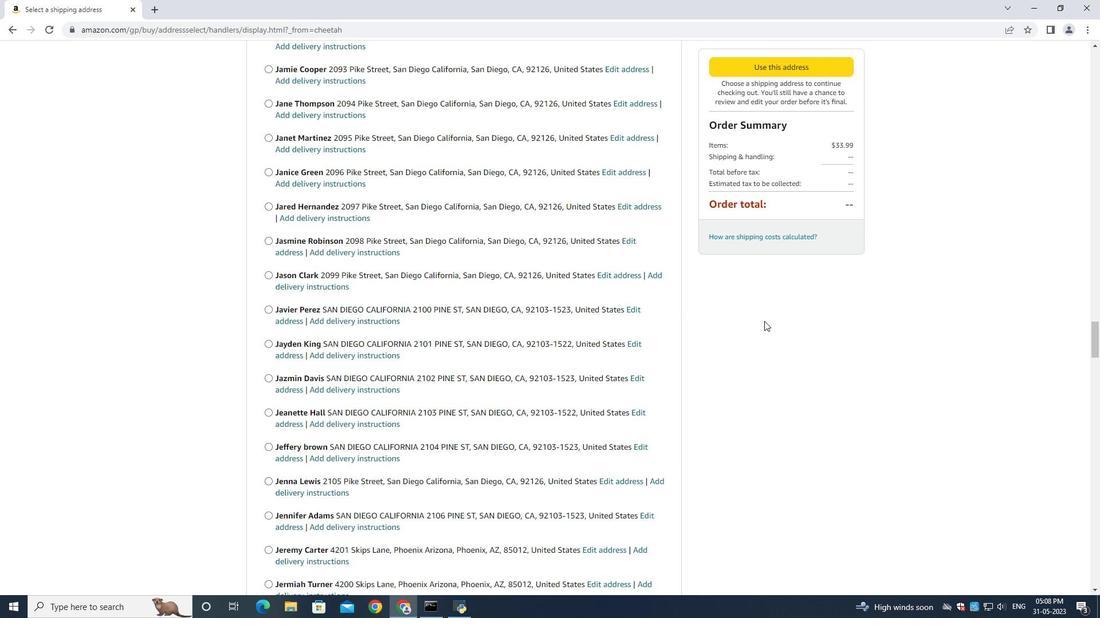 
Action: Mouse scrolled (764, 320) with delta (0, 0)
Screenshot: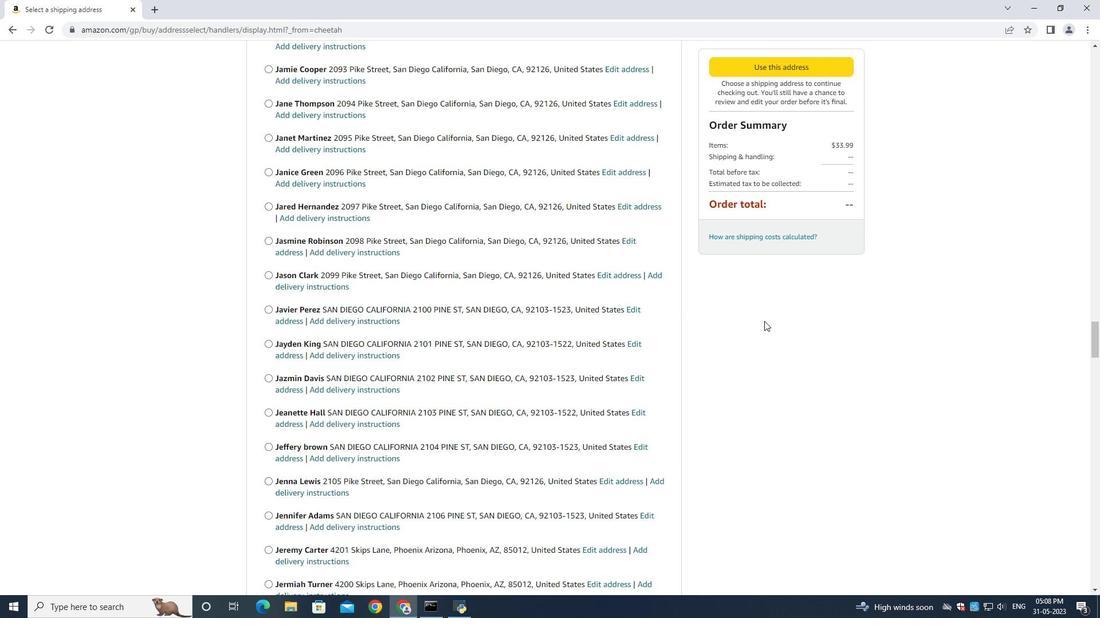 
Action: Mouse scrolled (764, 320) with delta (0, 0)
Screenshot: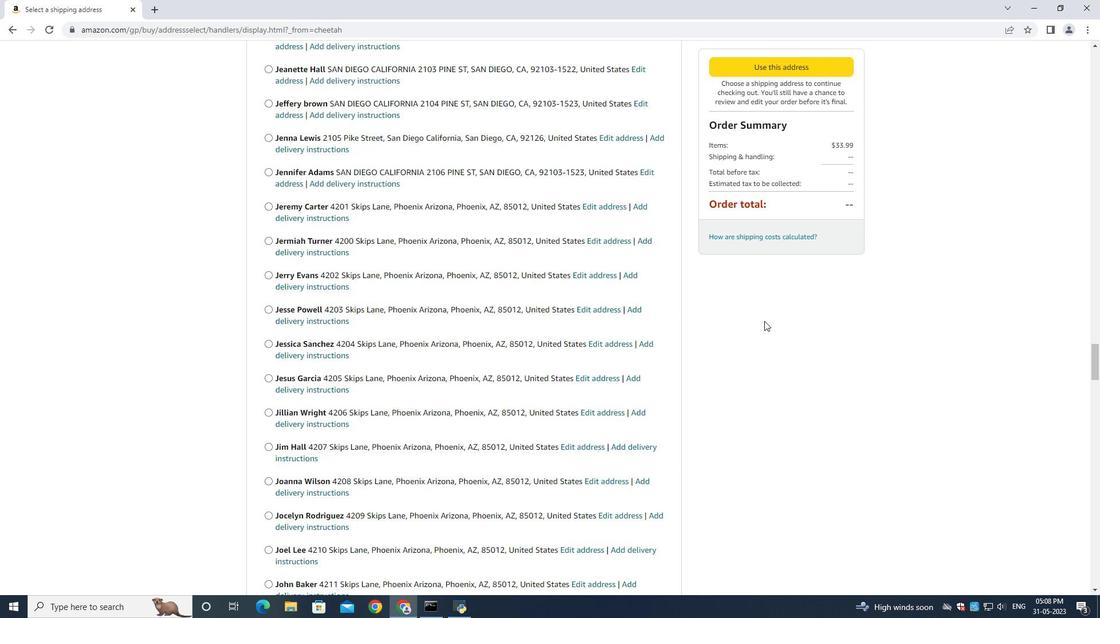 
Action: Mouse scrolled (764, 320) with delta (0, 0)
Screenshot: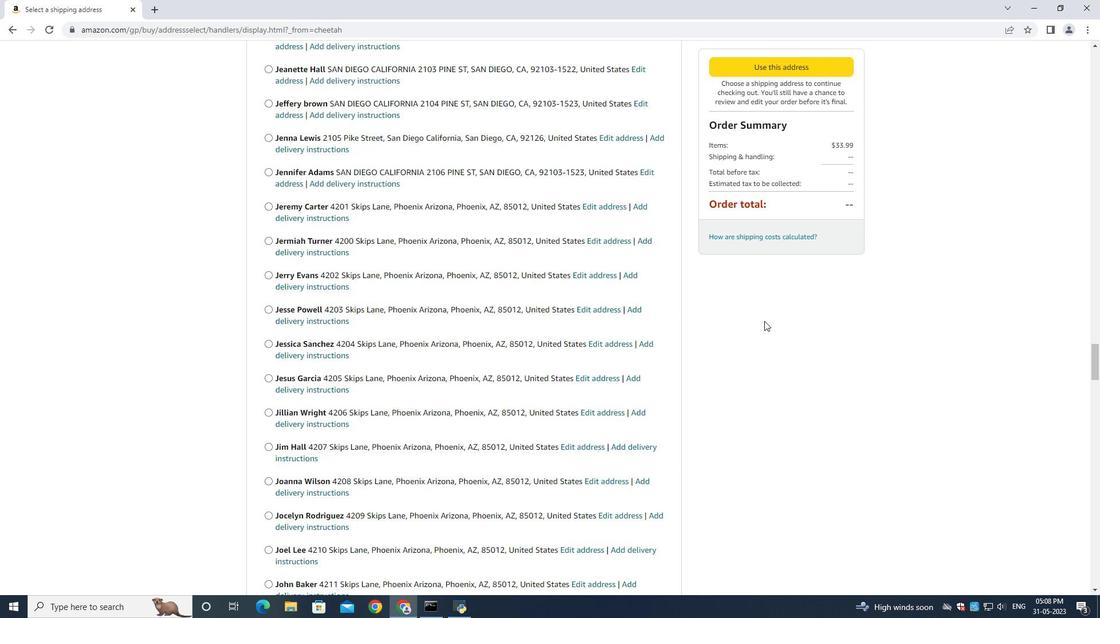 
Action: Mouse scrolled (764, 320) with delta (0, 0)
Screenshot: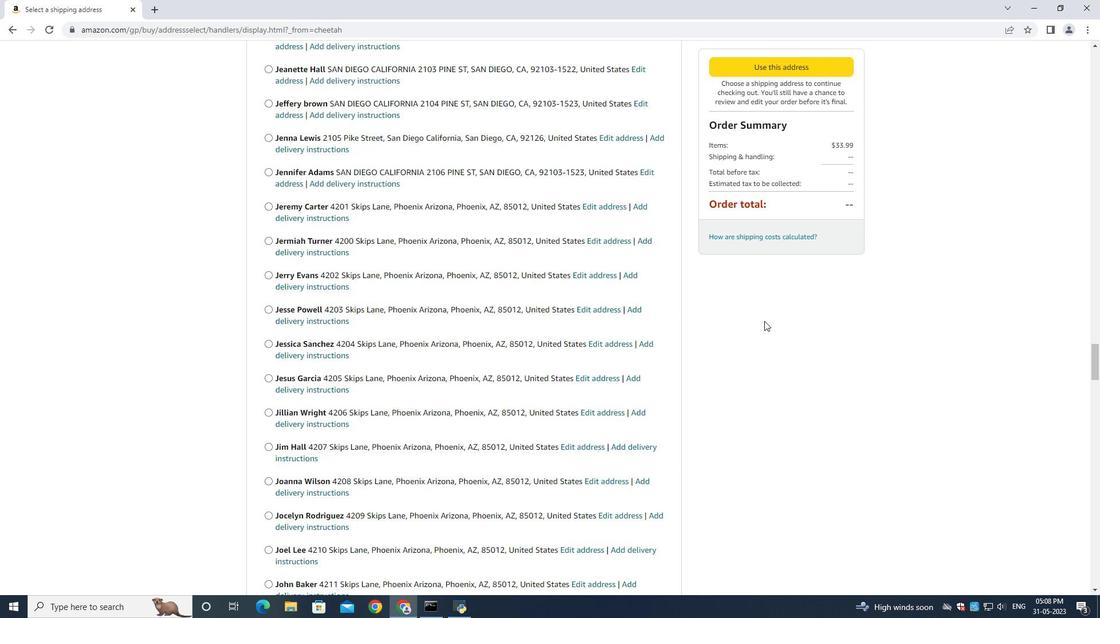 
Action: Mouse scrolled (764, 320) with delta (0, 0)
Screenshot: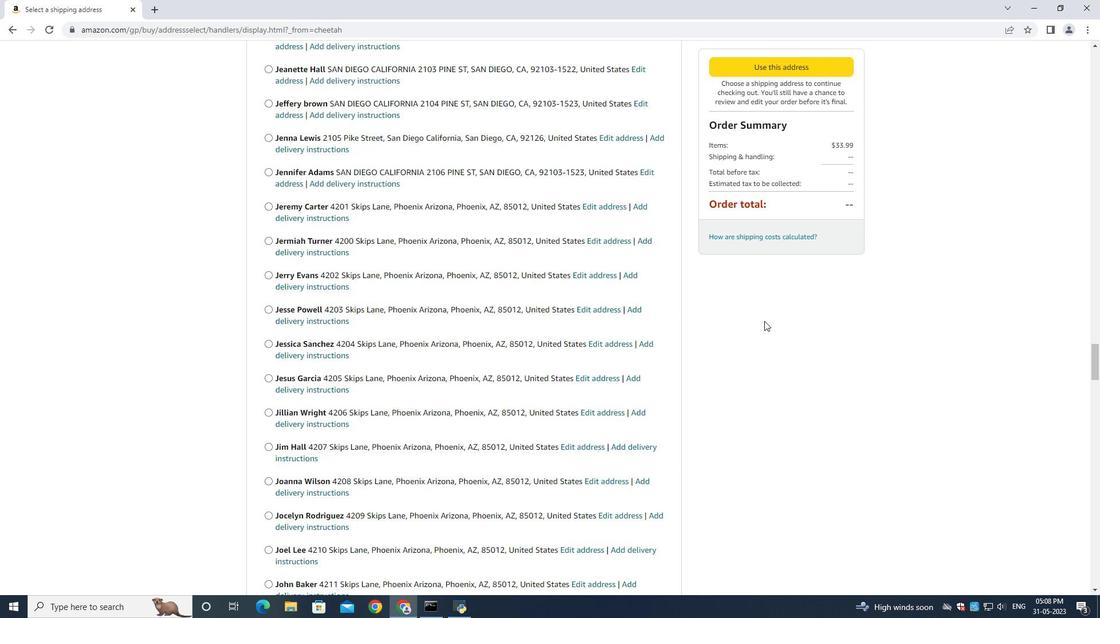 
Action: Mouse scrolled (764, 320) with delta (0, 0)
Screenshot: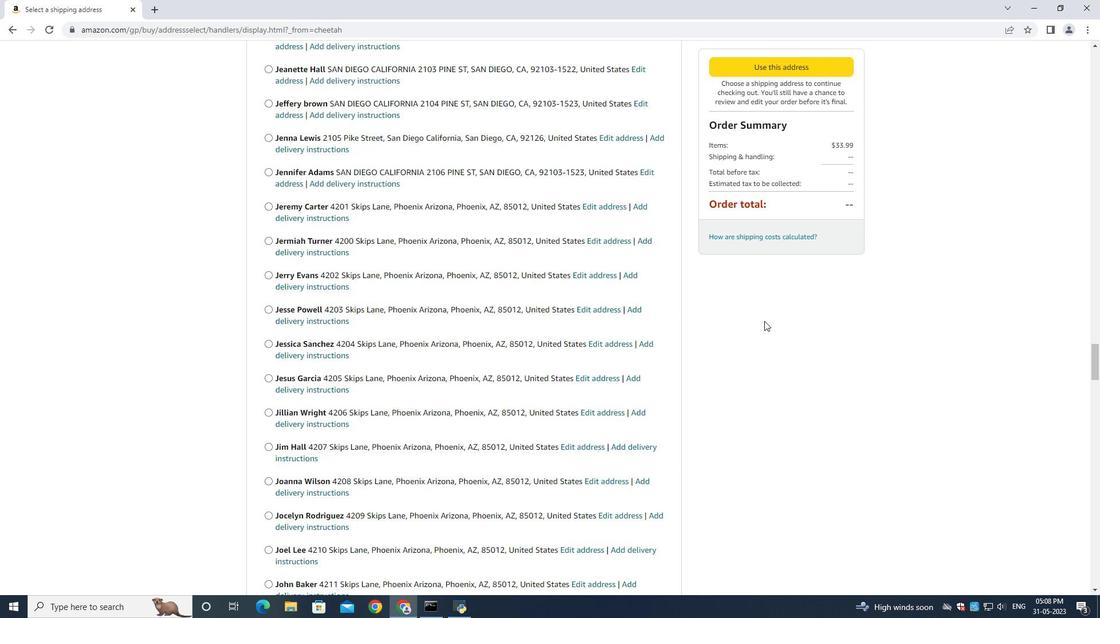 
Action: Mouse scrolled (764, 320) with delta (0, 0)
Screenshot: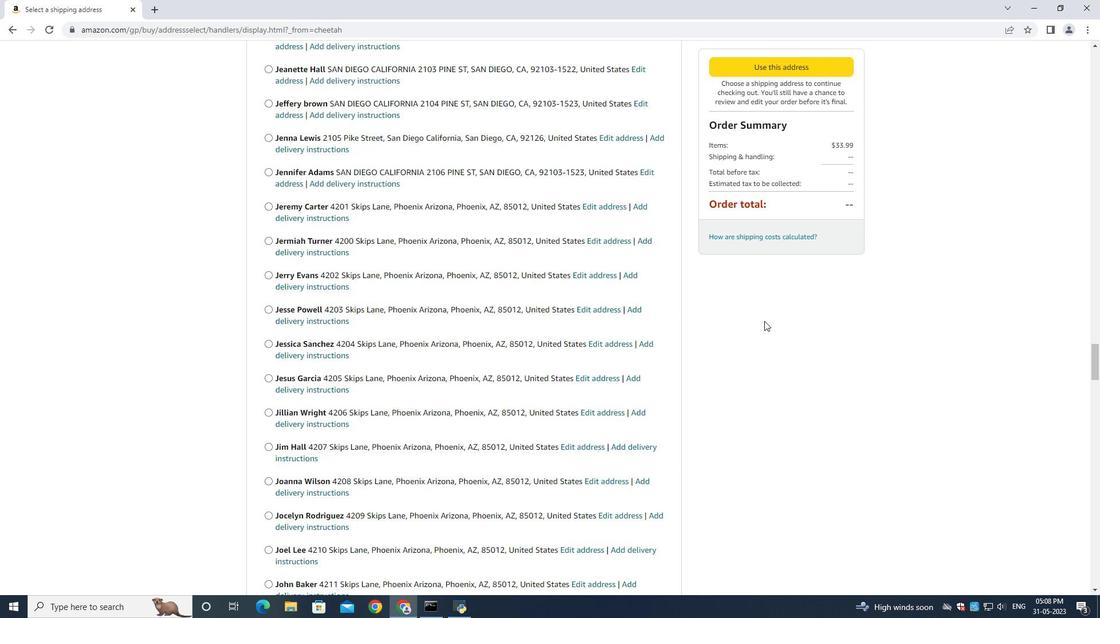 
Action: Mouse scrolled (764, 320) with delta (0, 0)
Screenshot: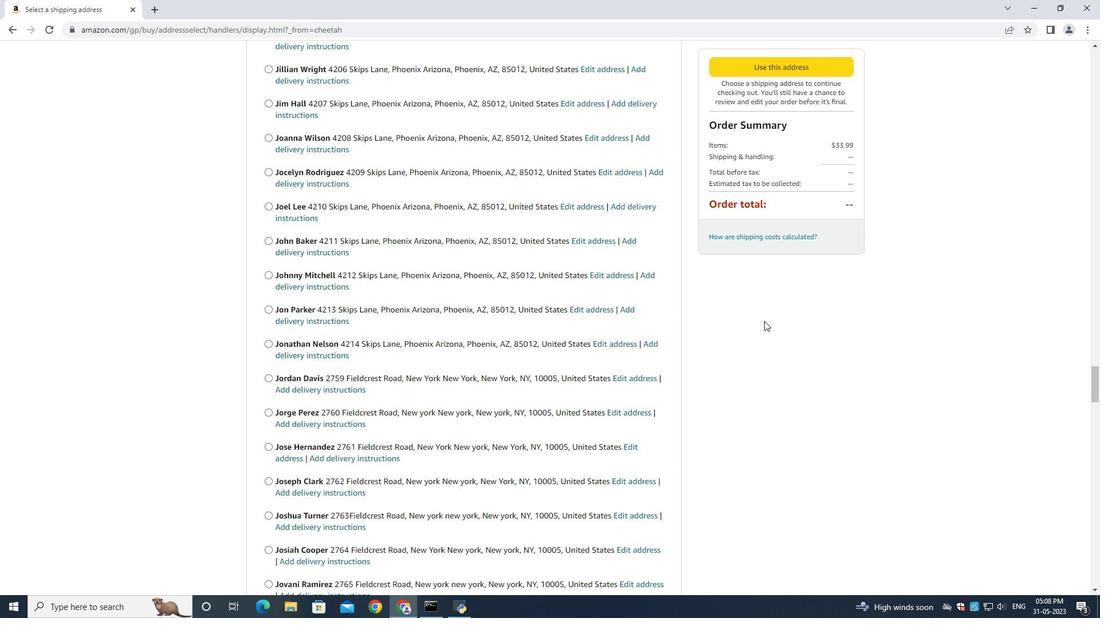 
Action: Mouse scrolled (764, 320) with delta (0, 0)
Screenshot: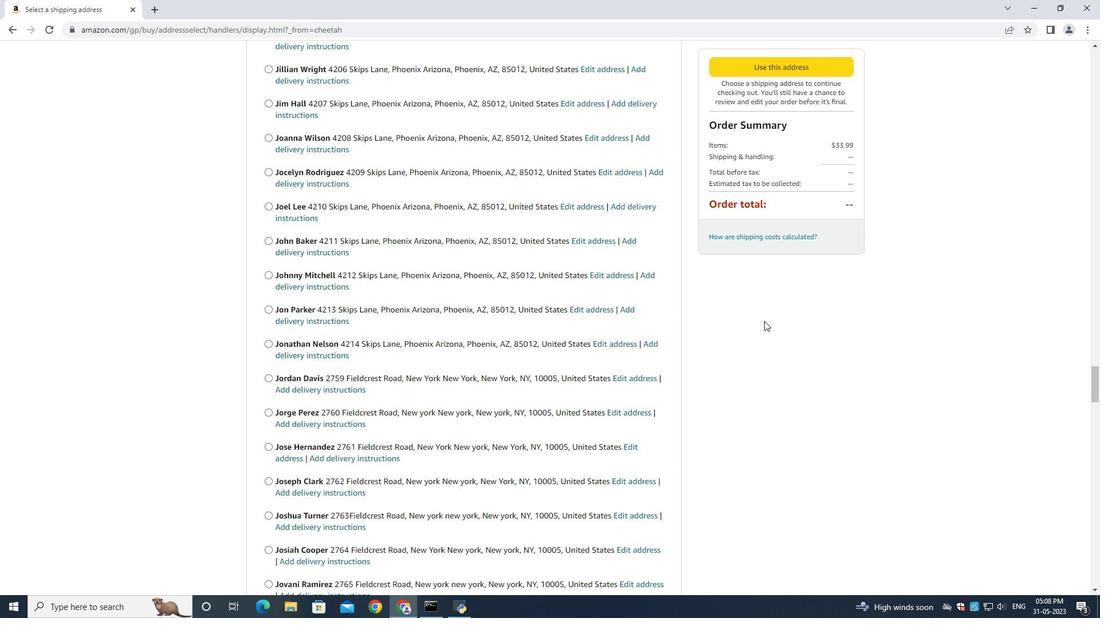 
Action: Mouse scrolled (764, 320) with delta (0, 0)
Screenshot: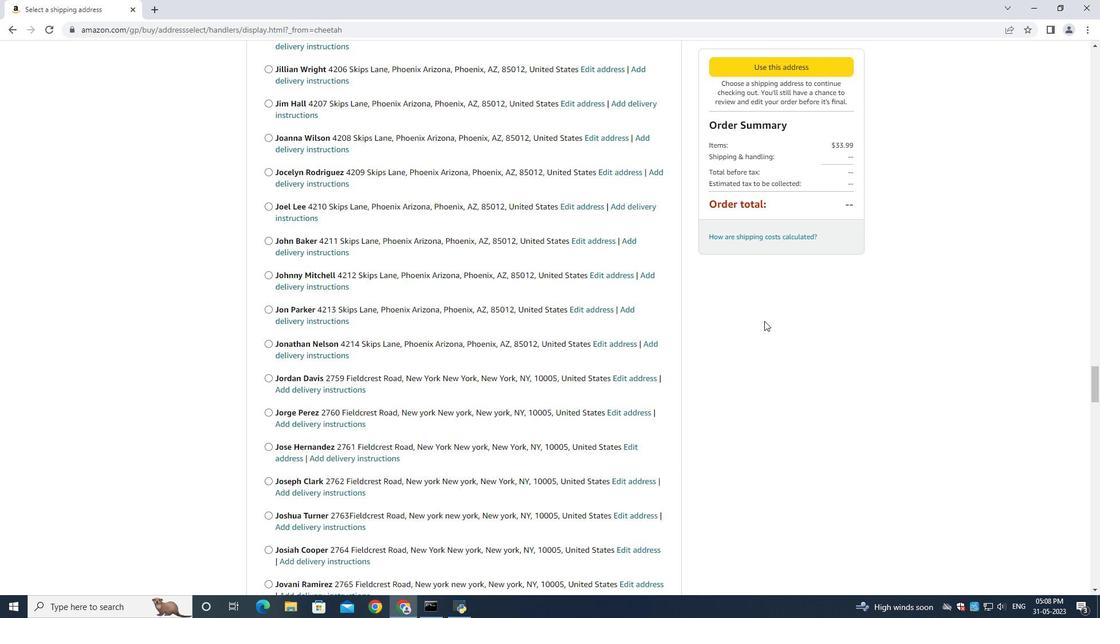 
Action: Mouse scrolled (764, 320) with delta (0, 0)
Screenshot: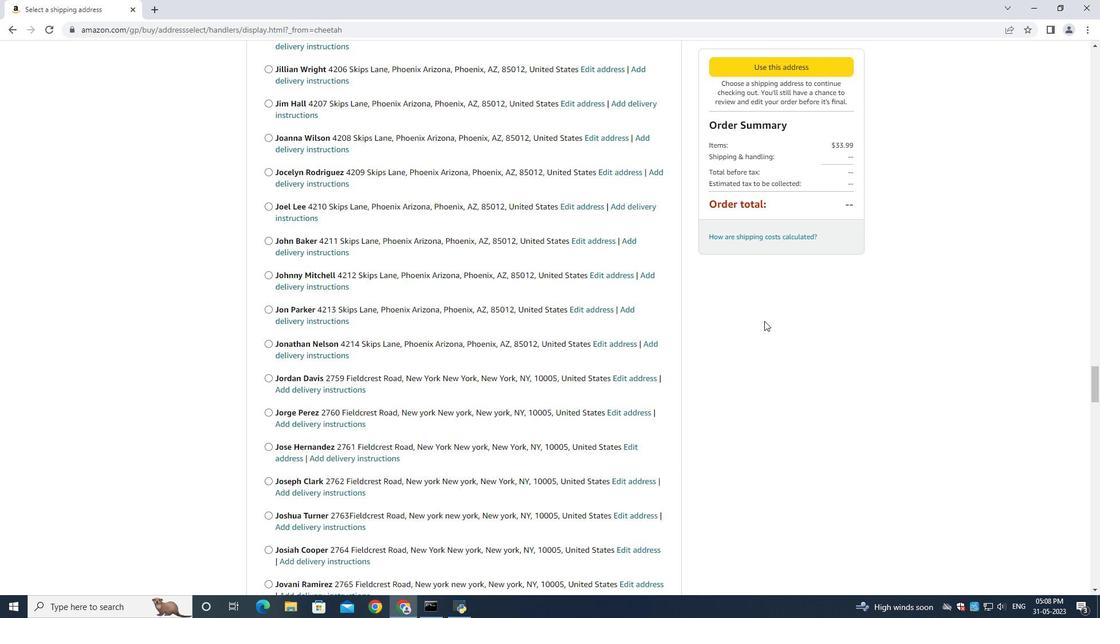 
Action: Mouse scrolled (764, 320) with delta (0, 0)
Screenshot: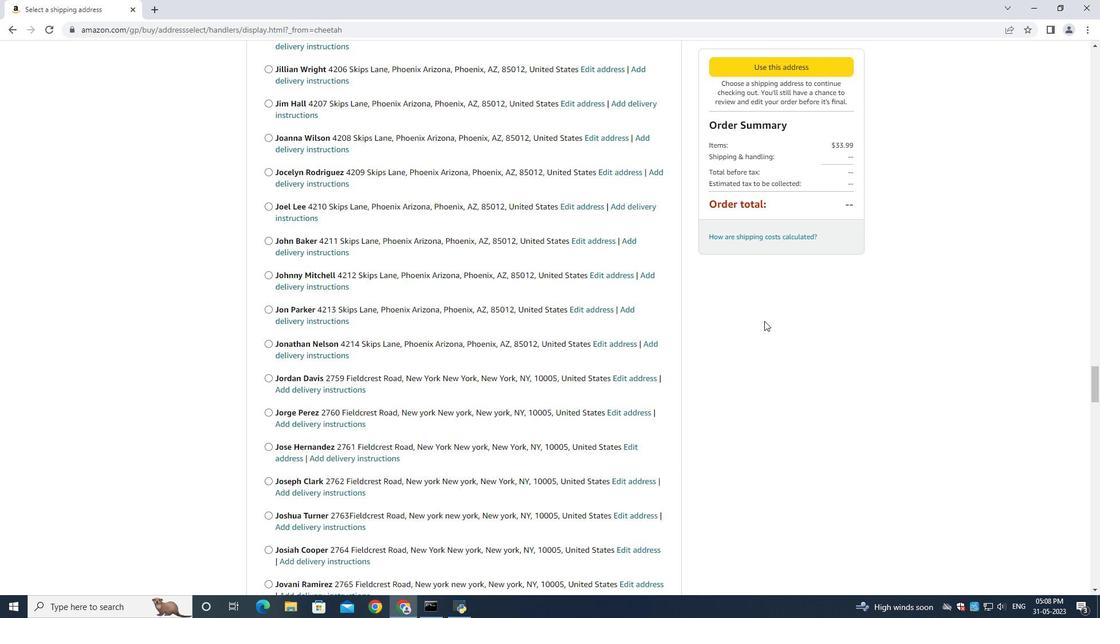 
Action: Mouse scrolled (764, 320) with delta (0, 0)
Screenshot: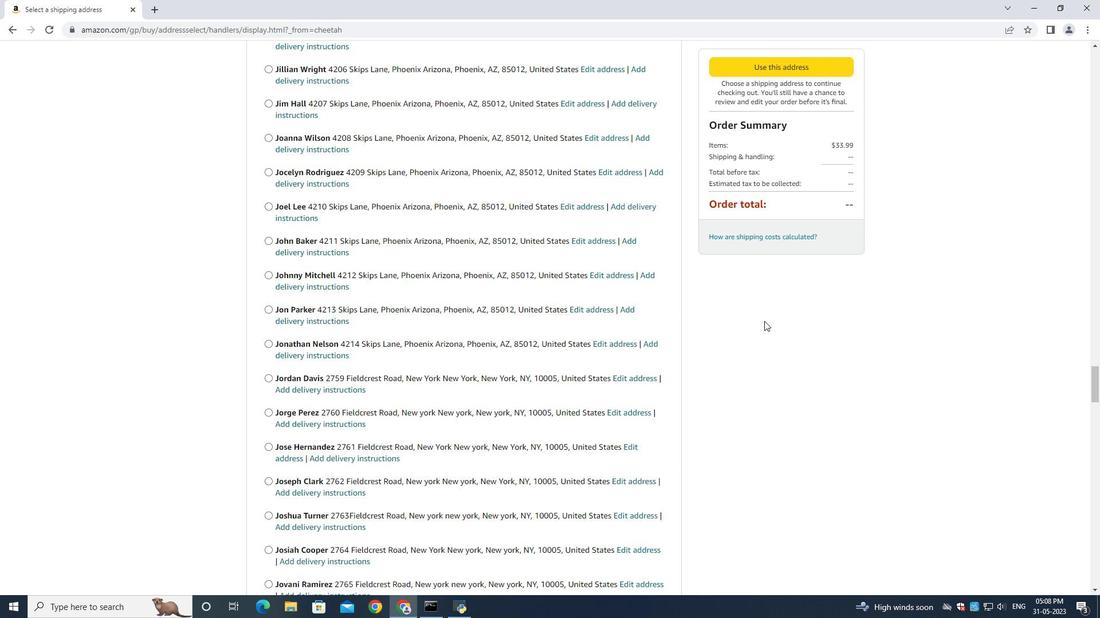 
Action: Mouse scrolled (764, 320) with delta (0, 0)
Screenshot: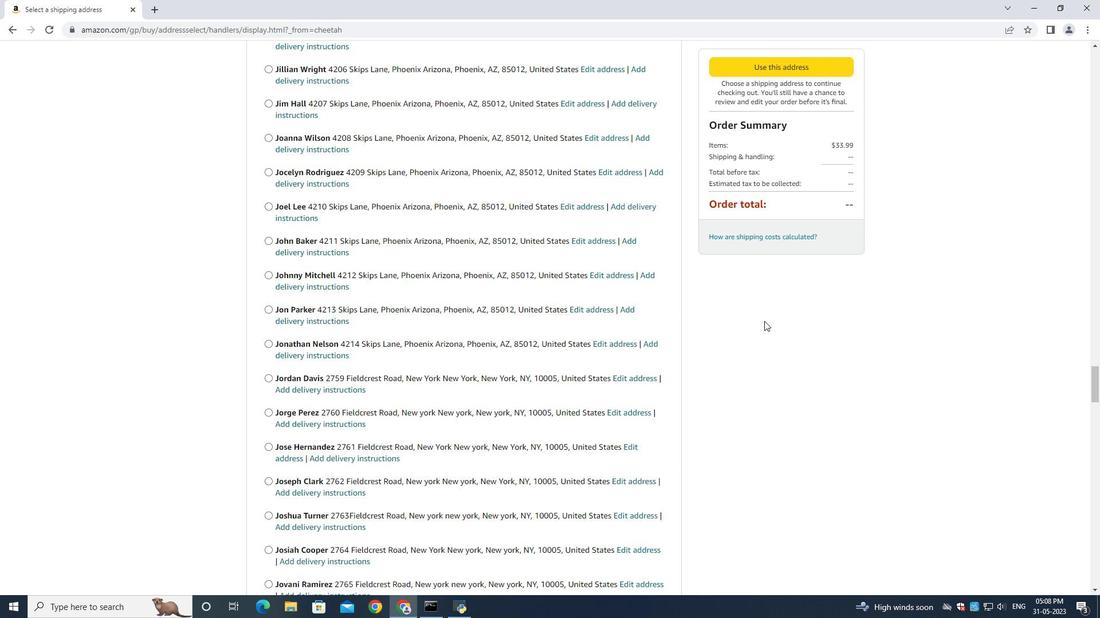 
Action: Mouse scrolled (764, 320) with delta (0, 0)
Screenshot: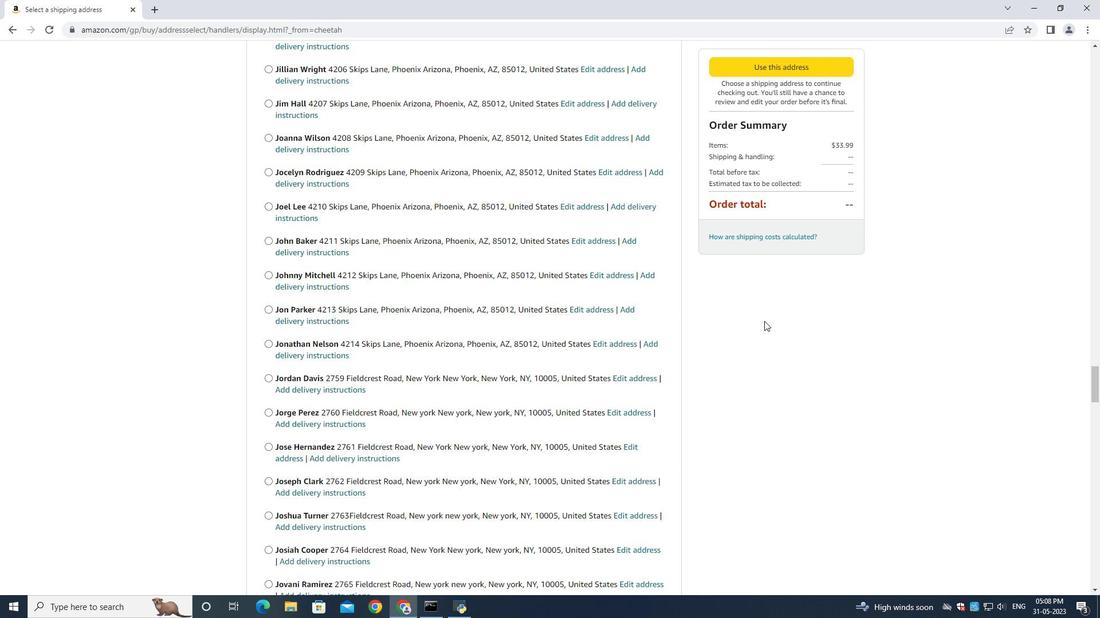 
Action: Mouse scrolled (764, 320) with delta (0, 0)
Screenshot: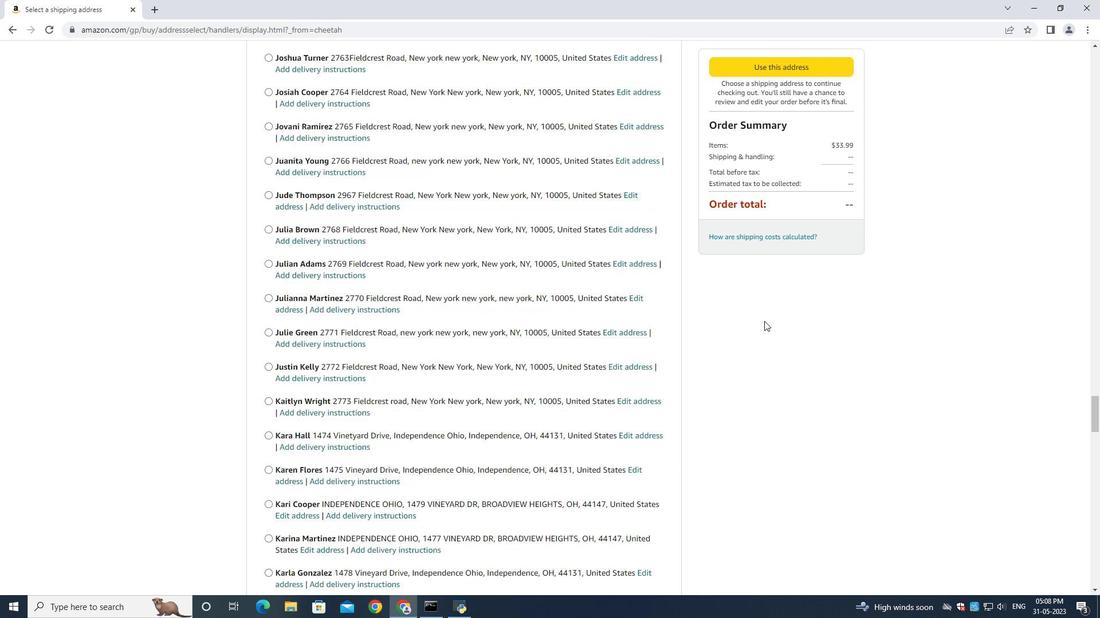 
Action: Mouse scrolled (764, 320) with delta (0, 0)
Screenshot: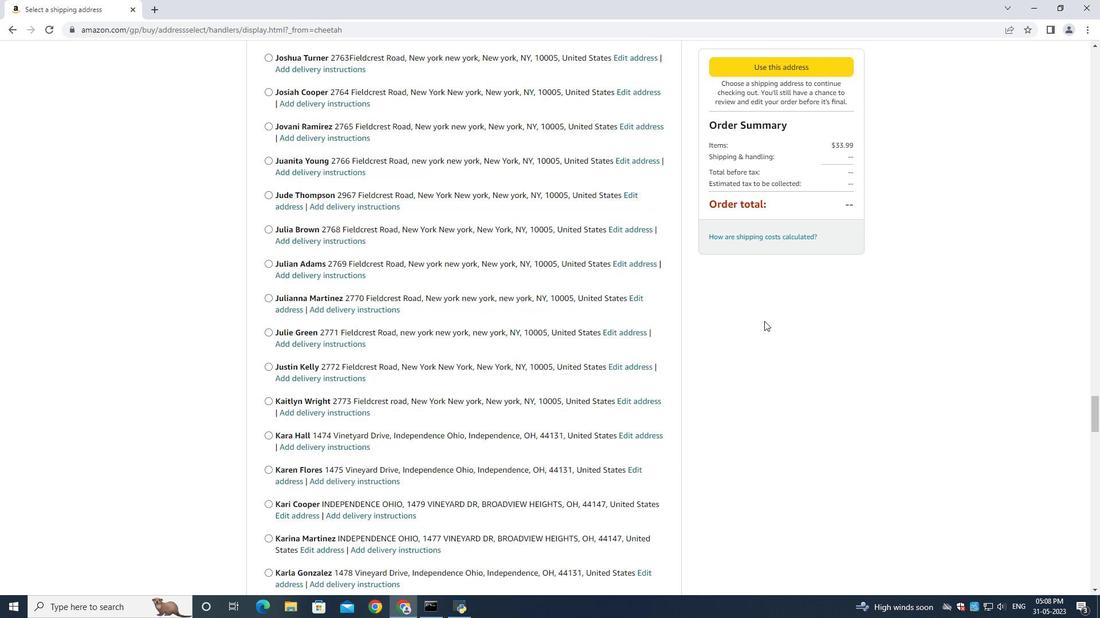 
Action: Mouse scrolled (764, 320) with delta (0, 0)
Screenshot: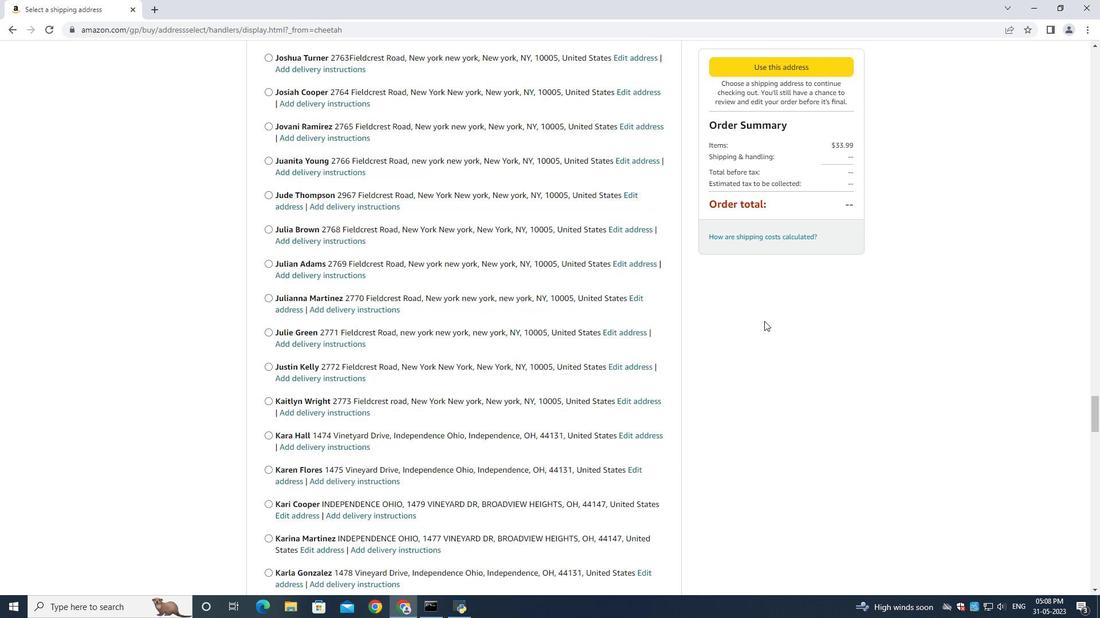 
Action: Mouse scrolled (764, 320) with delta (0, 0)
Screenshot: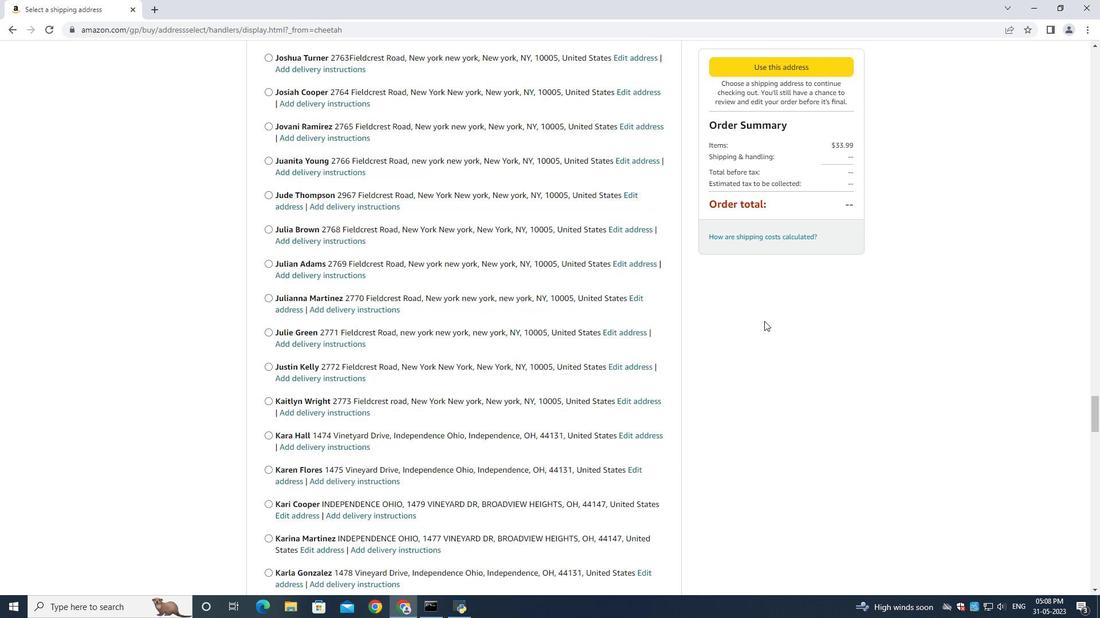 
Action: Mouse scrolled (764, 320) with delta (0, 0)
Screenshot: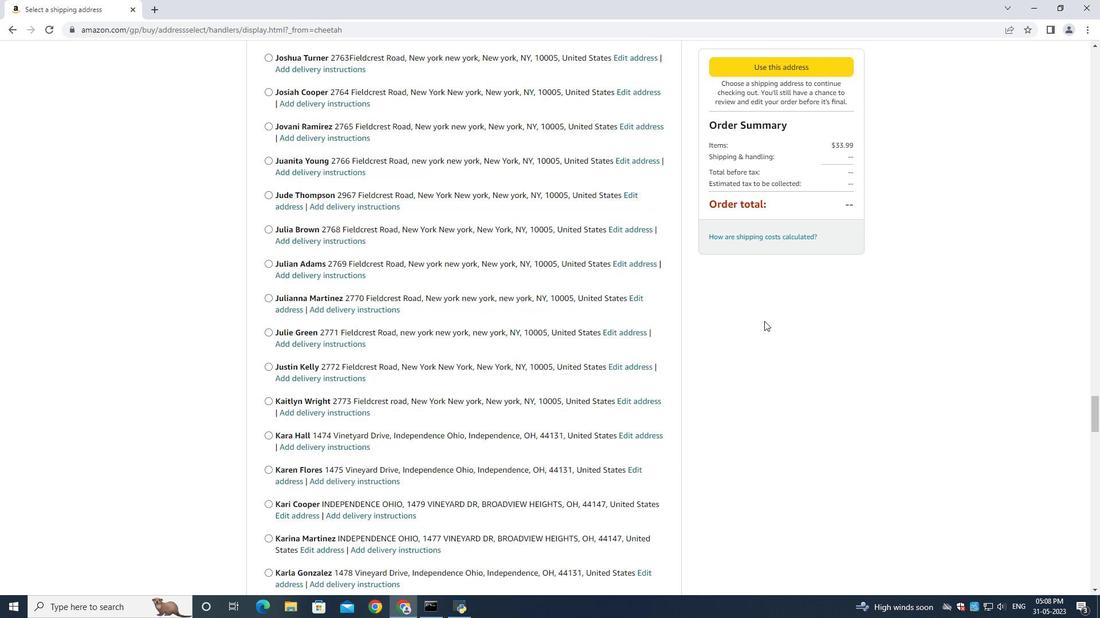 
Action: Mouse scrolled (764, 320) with delta (0, 0)
Screenshot: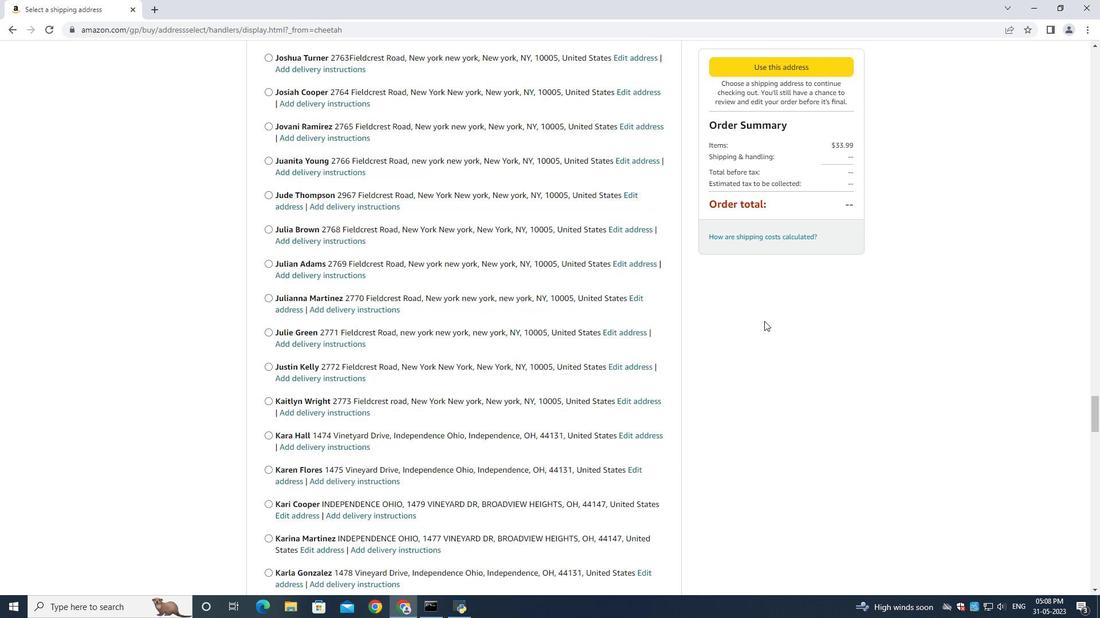 
Action: Mouse scrolled (764, 320) with delta (0, 0)
Screenshot: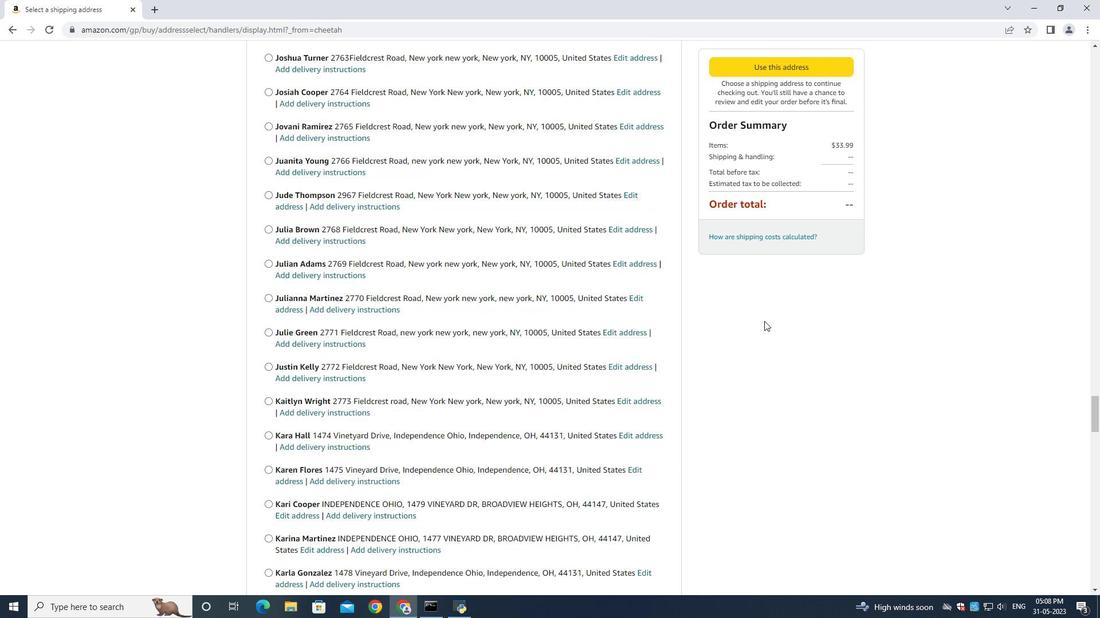 
Action: Mouse scrolled (764, 320) with delta (0, 0)
Screenshot: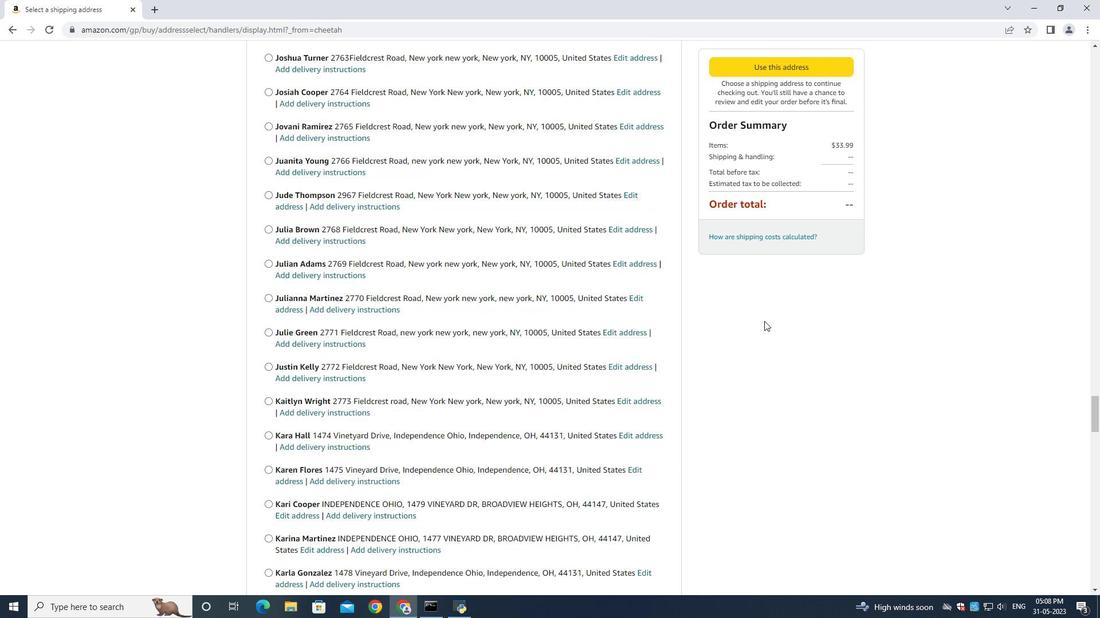 
Action: Mouse scrolled (764, 320) with delta (0, 0)
Screenshot: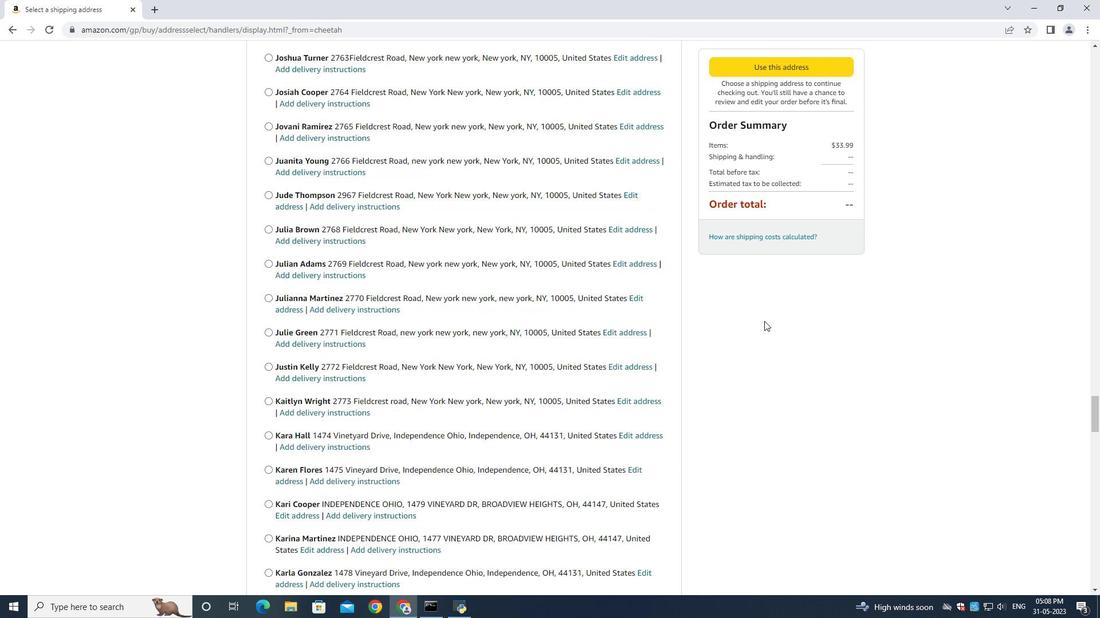 
Action: Mouse scrolled (764, 320) with delta (0, 0)
Screenshot: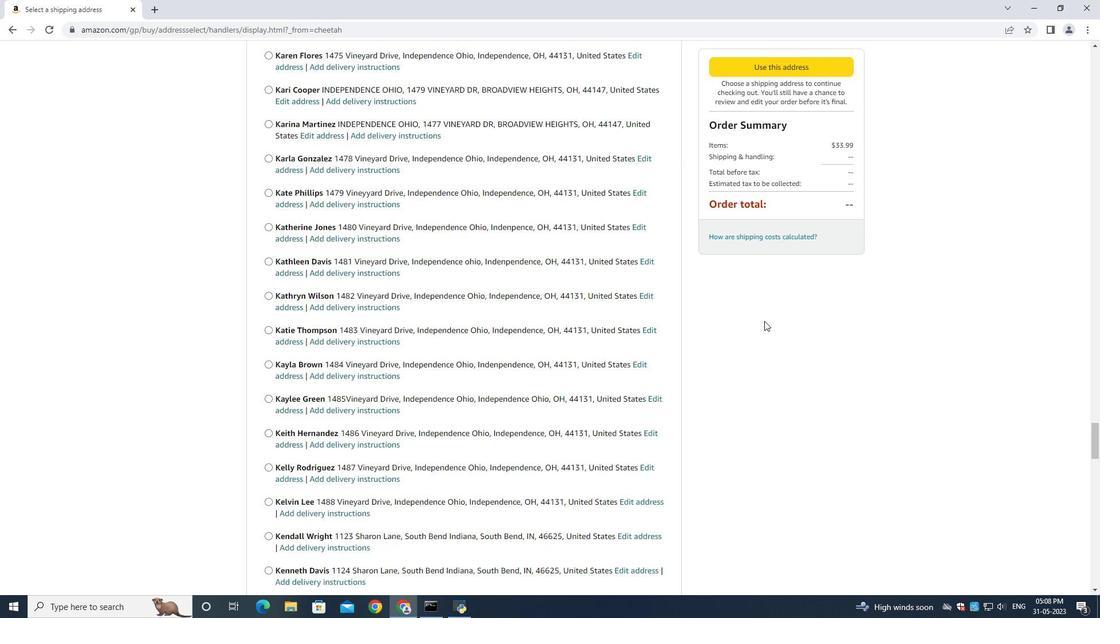 
Action: Mouse scrolled (764, 320) with delta (0, 0)
Screenshot: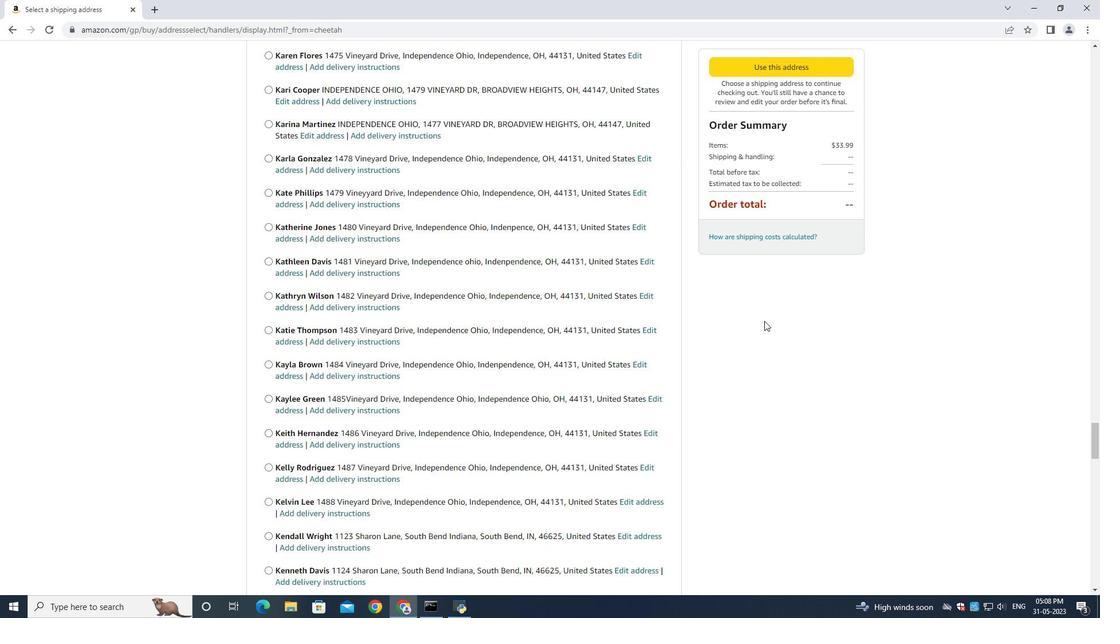 
Action: Mouse scrolled (764, 320) with delta (0, 0)
Screenshot: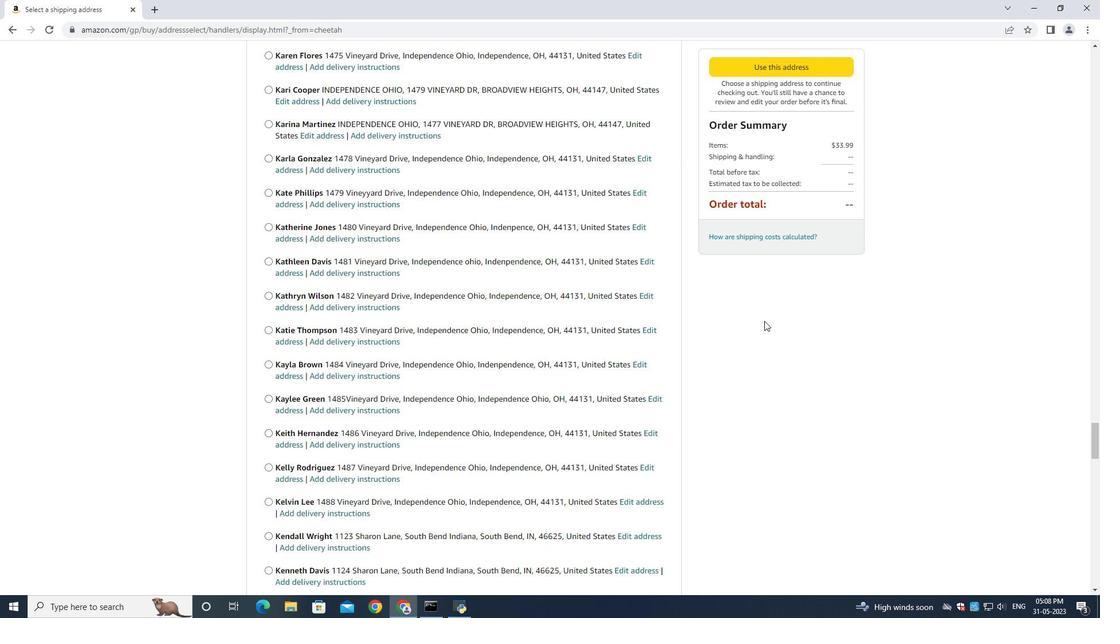 
Action: Mouse scrolled (764, 320) with delta (0, 0)
Screenshot: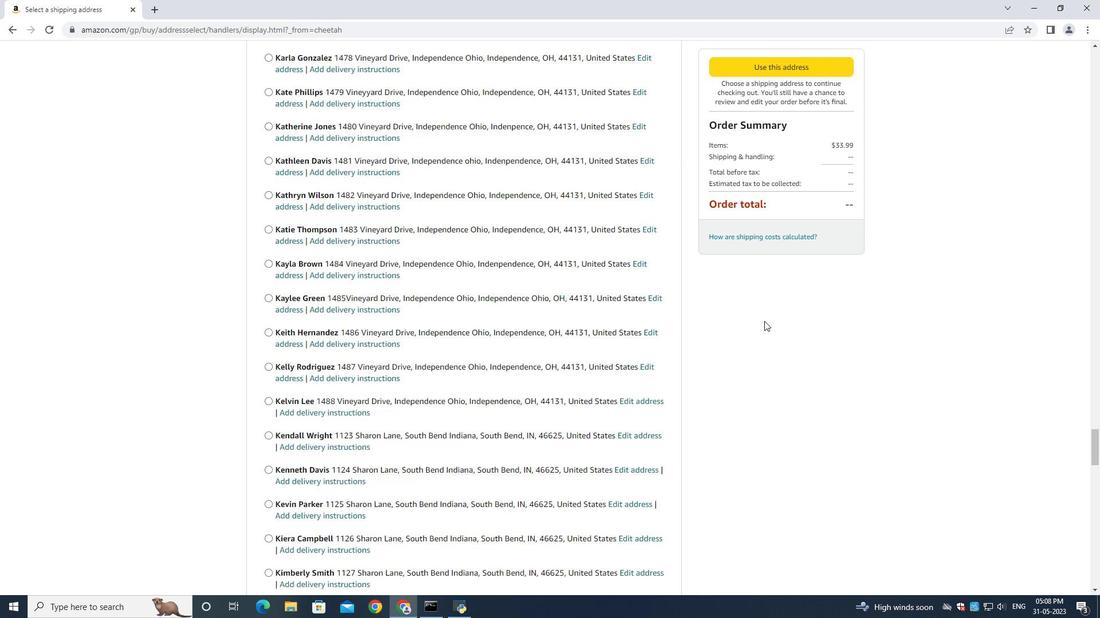 
Action: Mouse scrolled (764, 320) with delta (0, 0)
Screenshot: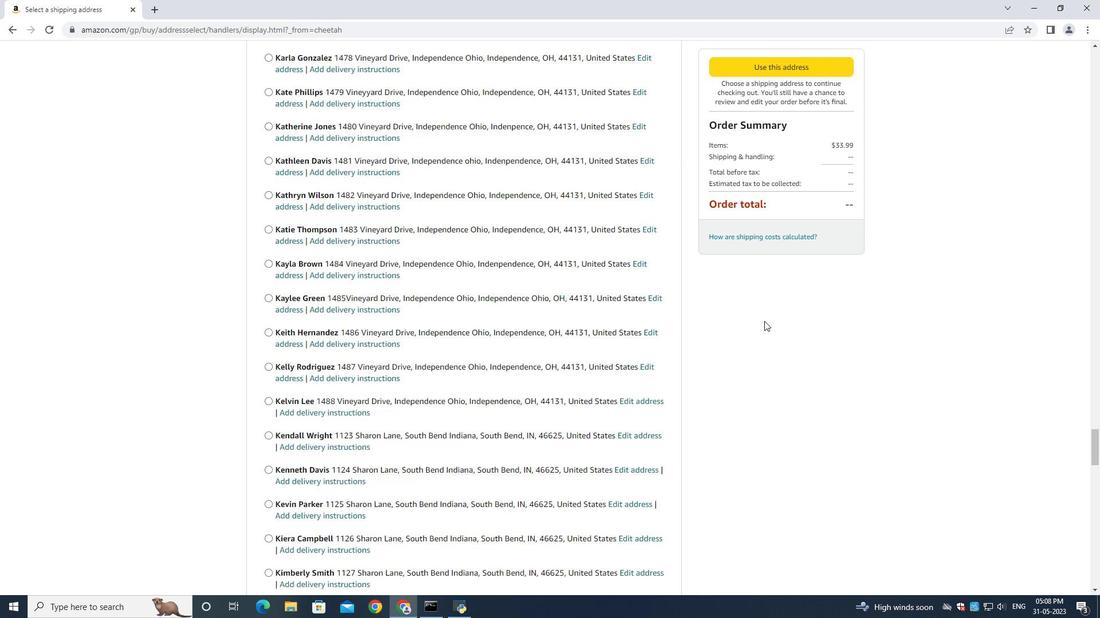 
Action: Mouse scrolled (764, 320) with delta (0, 0)
Screenshot: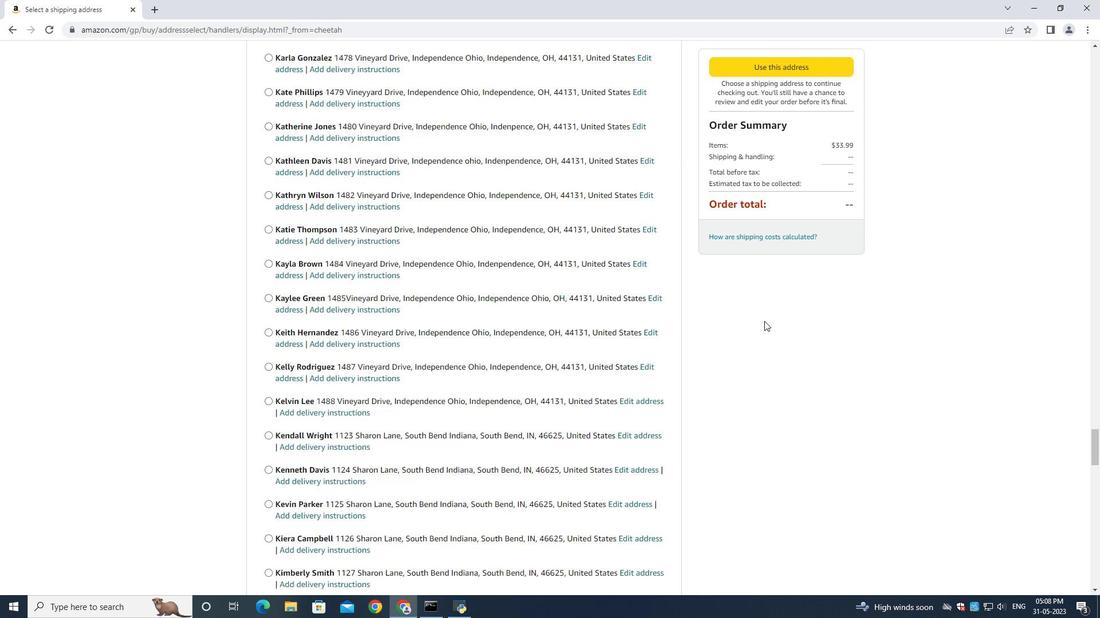
Action: Mouse scrolled (764, 320) with delta (0, 0)
Screenshot: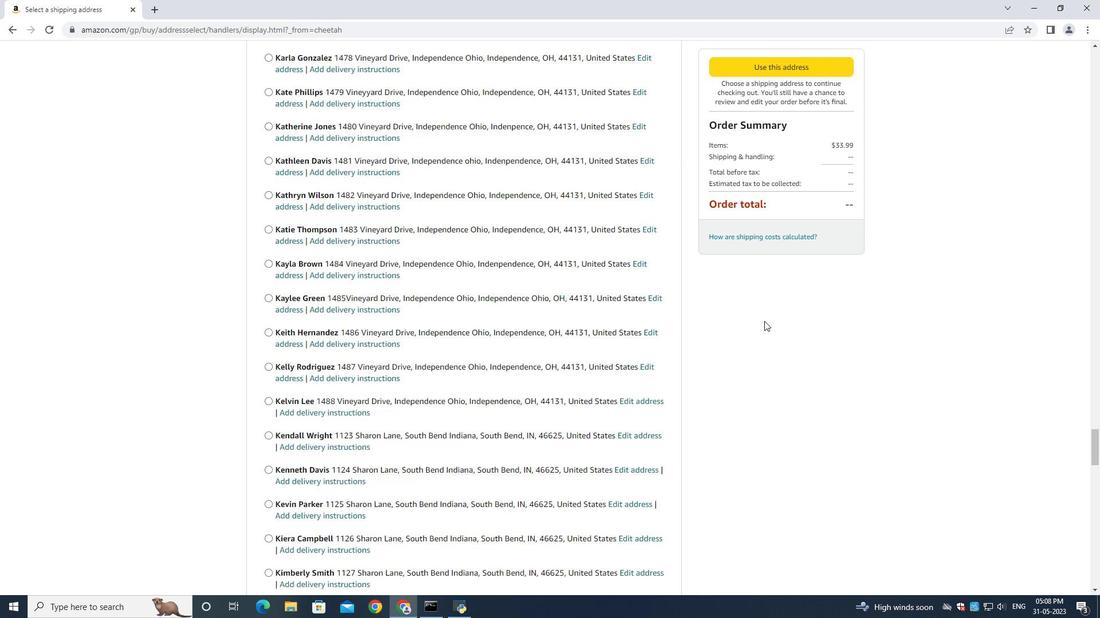 
Action: Mouse scrolled (764, 320) with delta (0, 0)
Screenshot: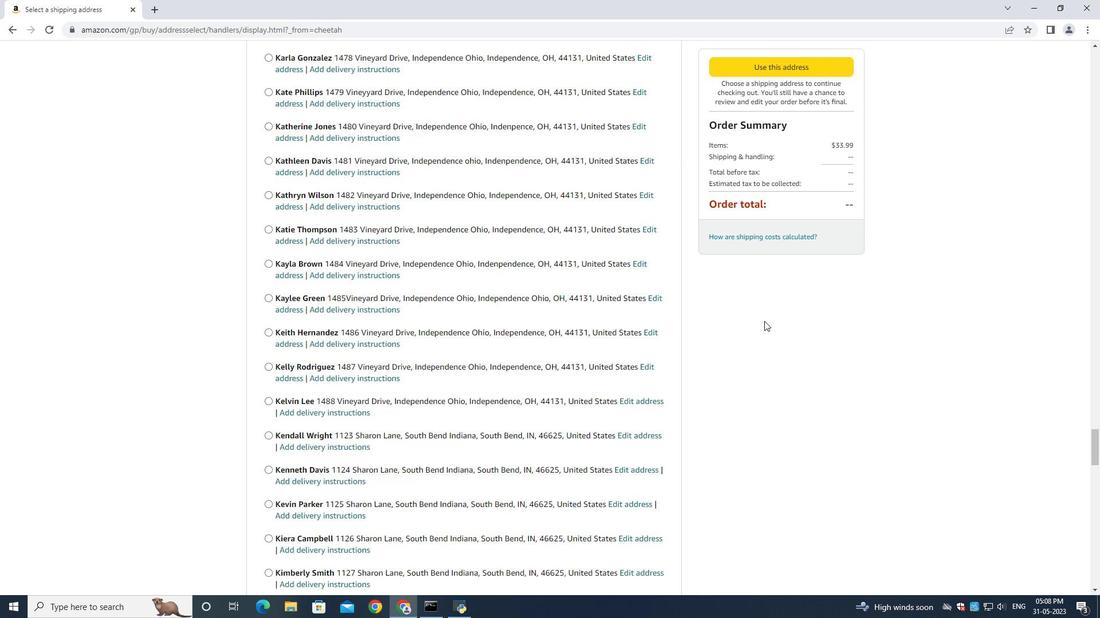 
Action: Mouse scrolled (764, 320) with delta (0, 0)
Screenshot: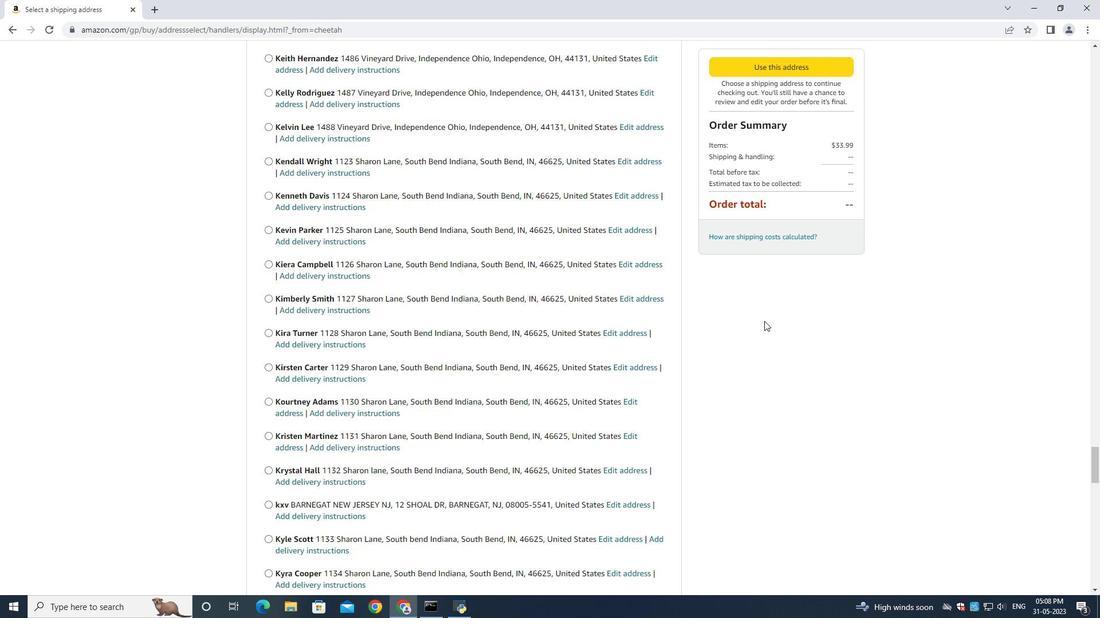 
Action: Mouse scrolled (764, 320) with delta (0, 0)
Screenshot: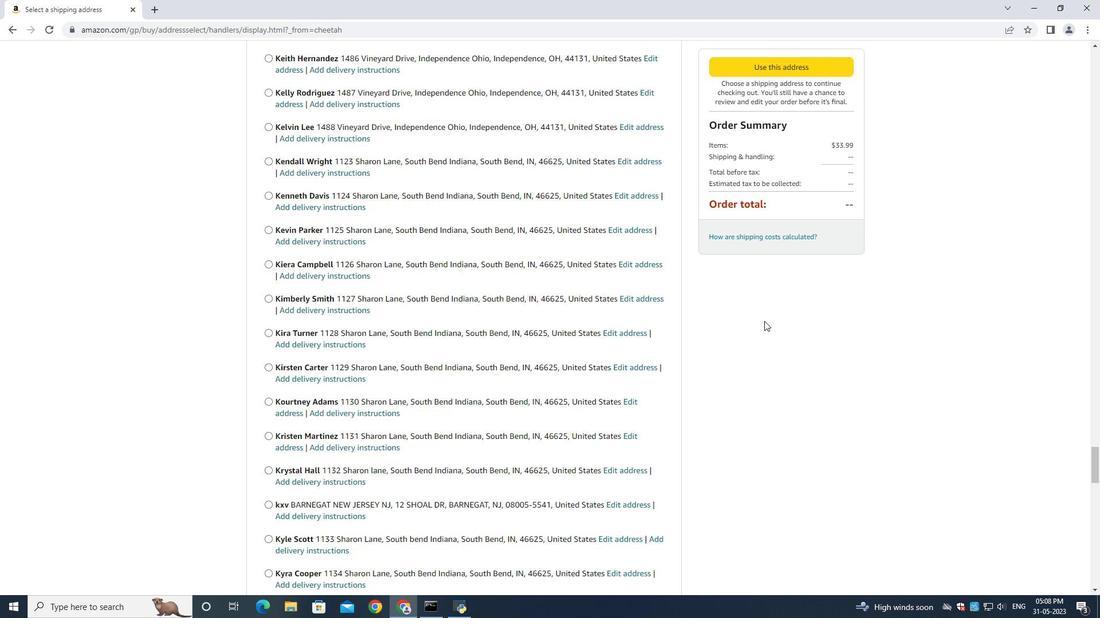 
Action: Mouse scrolled (764, 320) with delta (0, 0)
Screenshot: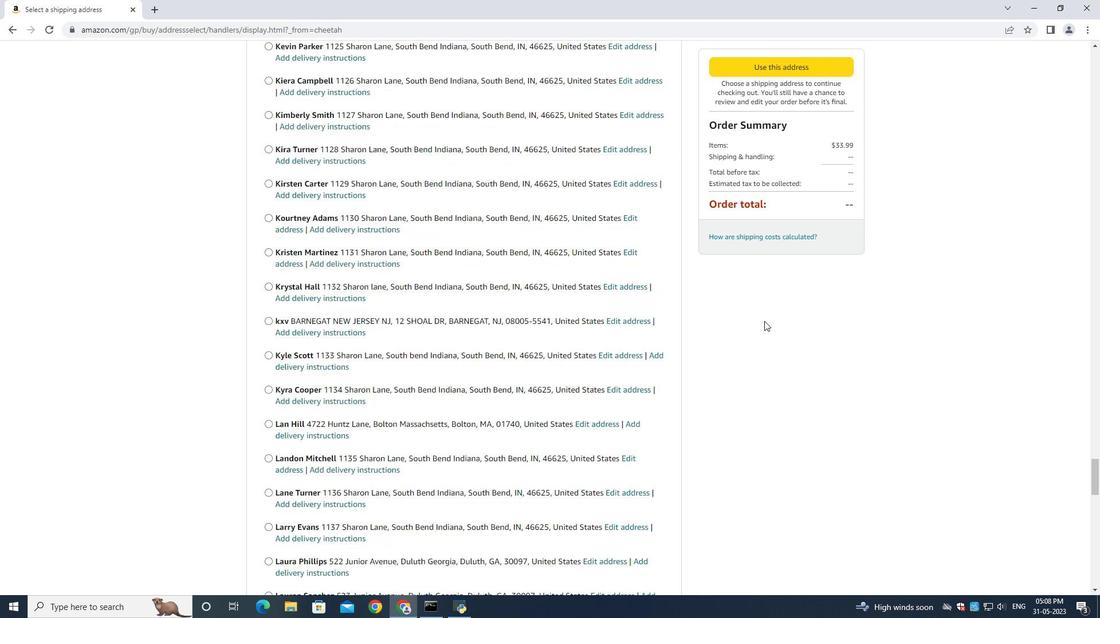 
Action: Mouse scrolled (764, 320) with delta (0, 0)
Screenshot: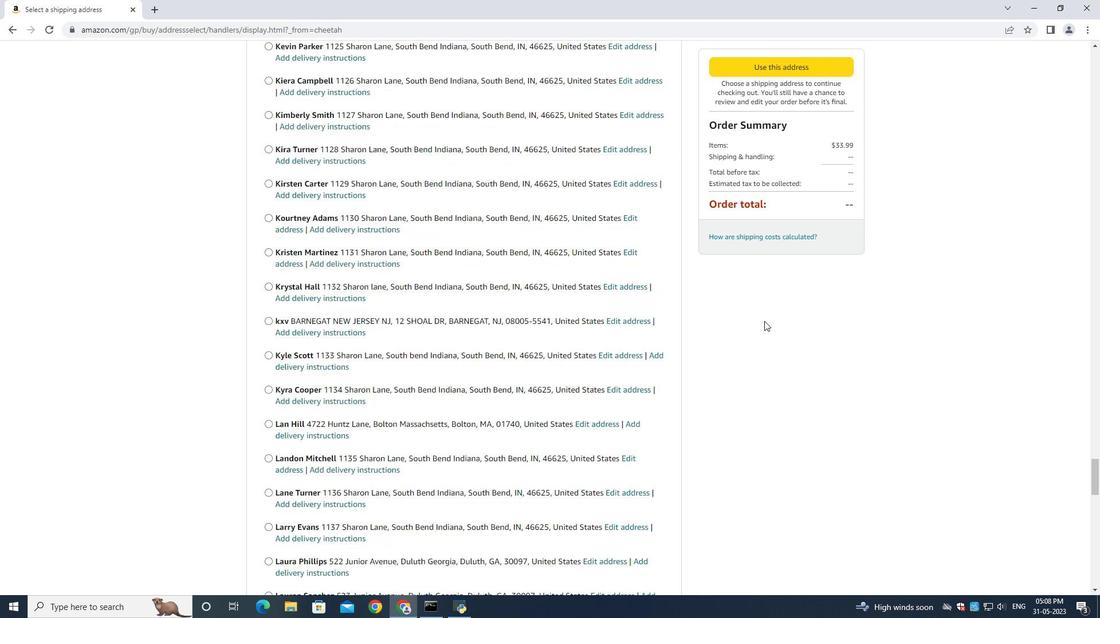 
Action: Mouse scrolled (764, 320) with delta (0, 0)
Screenshot: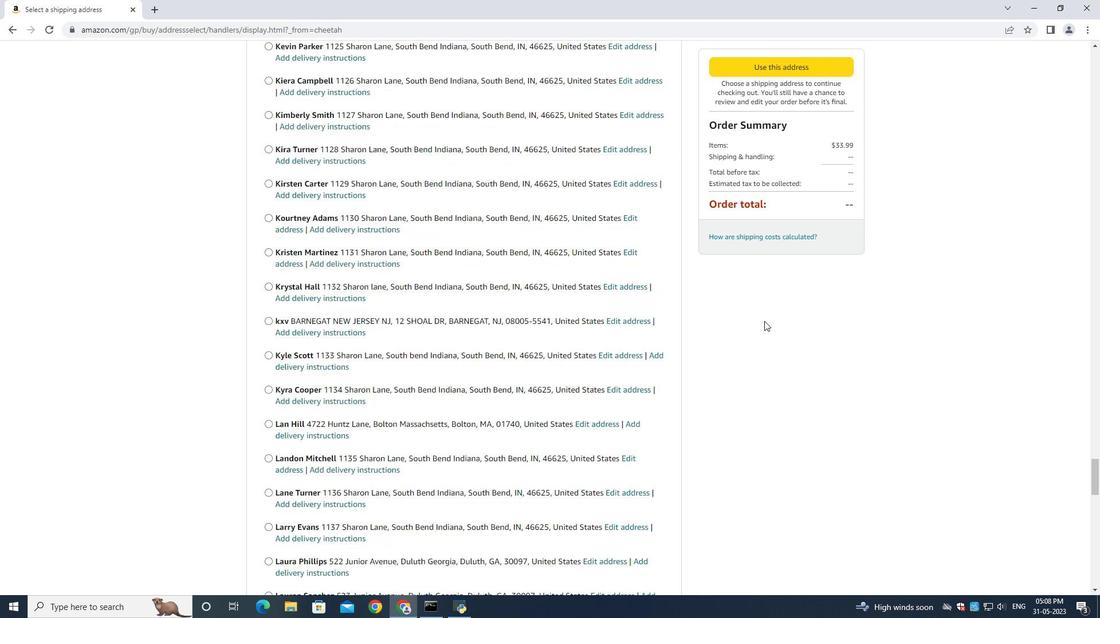 
Action: Mouse scrolled (764, 320) with delta (0, 0)
Screenshot: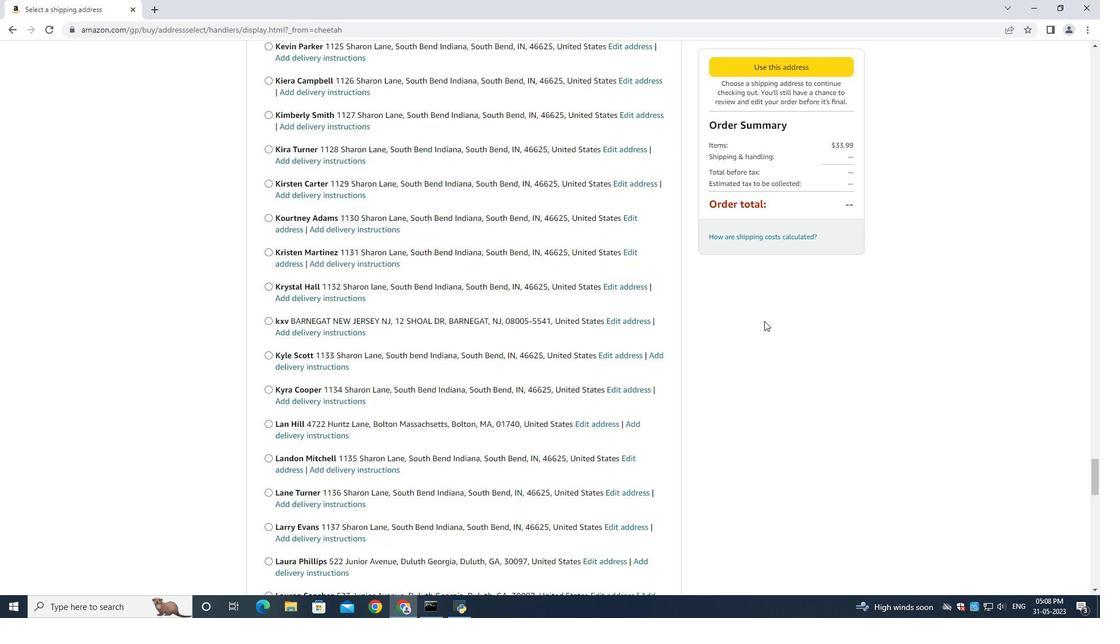
Action: Mouse scrolled (764, 320) with delta (0, 0)
Screenshot: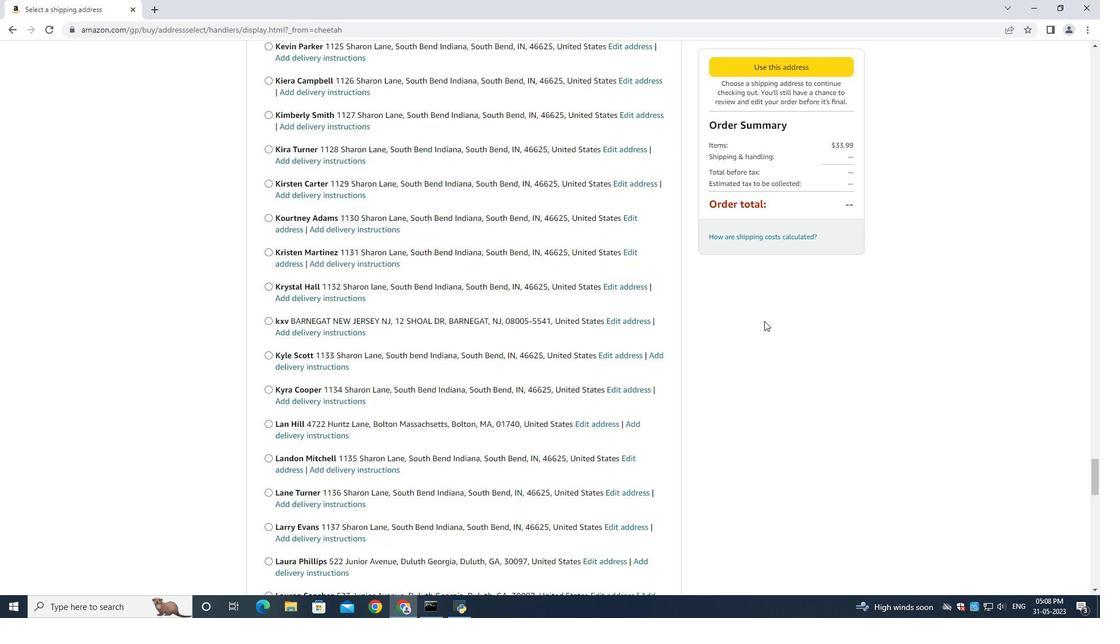 
Action: Mouse scrolled (764, 320) with delta (0, 0)
Screenshot: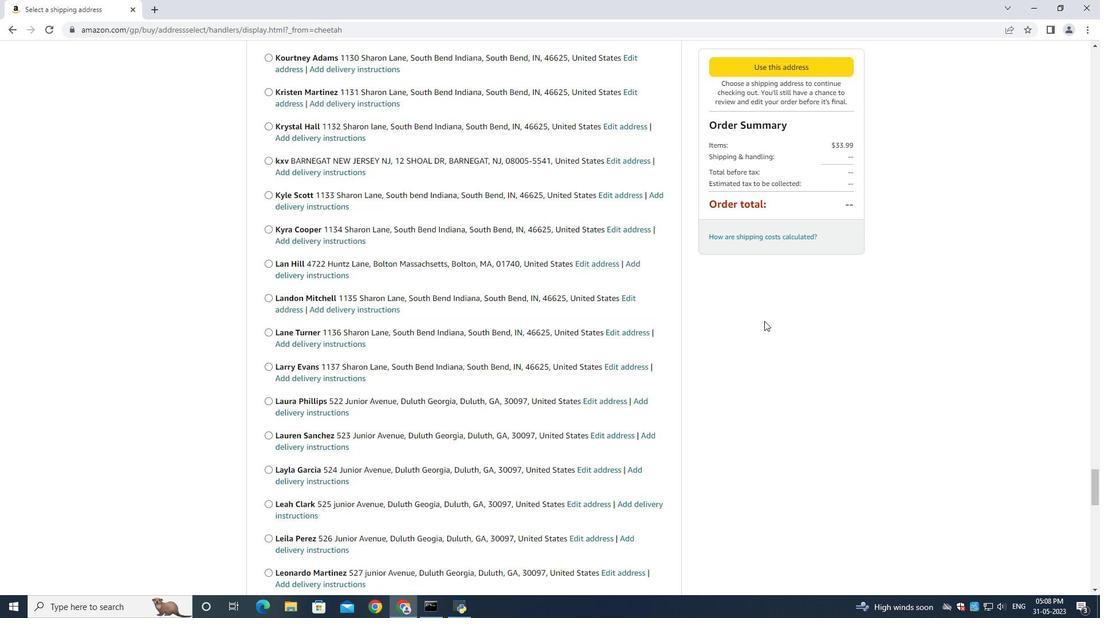 
Action: Mouse scrolled (764, 320) with delta (0, 0)
Screenshot: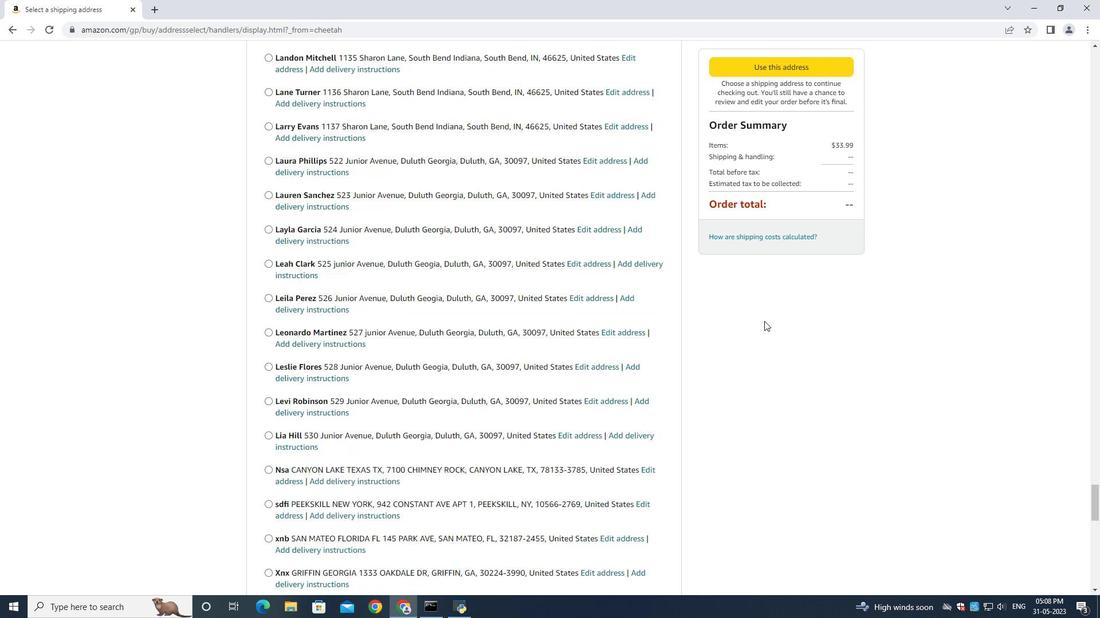 
Action: Mouse scrolled (764, 320) with delta (0, 0)
Screenshot: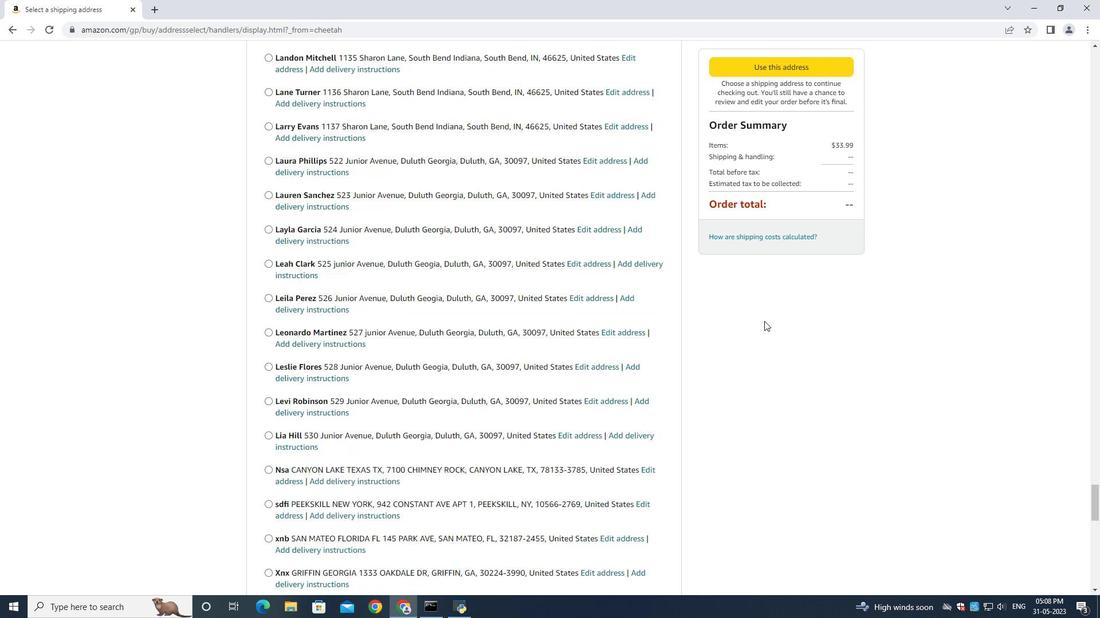 
Action: Mouse scrolled (764, 320) with delta (0, 0)
Screenshot: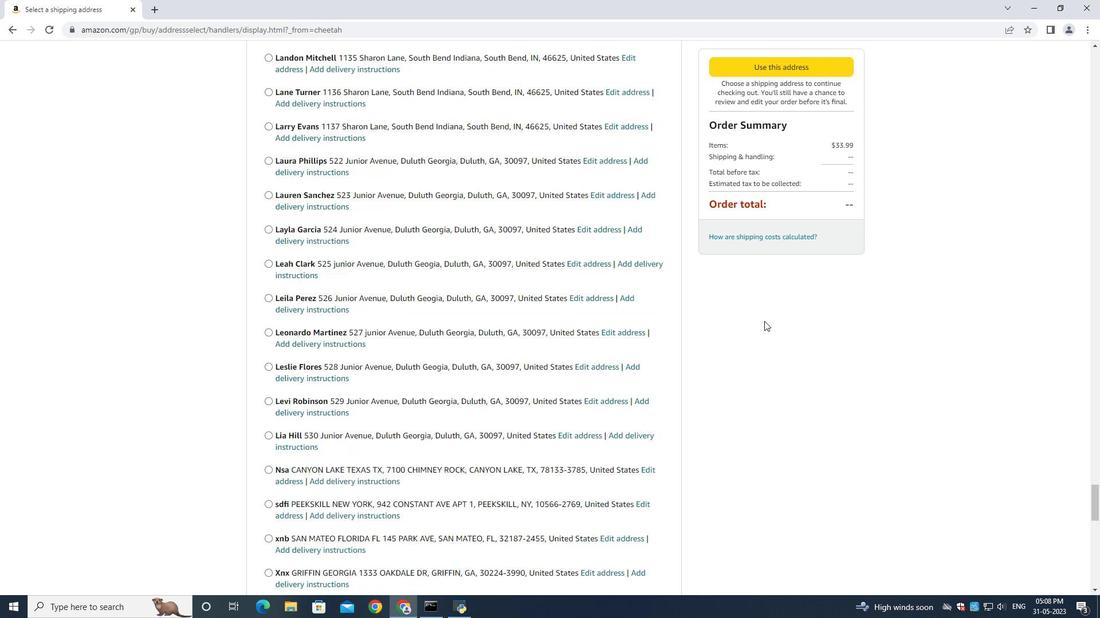 
Action: Mouse scrolled (764, 320) with delta (0, 0)
Screenshot: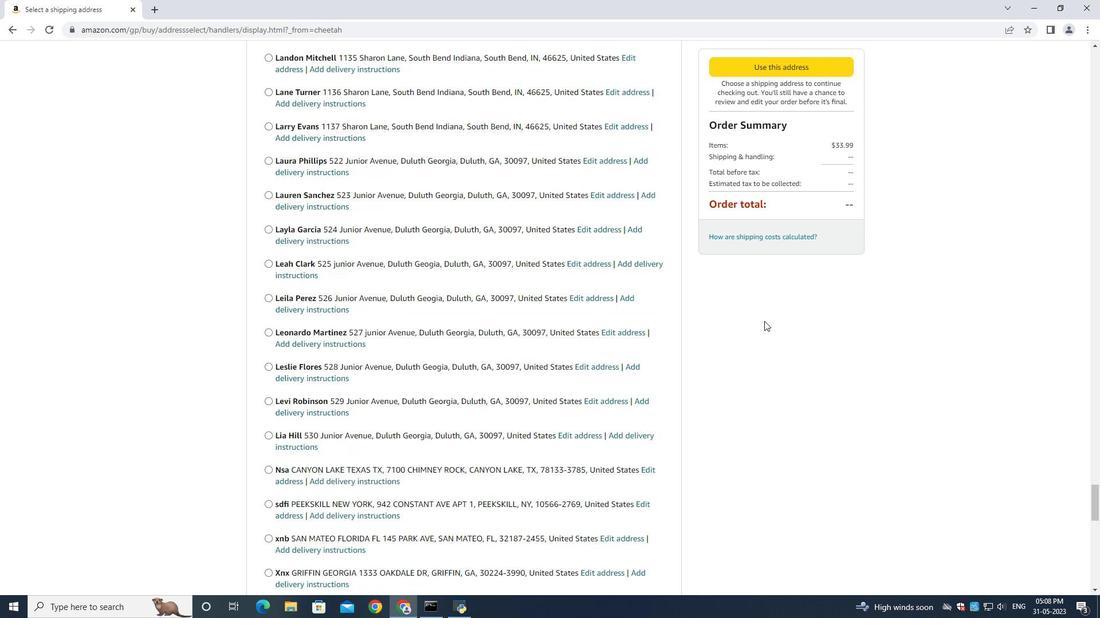 
Action: Mouse scrolled (764, 320) with delta (0, 0)
Screenshot: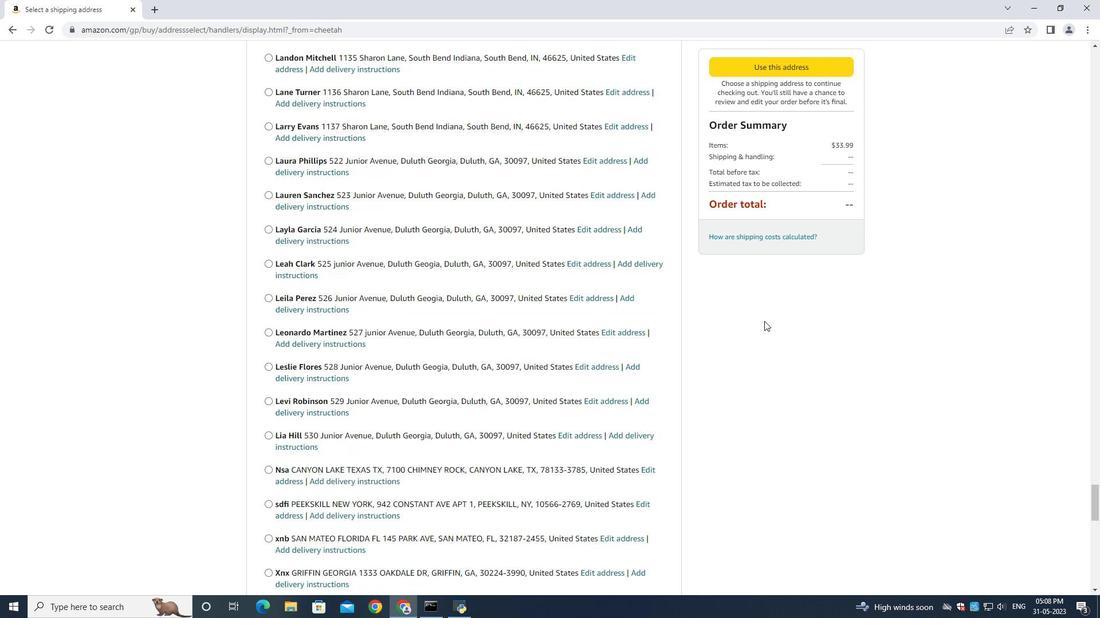
Action: Mouse scrolled (764, 320) with delta (0, 0)
Screenshot: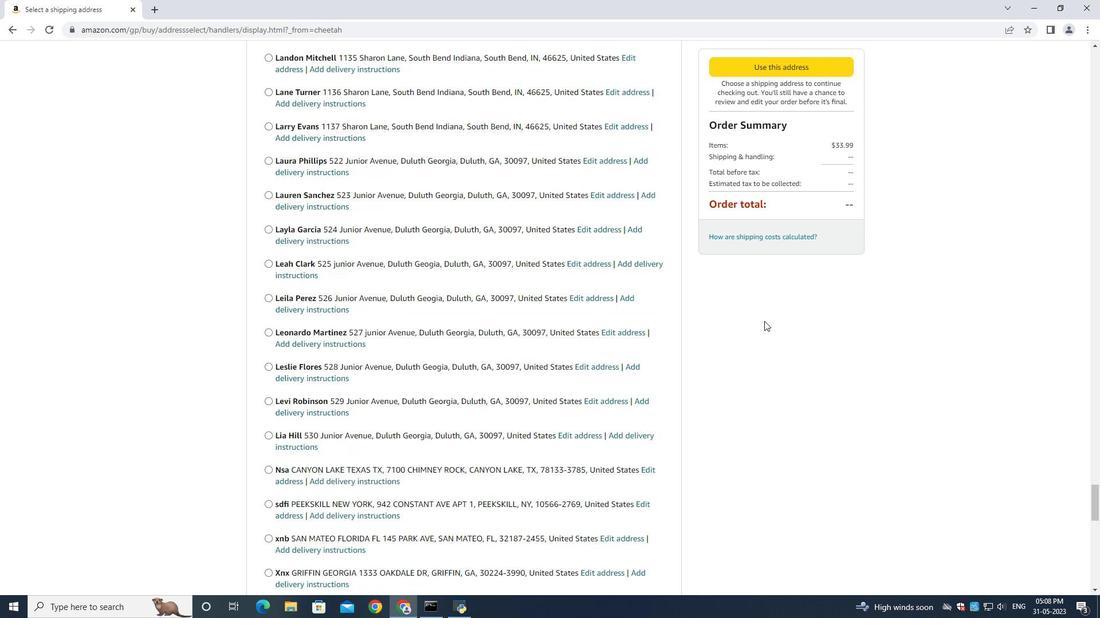
Action: Mouse scrolled (764, 320) with delta (0, 0)
Screenshot: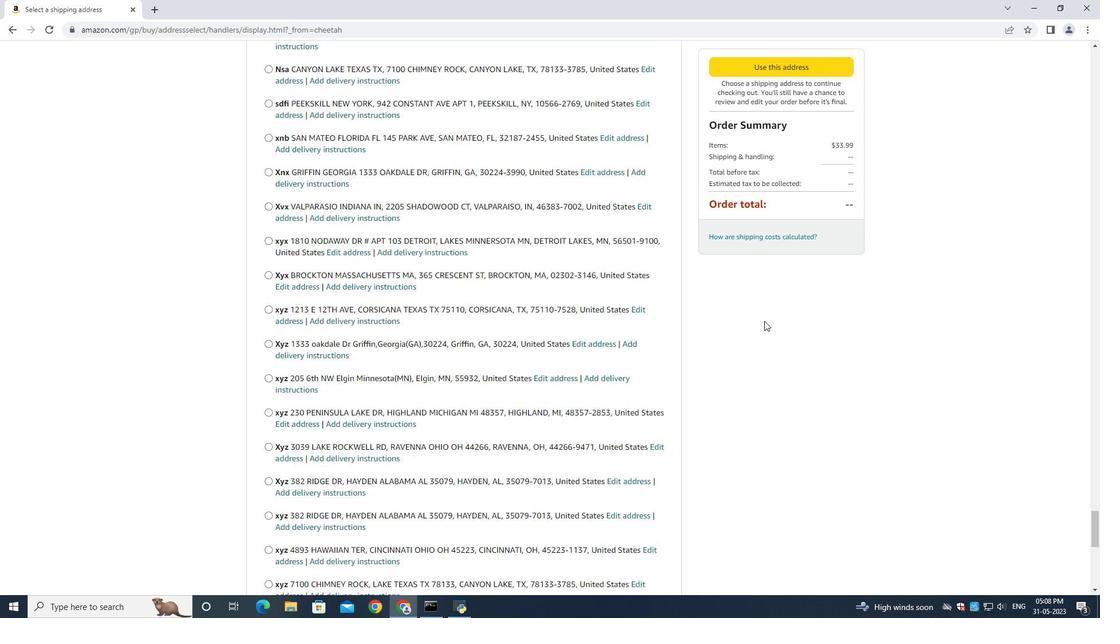 
Action: Mouse scrolled (764, 320) with delta (0, 0)
Screenshot: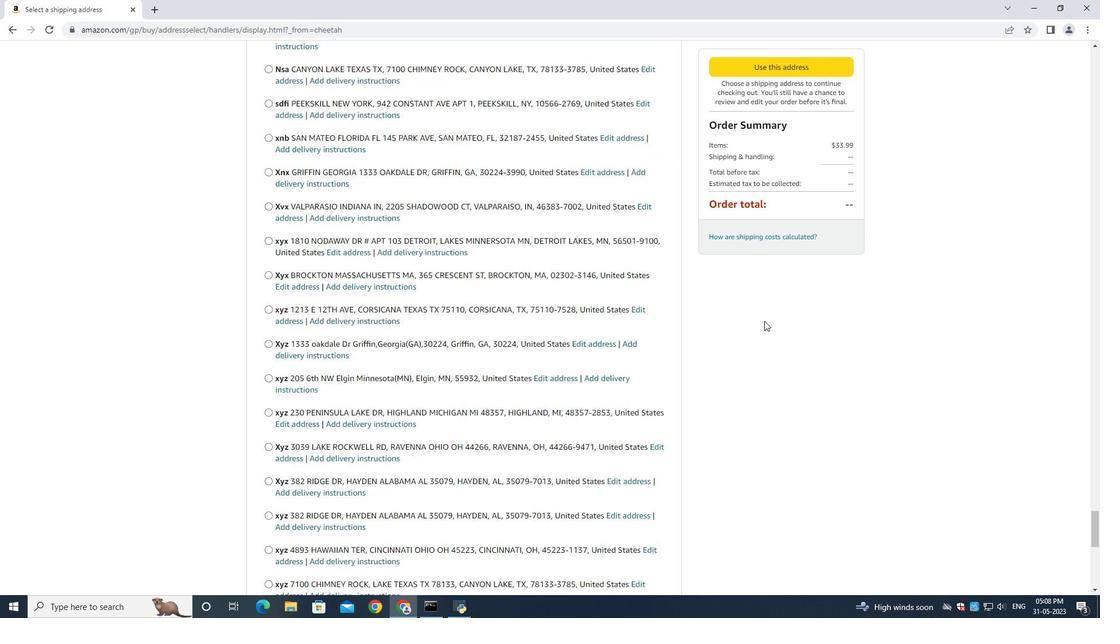 
Action: Mouse scrolled (764, 320) with delta (0, 0)
Screenshot: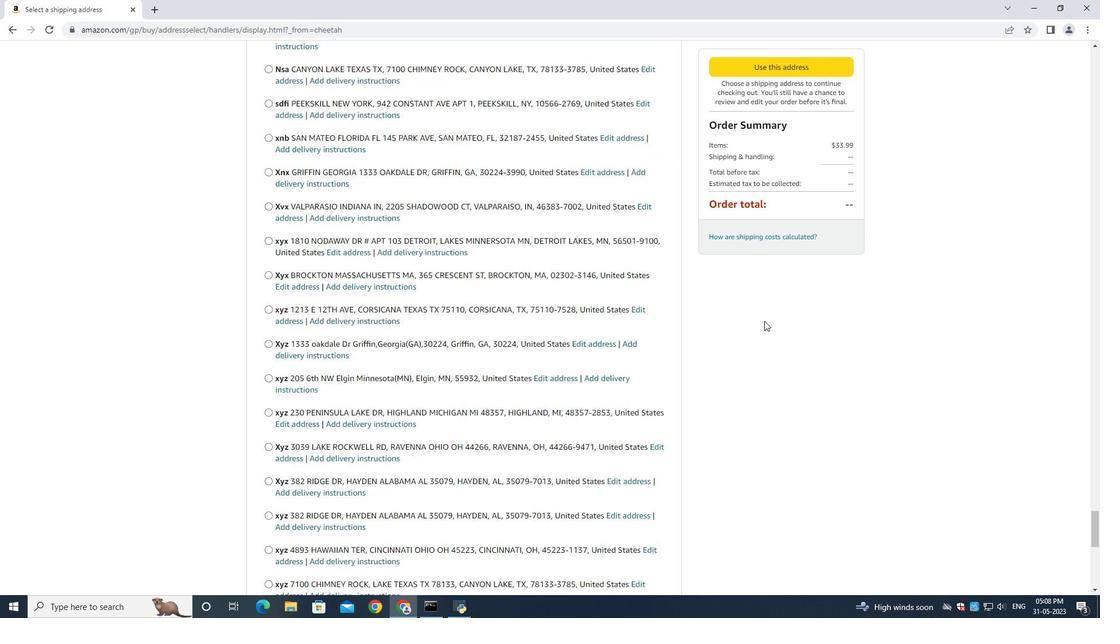 
Action: Mouse scrolled (764, 320) with delta (0, 0)
Screenshot: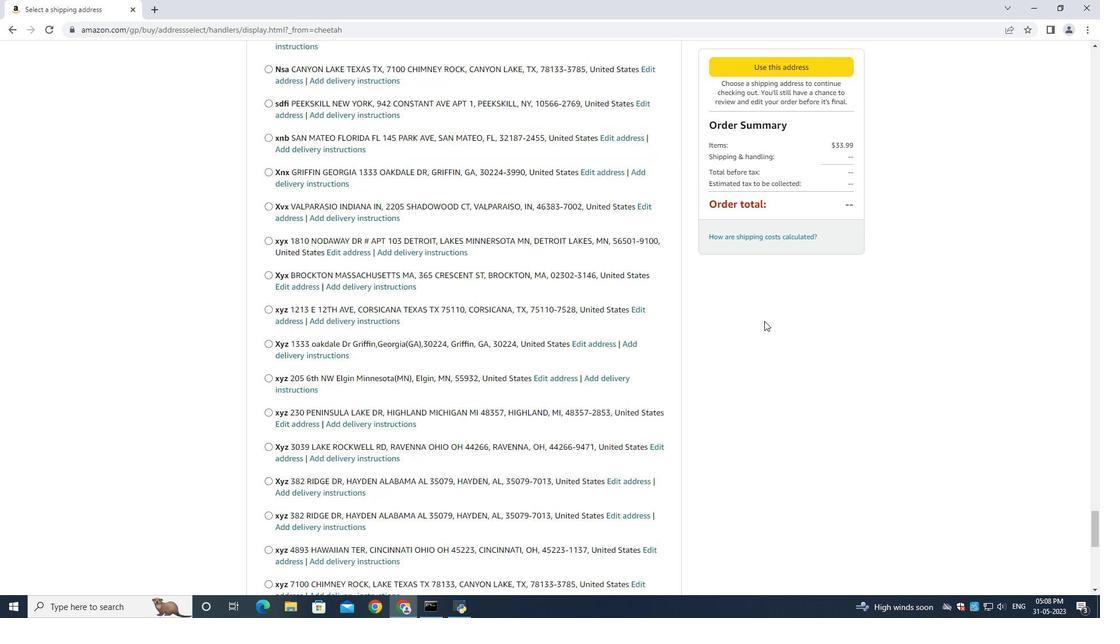 
Action: Mouse scrolled (764, 320) with delta (0, 0)
Screenshot: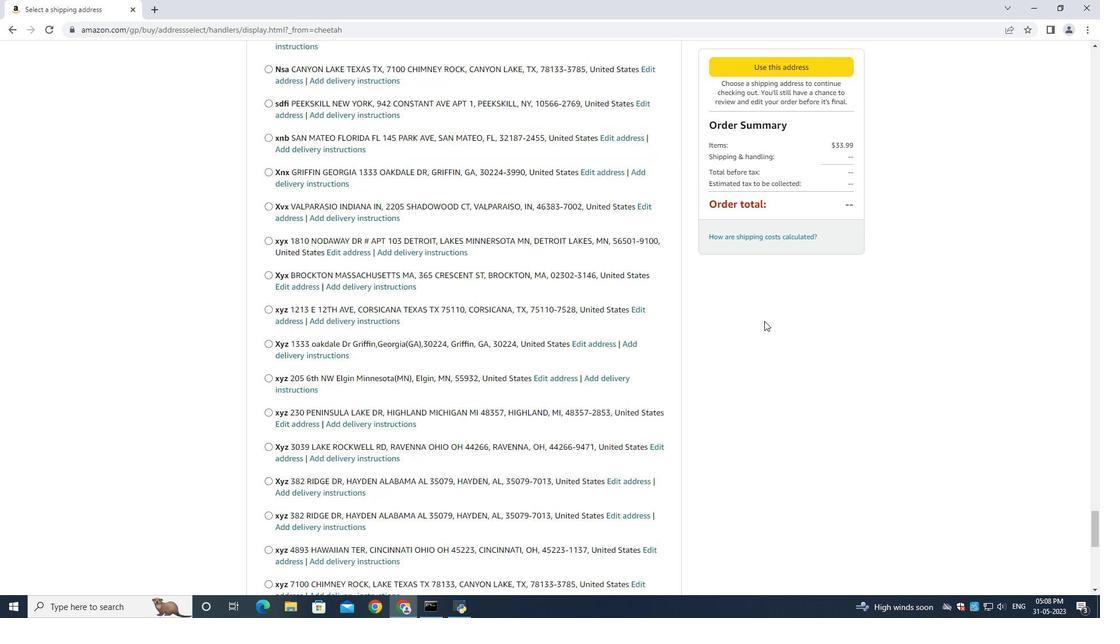 
Action: Mouse scrolled (764, 320) with delta (0, 0)
Screenshot: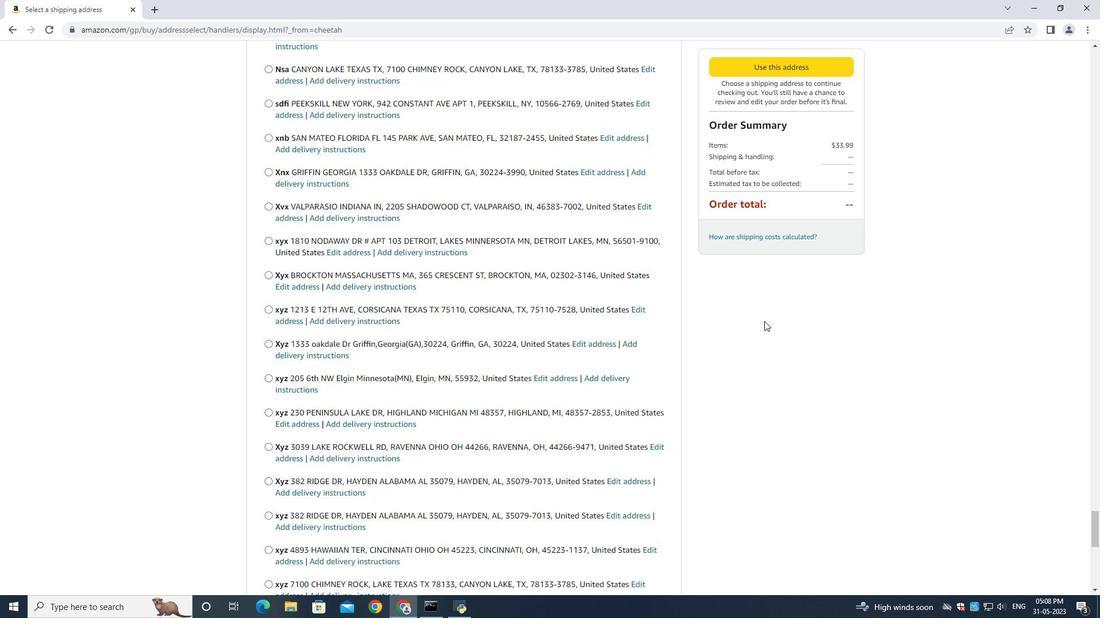 
Action: Mouse scrolled (764, 320) with delta (0, 0)
Screenshot: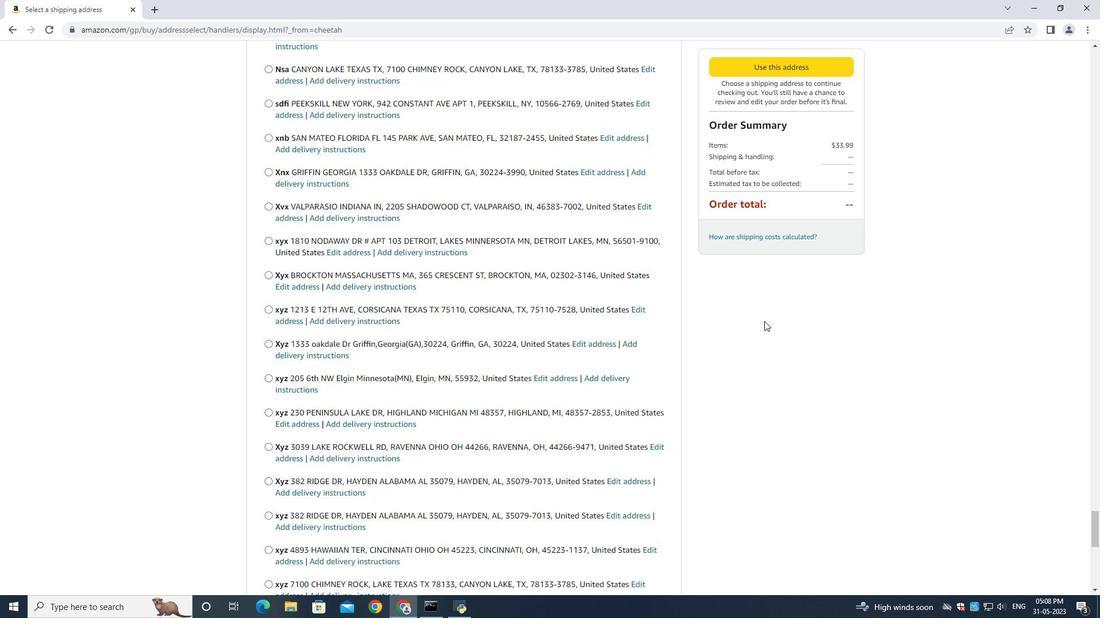 
Action: Mouse scrolled (764, 320) with delta (0, 0)
Screenshot: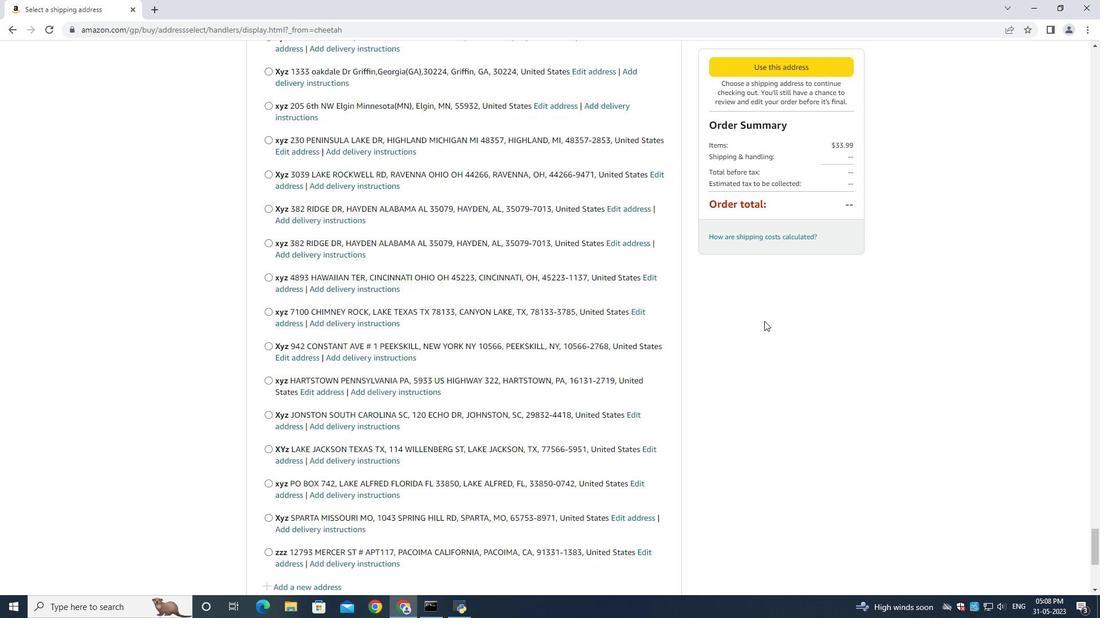 
Action: Mouse scrolled (764, 320) with delta (0, 0)
Screenshot: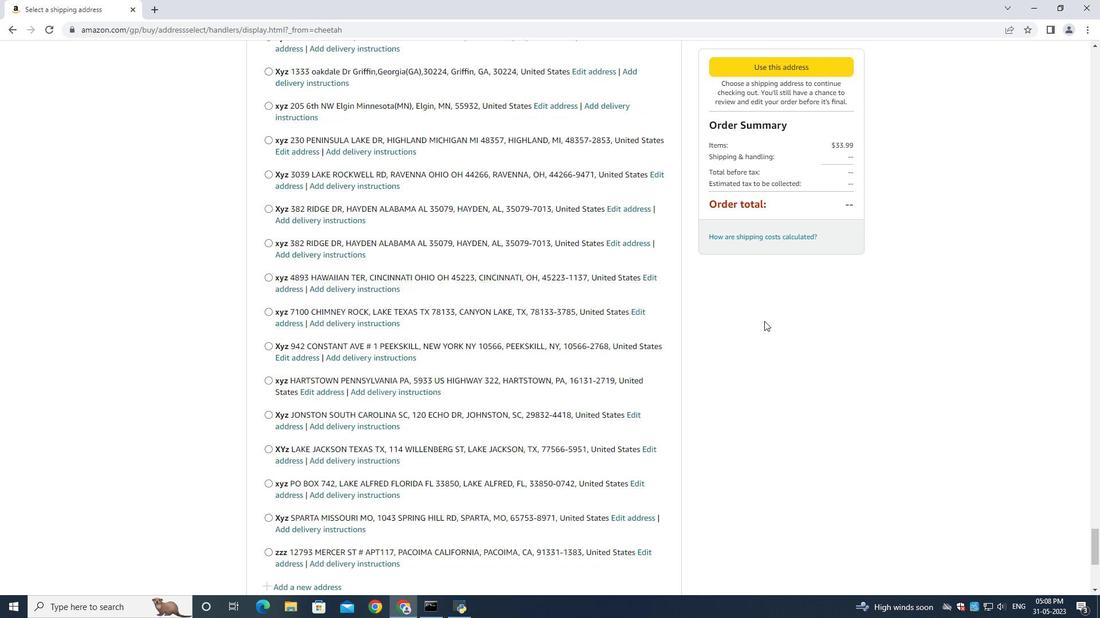 
Action: Mouse scrolled (764, 320) with delta (0, 0)
Screenshot: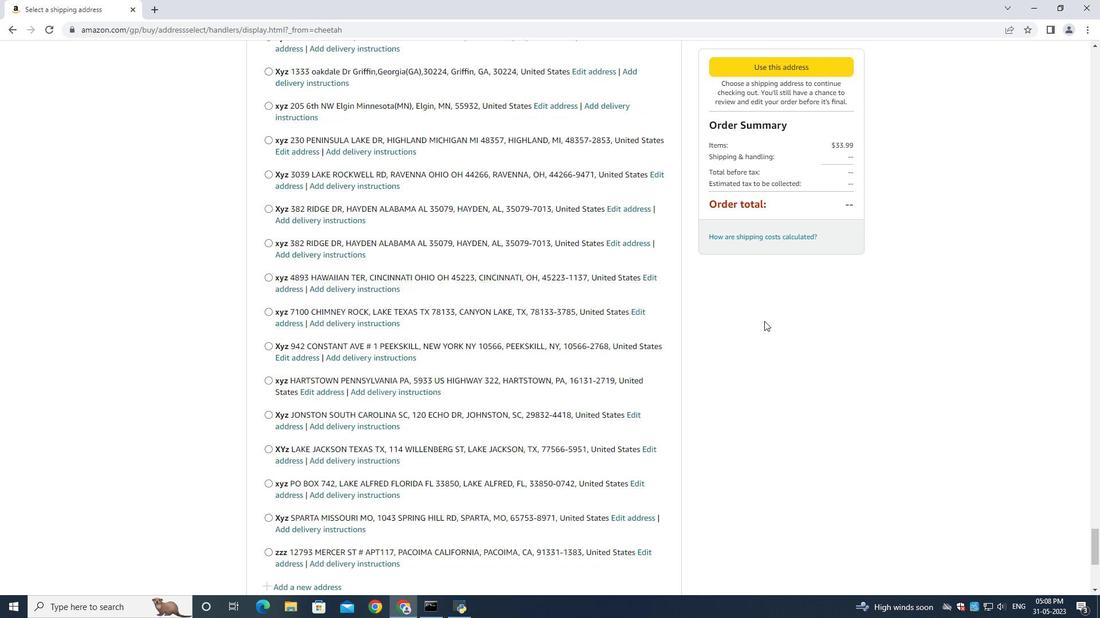 
Action: Mouse scrolled (764, 320) with delta (0, 0)
Screenshot: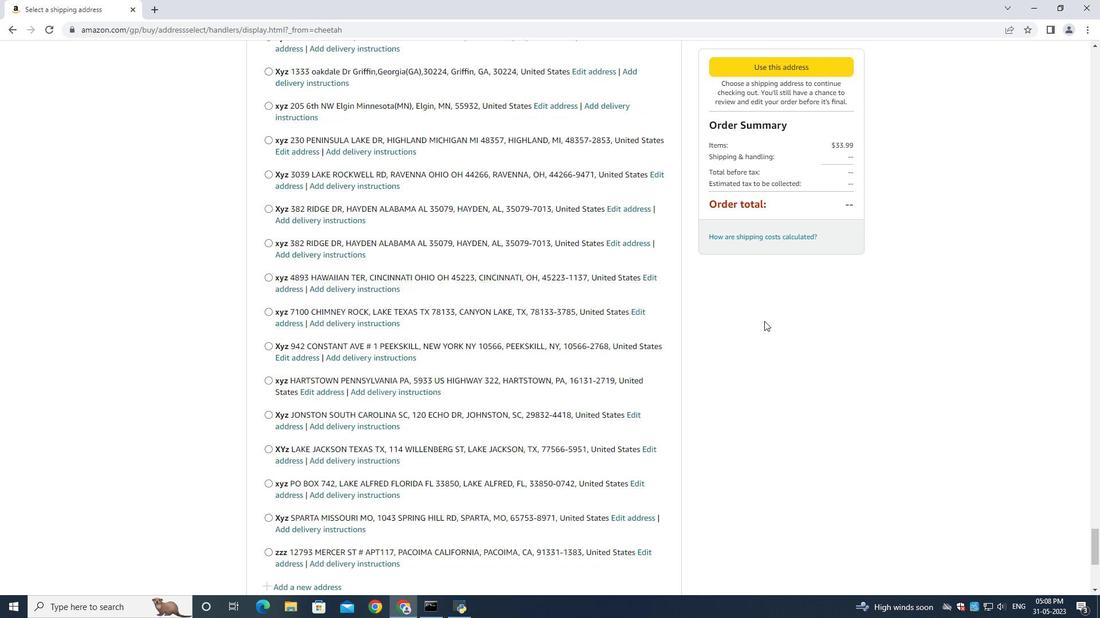 
Action: Mouse scrolled (764, 320) with delta (0, 0)
Screenshot: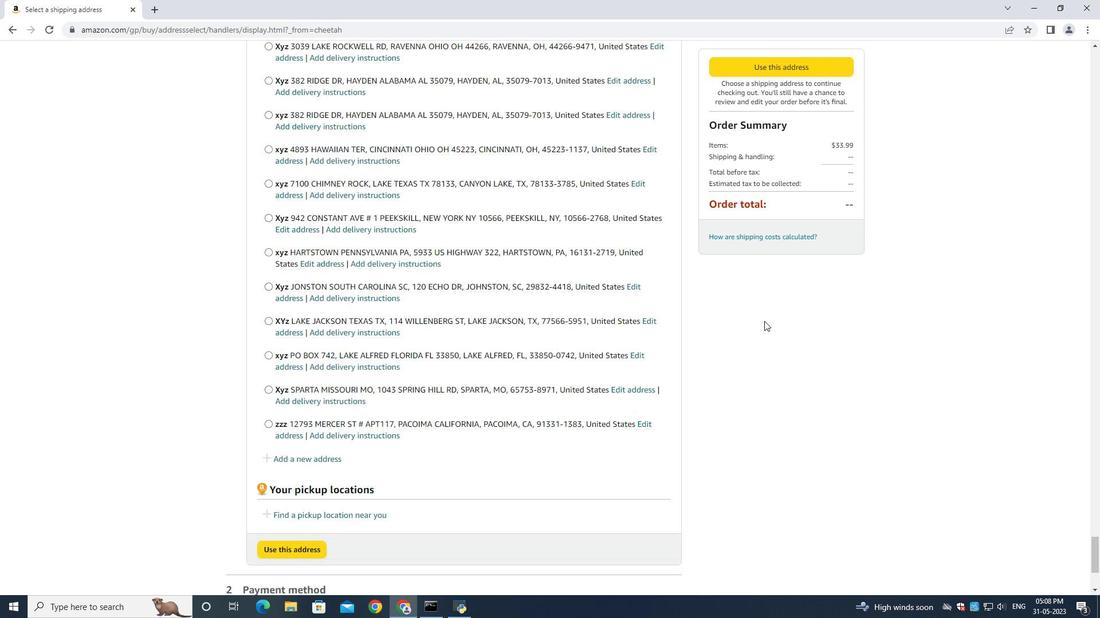 
Action: Mouse scrolled (764, 320) with delta (0, 0)
Screenshot: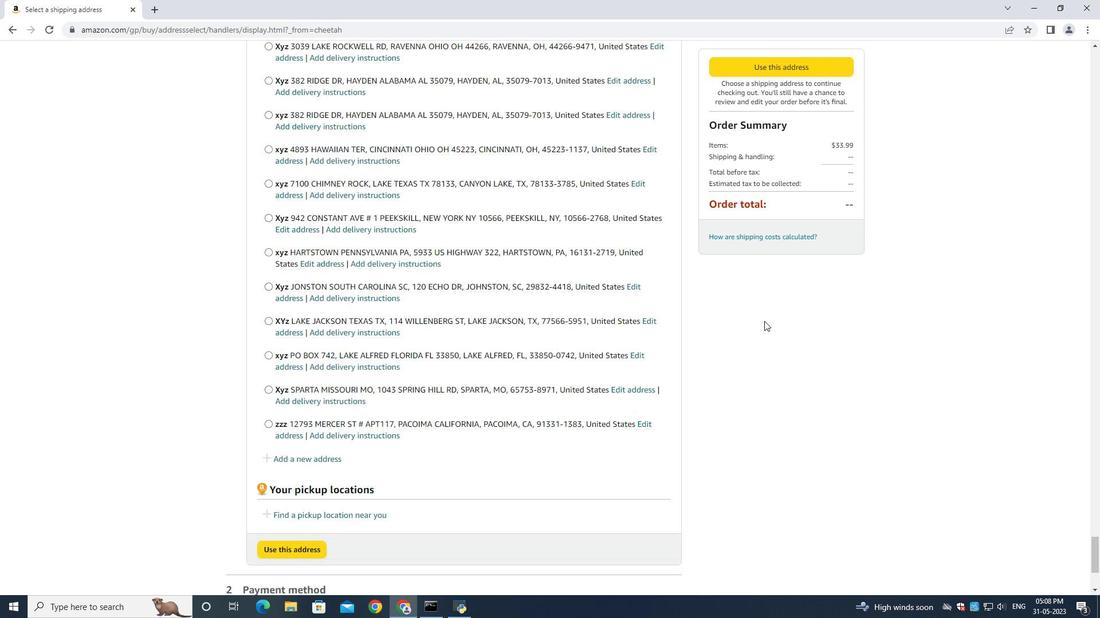 
Action: Mouse scrolled (764, 320) with delta (0, 0)
Screenshot: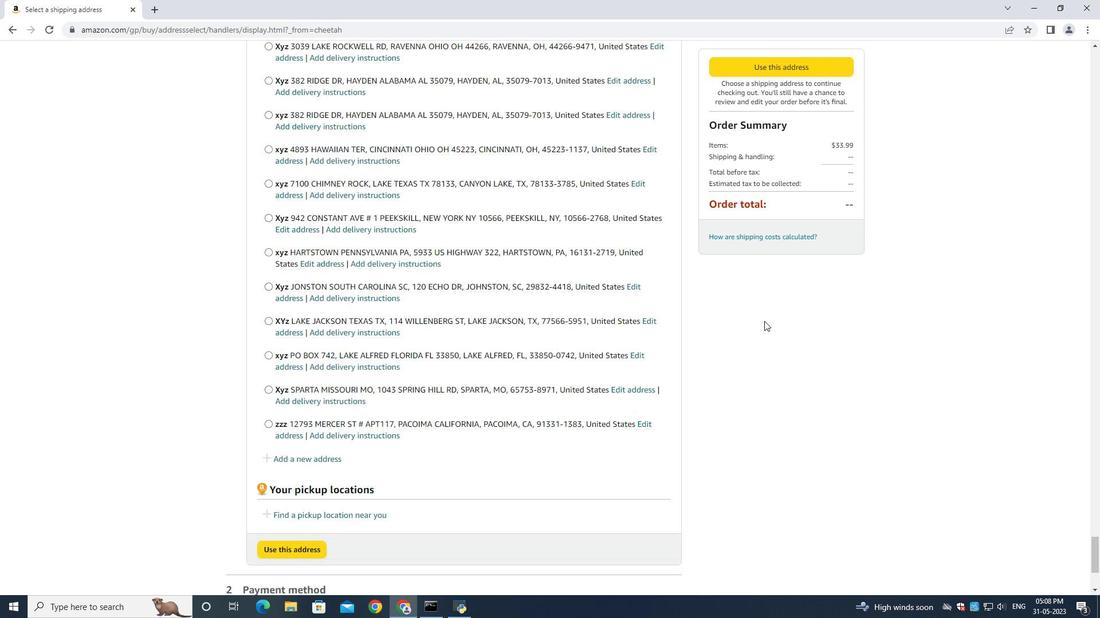 
Action: Mouse moved to (309, 276)
Screenshot: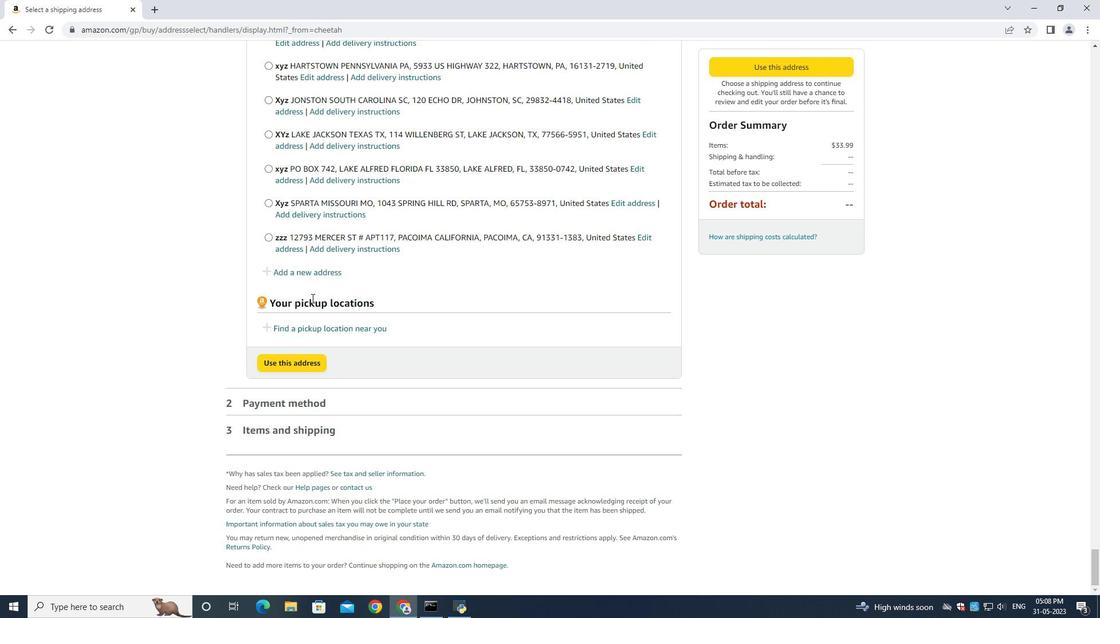 
Action: Mouse pressed left at (309, 276)
Screenshot: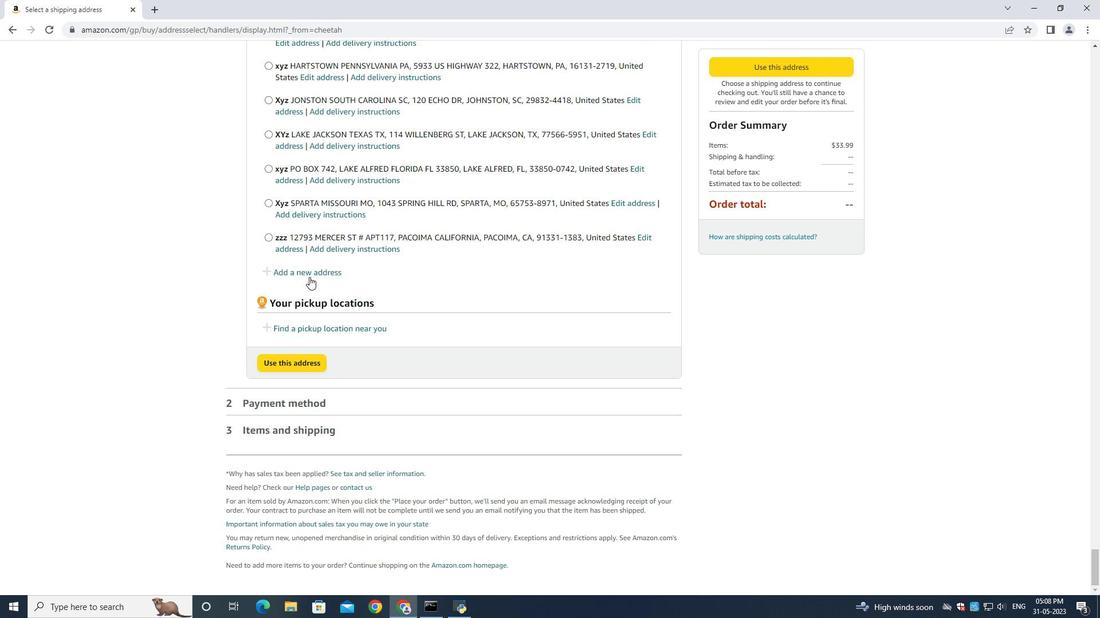 
Action: Mouse moved to (395, 273)
Screenshot: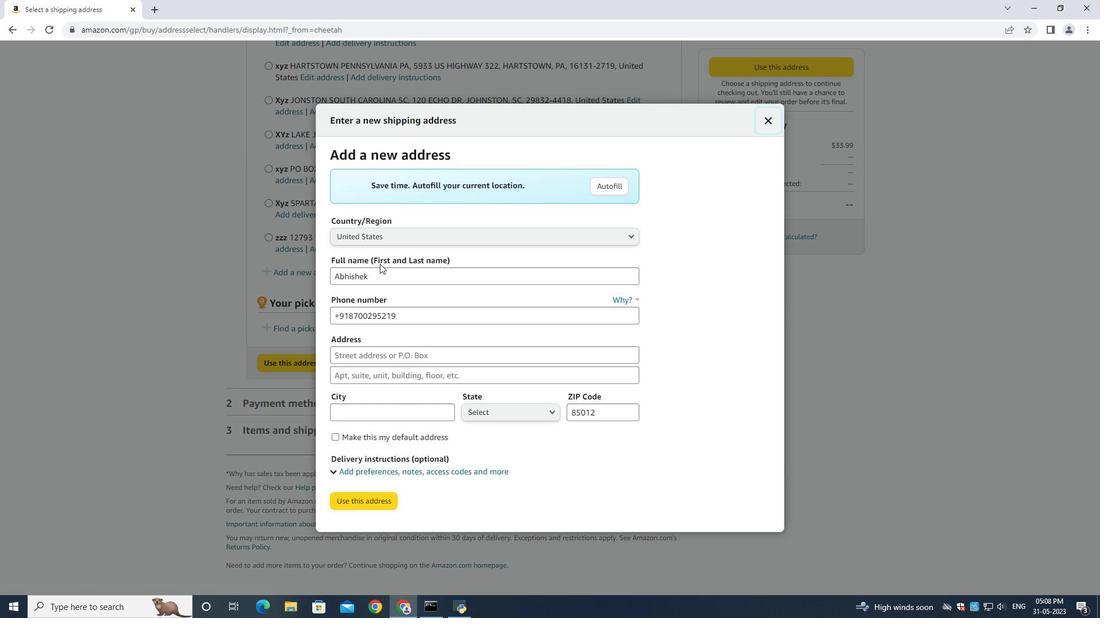 
Action: Mouse pressed left at (395, 273)
Screenshot: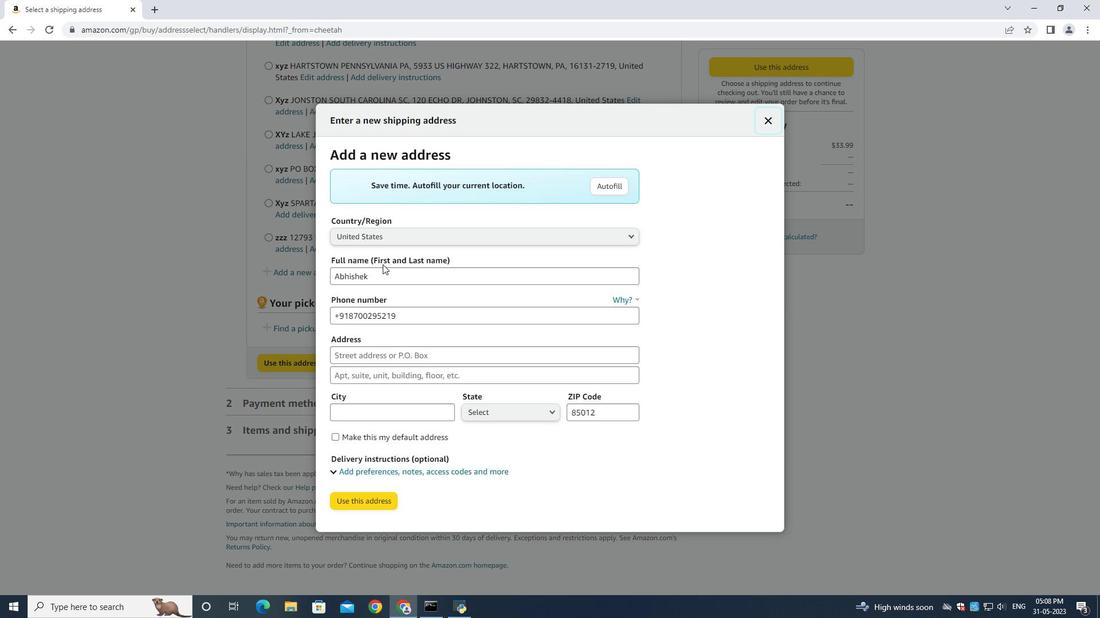 
Action: Key pressed ctrl+A<Key.backspace><Key.shift><Key.shift><Key.shift><Key.shift><Key.shift><Key.shift><Key.shift><Key.shift><Key.shift><Key.shift><Key.shift><Key.shift><Key.shift><Key.shift><Key.shift><Key.shift><Key.shift><Key.shift><Key.shift><Key.shift><Key.shift><Key.shift><Key.shift><Key.shift><Key.shift><Key.shift><Key.shift><Key.shift><Key.shift><Key.shift><Key.shift><Key.shift><Key.shift><Key.shift><Key.shift><Key.shift><Key.shift><Key.shift><Key.shift><Key.shift><Key.shift><Key.shift><Key.shift><Key.shift><Key.shift>Liam<Key.space><Key.shift><Key.shift><Key.shift><Key.shift><Key.shift>Wilson<Key.space><Key.tab><Key.tab><Key.backspace>4046170247<Key.tab>531<Key.space><Key.shift>Juniopr<Key.backspace><Key.backspace>r<Key.space><Key.shift>Avenue<Key.space><Key.tab><Key.shift>Duluth<Key.space><Key.shift><Key.shift><Key.shift><Key.shift><Key.shift><Key.shift><Key.shift><Key.shift><Key.shift><Key.shift><Key.shift><Key.shift><Key.shift><Key.shift><Key.shift><Key.shift>Geogia<Key.space><Key.tab><Key.tab>
Screenshot: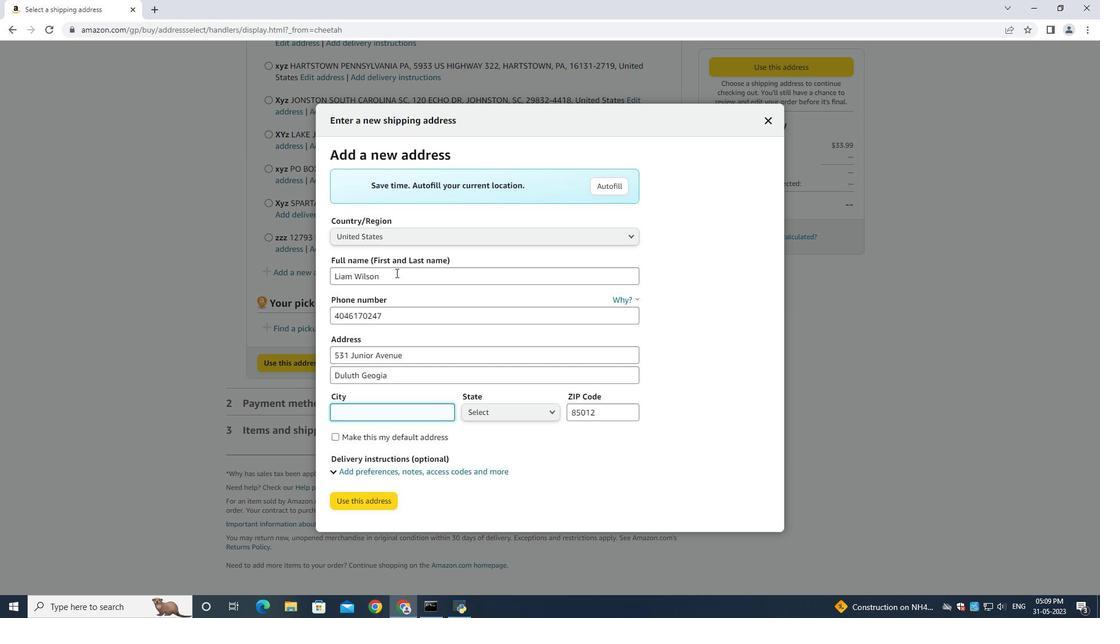 
Action: Mouse moved to (380, 377)
Screenshot: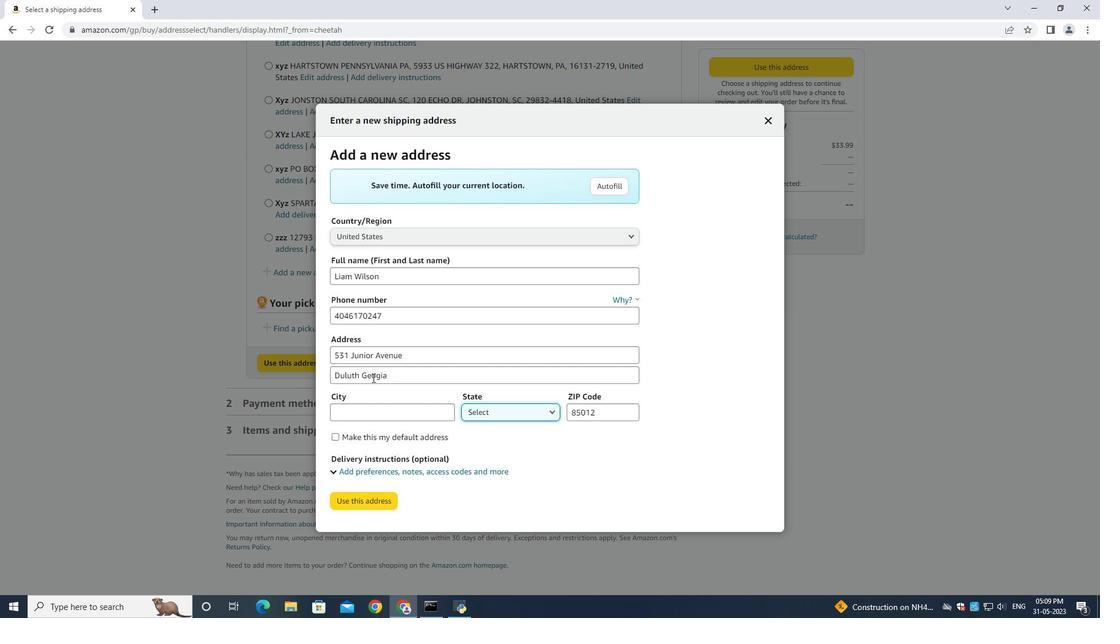 
Action: Mouse pressed left at (380, 377)
Screenshot: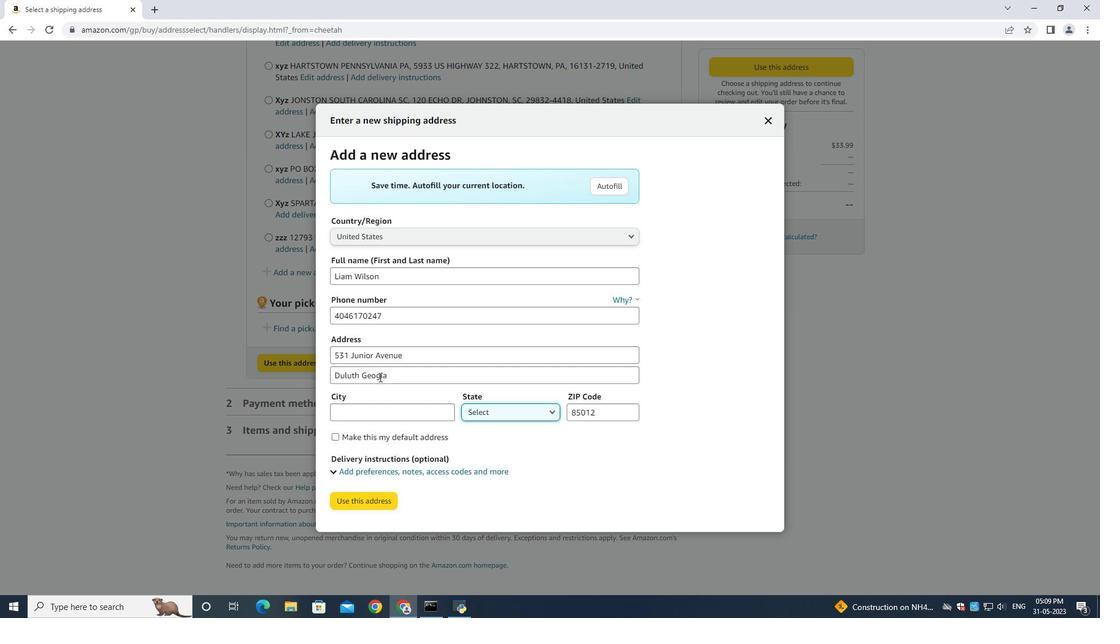 
Action: Mouse moved to (377, 377)
Screenshot: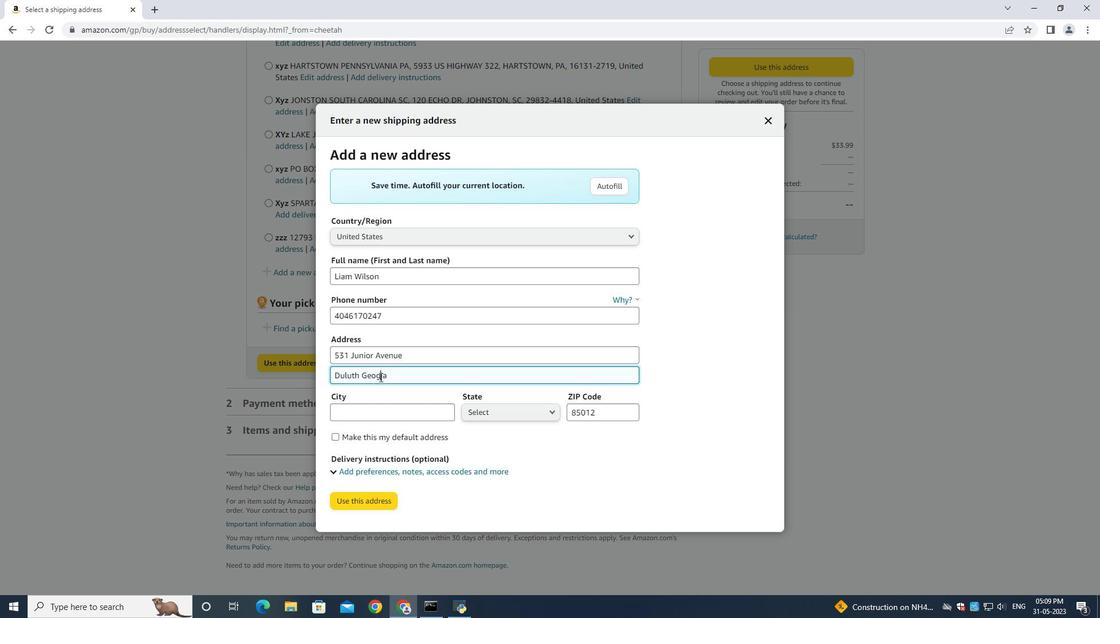 
Action: Mouse pressed left at (377, 377)
Screenshot: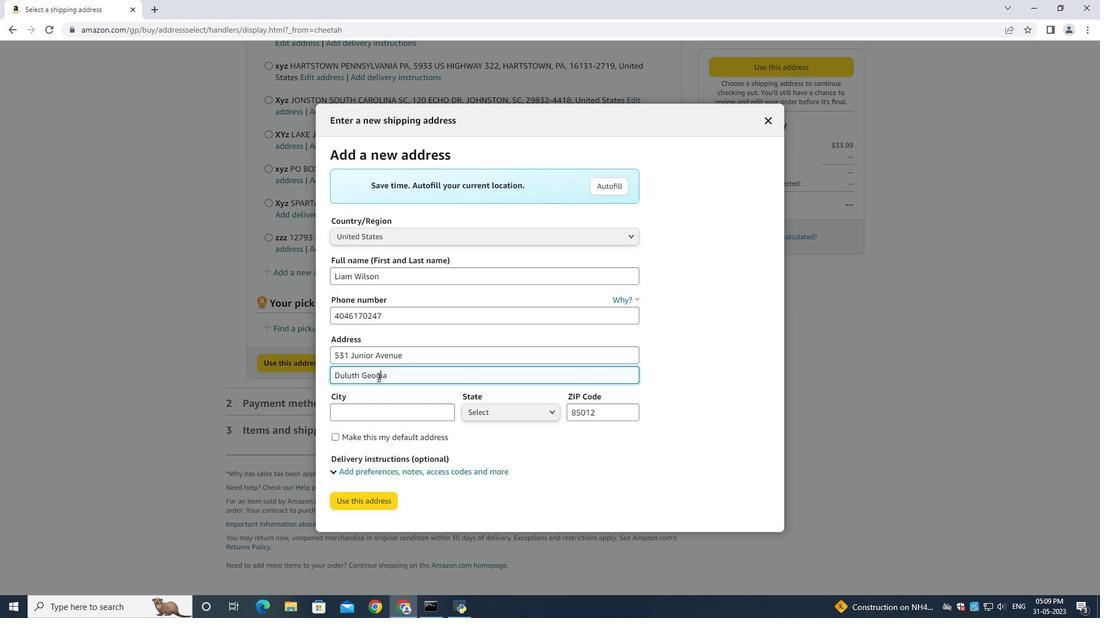 
Action: Mouse moved to (418, 412)
Screenshot: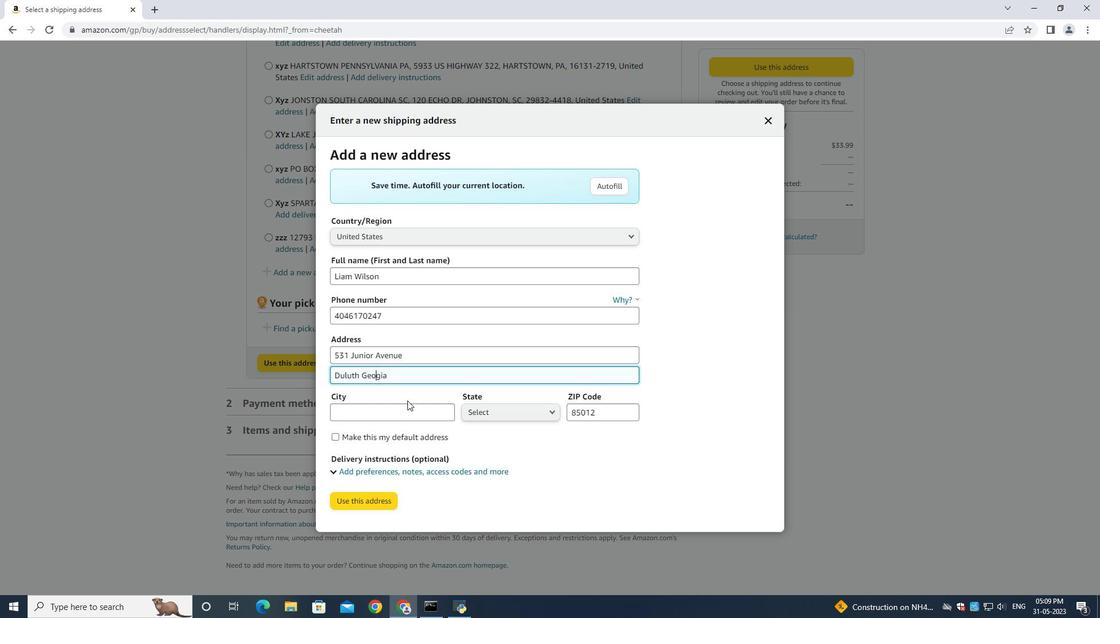 
Action: Key pressed r
Screenshot: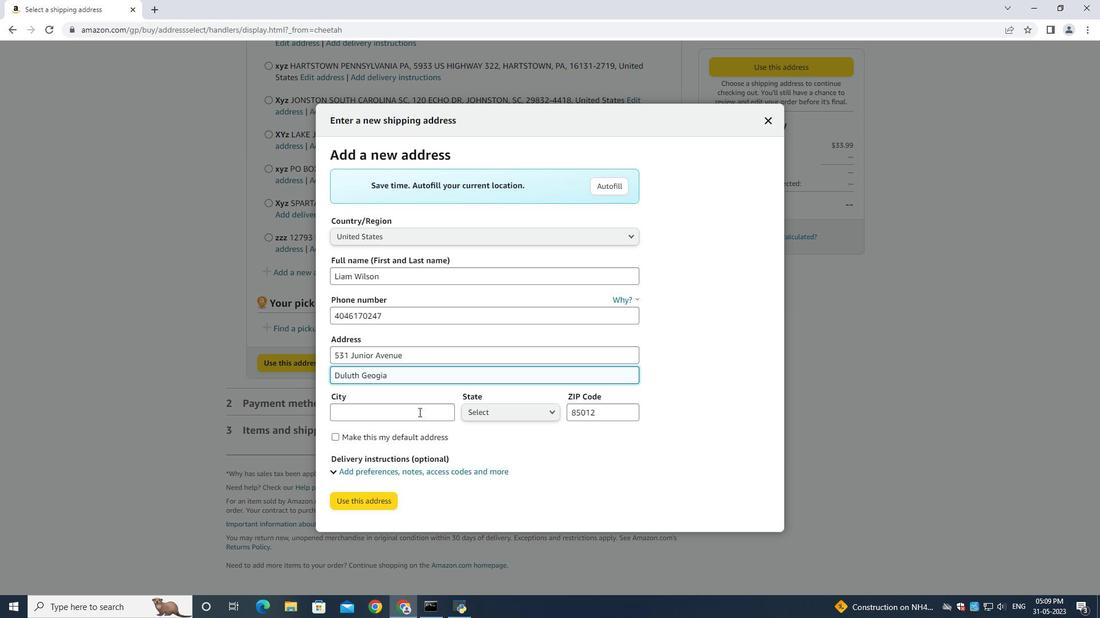 
Action: Mouse moved to (390, 421)
Screenshot: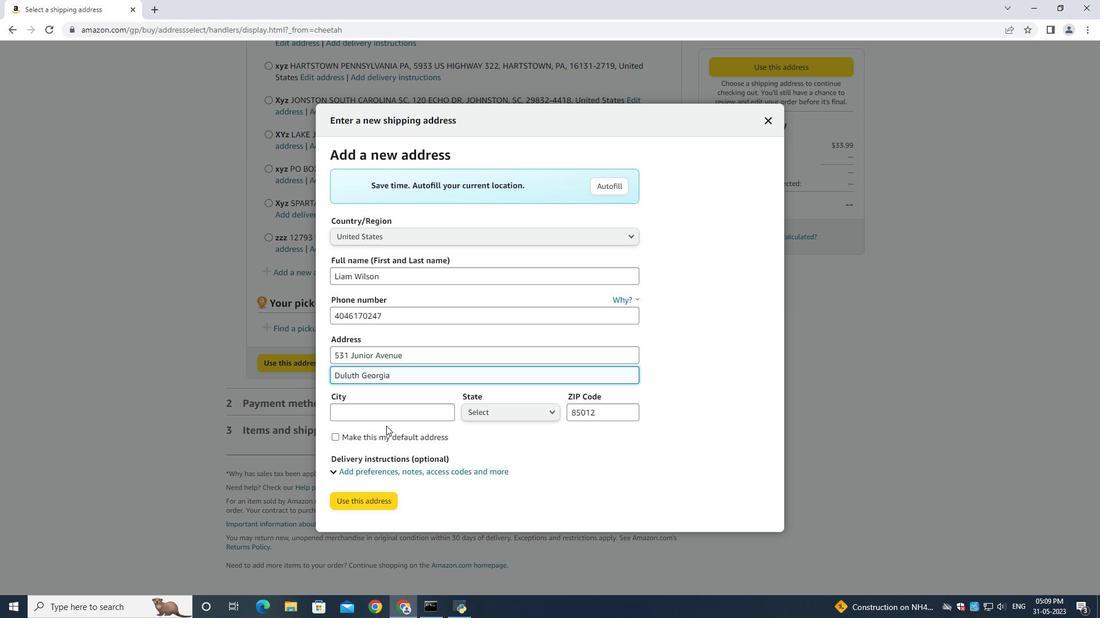 
Action: Mouse pressed left at (390, 421)
Screenshot: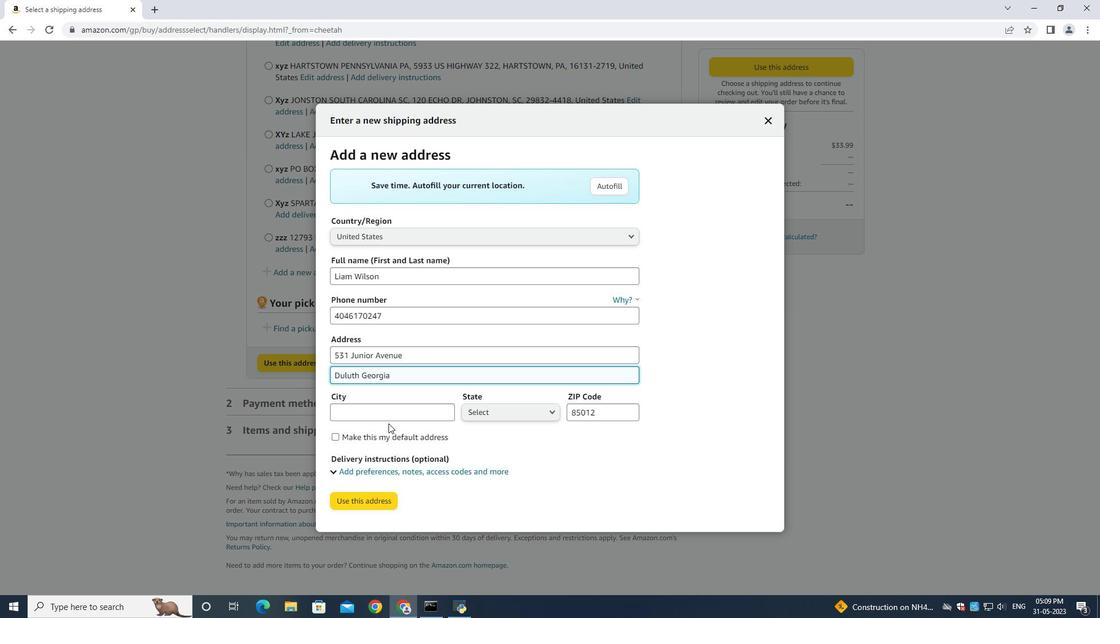 
Action: Mouse moved to (405, 423)
Screenshot: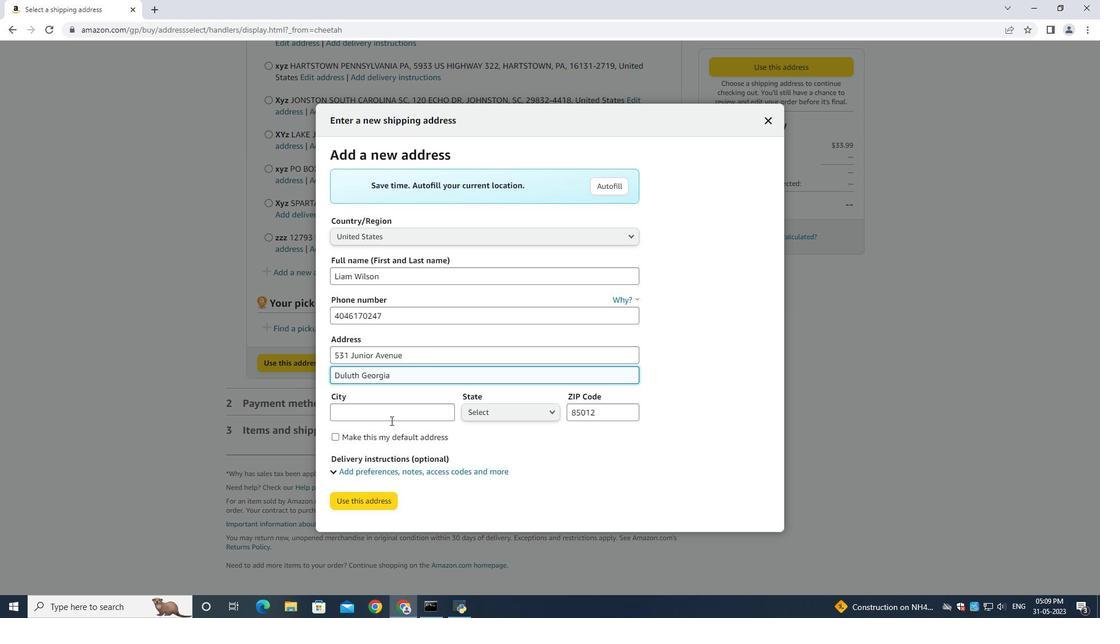 
Action: Key pressed <Key.shift><Key.shift><Key.shift><Key.shift><Key.shift><Key.shift><Key.shift><Key.shift><Key.shift><Key.shift><Key.shift><Key.shift><Key.shift><Key.shift><Key.shift><Key.shift><Key.shift><Key.shift><Key.shift><Key.shift><Key.shift><Key.shift><Key.shift><Key.shift><Key.shift><Key.shift><Key.shift><Key.shift><Key.shift><Key.shift><Key.shift><Key.shift><Key.shift><Key.shift><Key.shift><Key.shift><Key.shift><Key.shift><Key.shift><Key.shift>Duluth<Key.tab><Key.shift>Geo<Key.tab><Key.backspace>30097
Screenshot: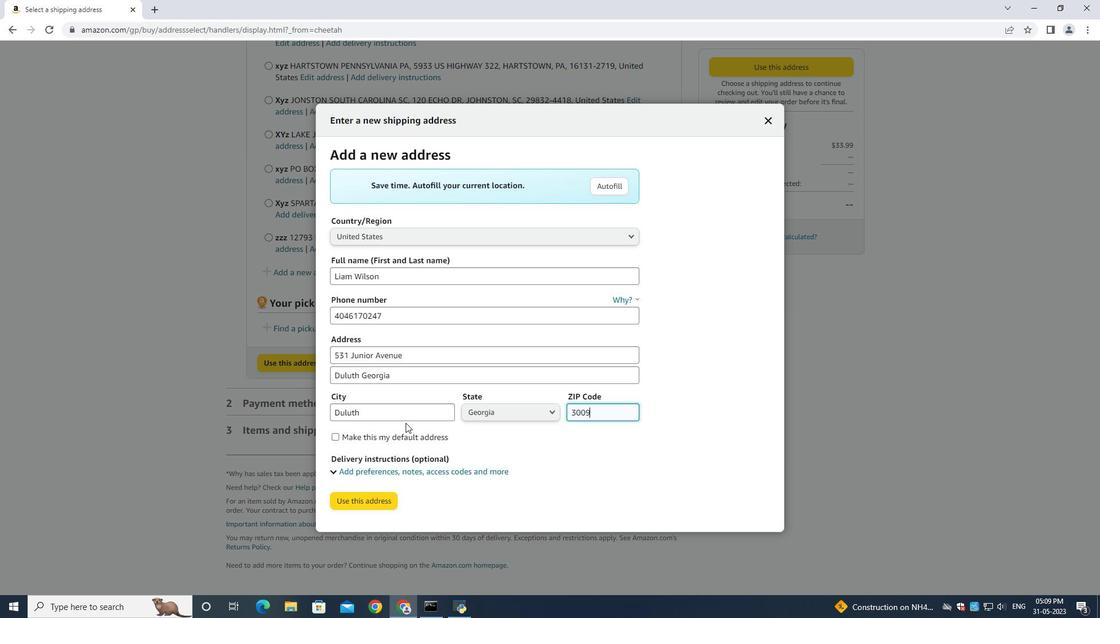 
Action: Mouse moved to (379, 507)
Screenshot: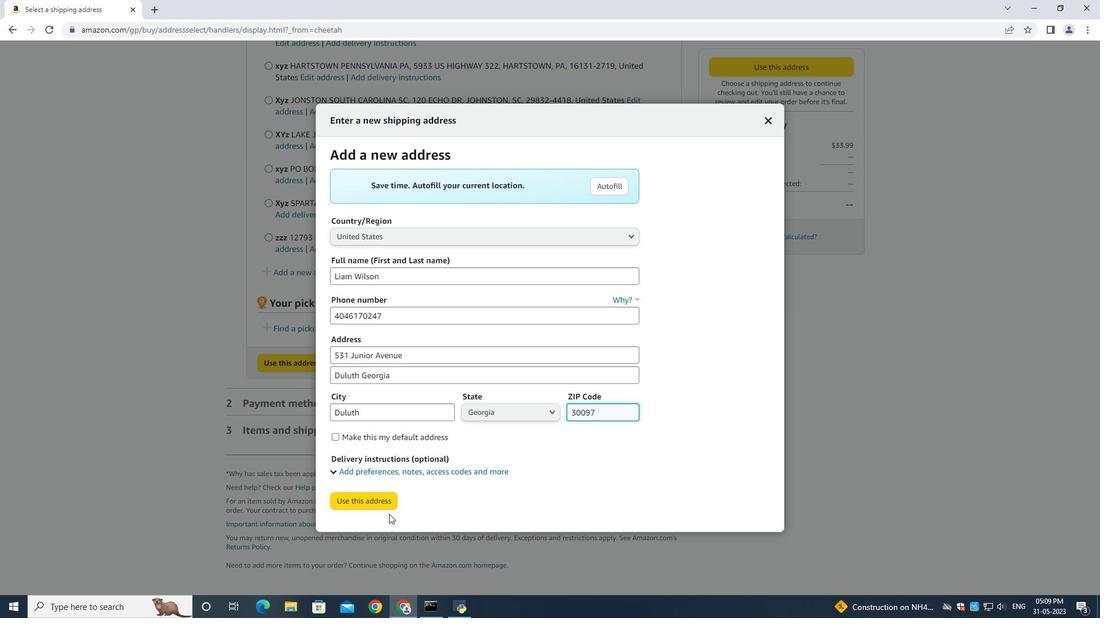 
Action: Mouse pressed left at (379, 507)
Screenshot: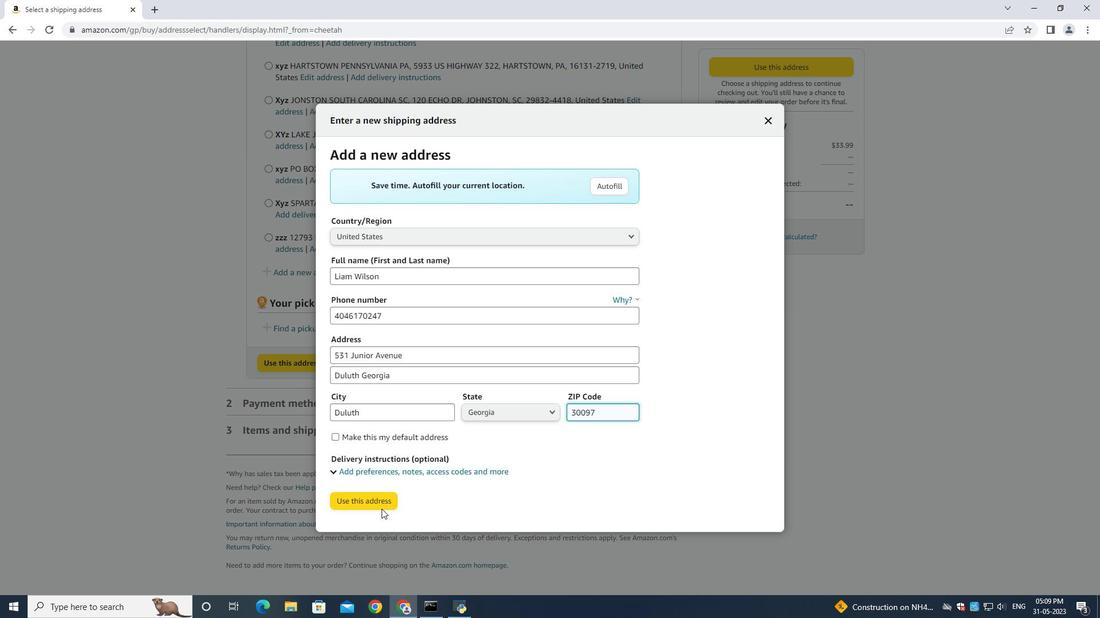 
Action: Mouse moved to (359, 585)
Screenshot: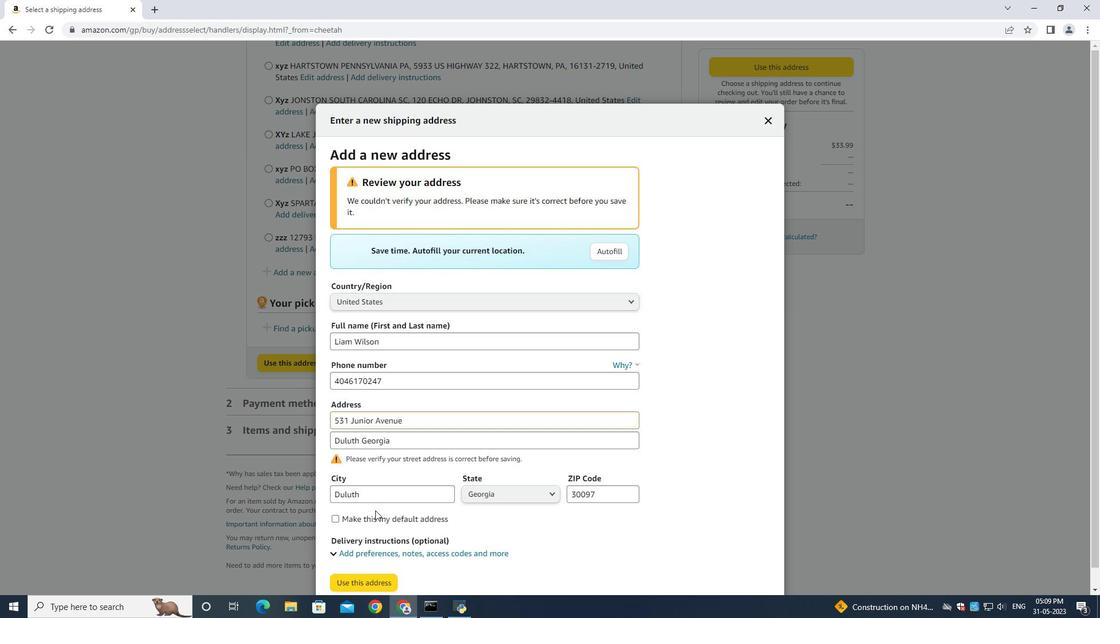 
Action: Mouse pressed left at (359, 585)
Screenshot: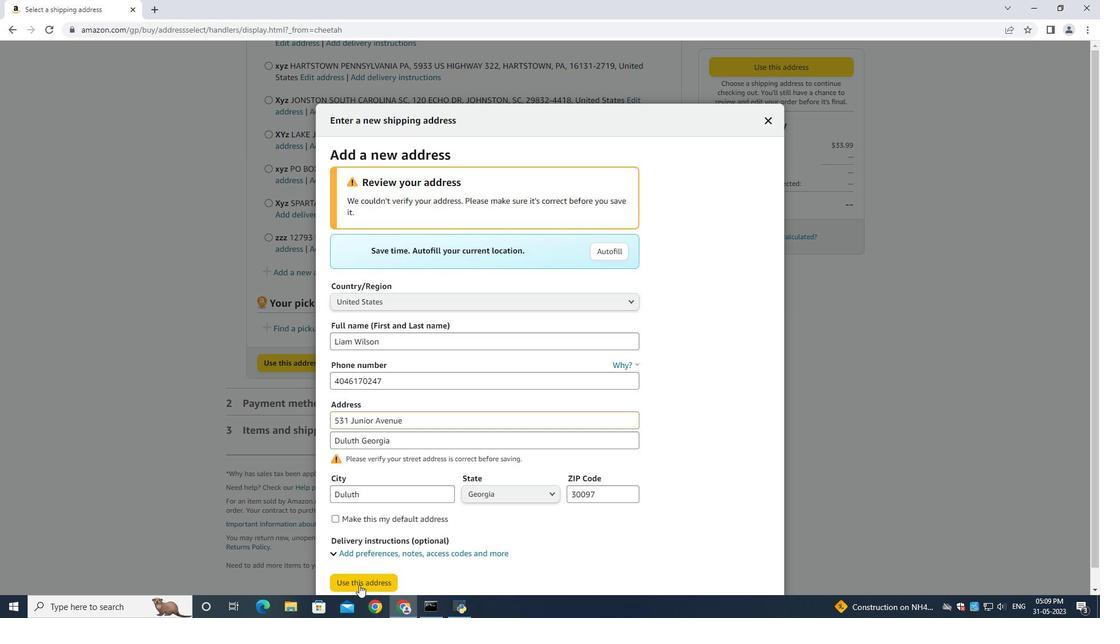 
Action: Mouse moved to (567, 277)
Screenshot: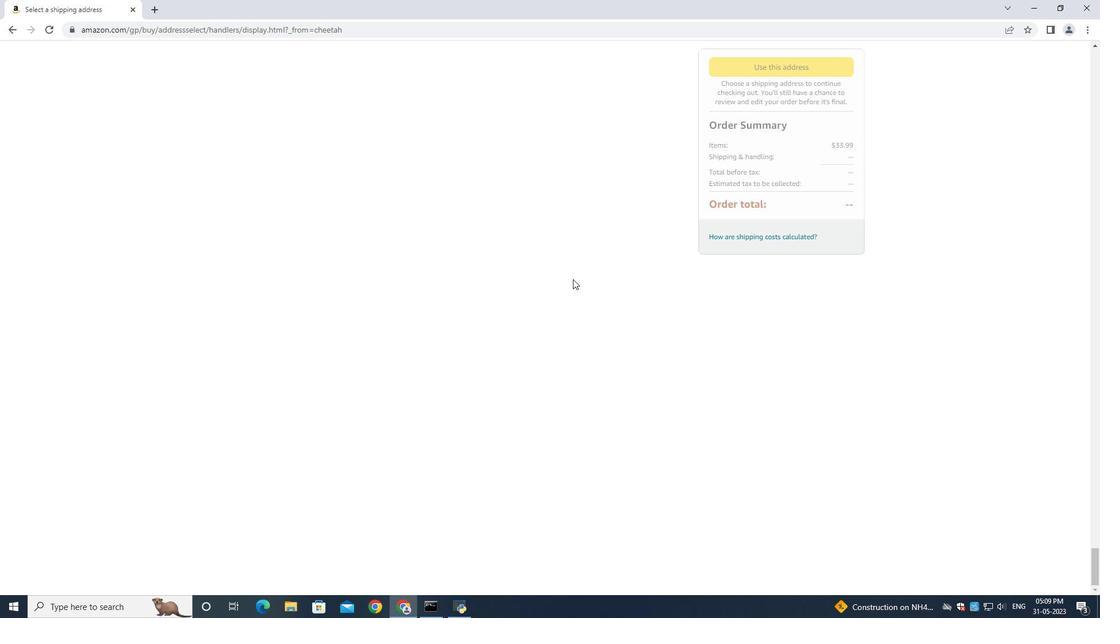 
